 Task: Find connections with filter location Ayr with filter topic #Selfhelpwith filter profile language French with filter current company The Lalit Suri Hospitality Group with filter school BMS Institute of Technology and Management with filter industry Electric Power Transmission, Control, and Distribution with filter service category Wedding Planning with filter keywords title Data Entry
Action: Mouse moved to (594, 85)
Screenshot: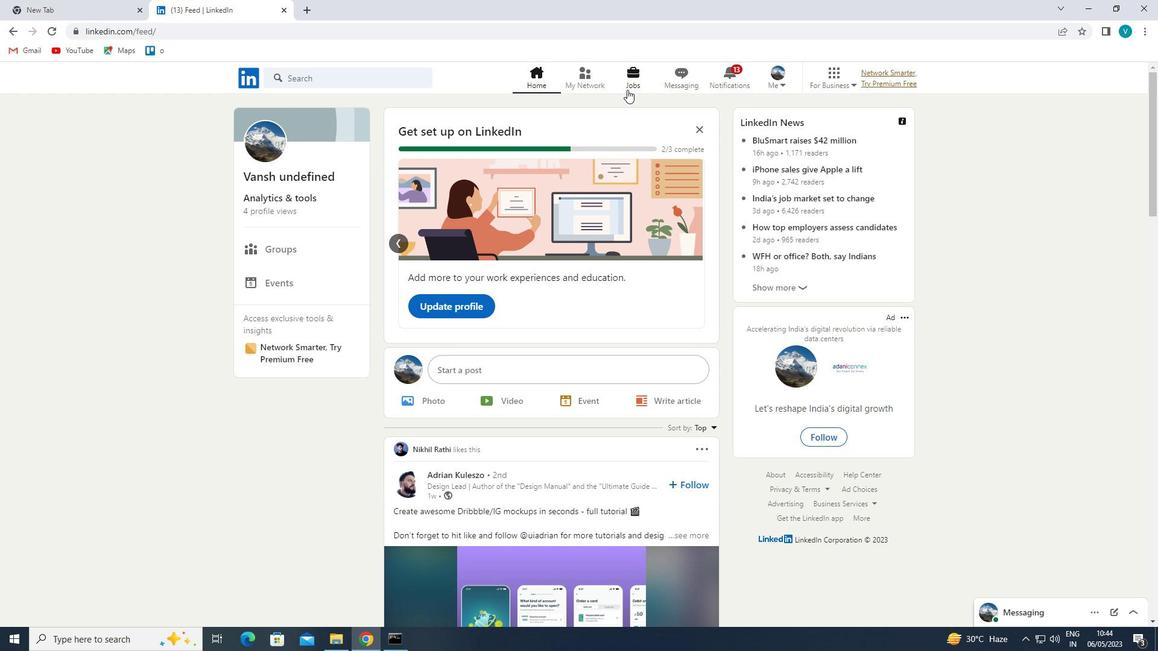 
Action: Mouse pressed left at (594, 85)
Screenshot: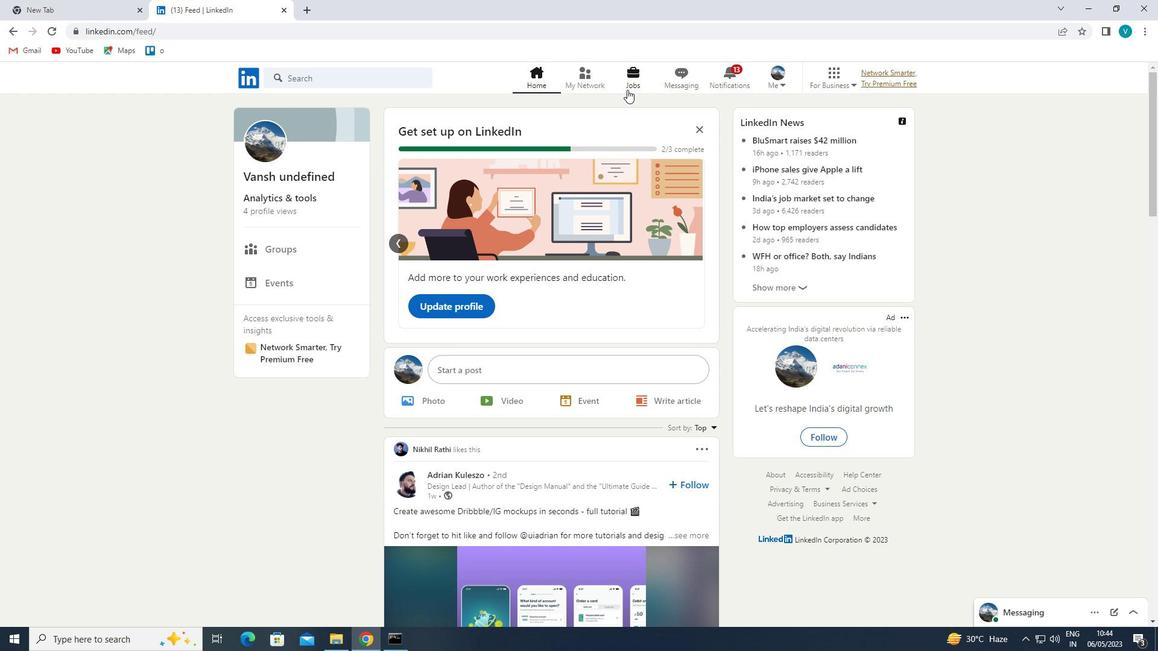 
Action: Mouse moved to (364, 133)
Screenshot: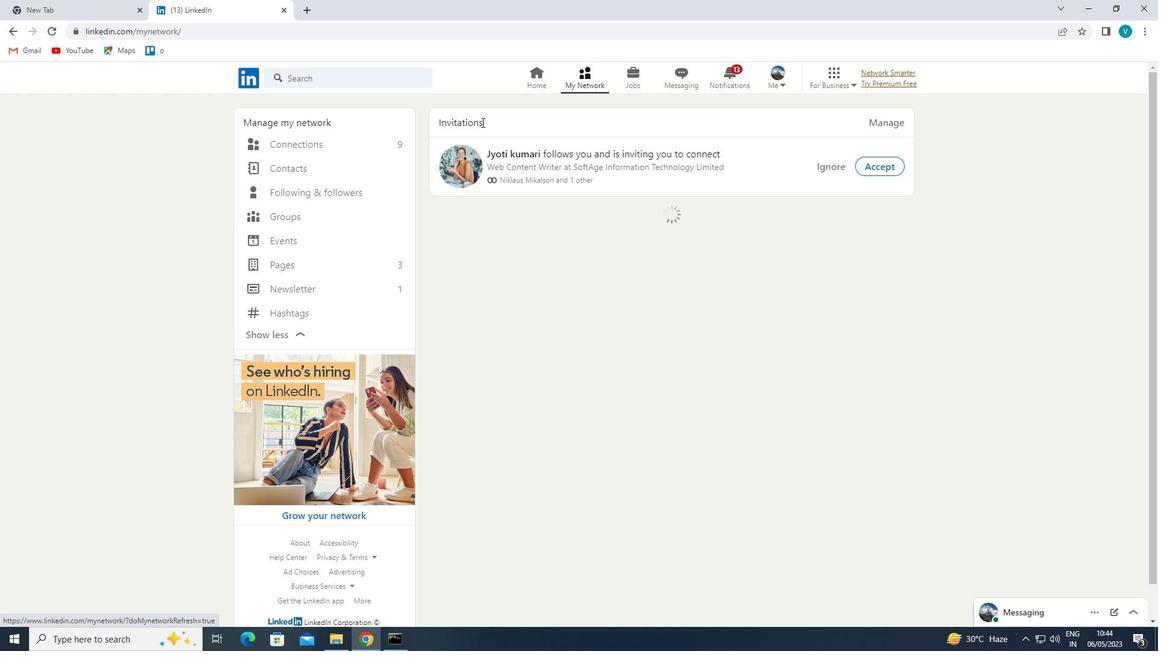 
Action: Mouse pressed left at (364, 133)
Screenshot: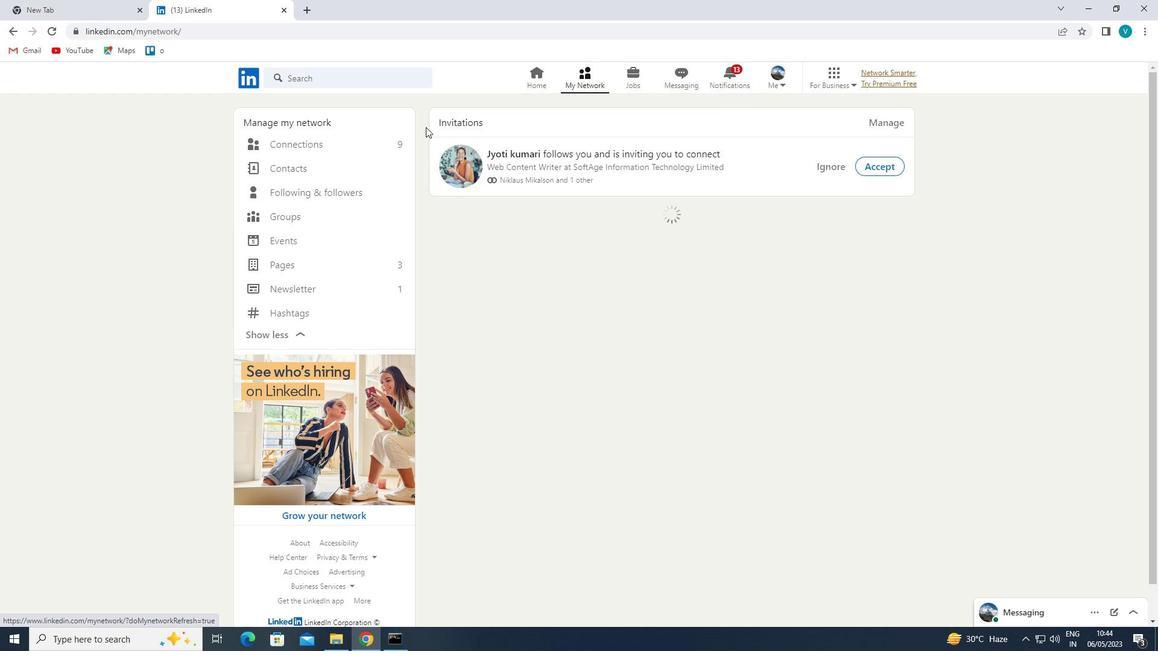 
Action: Mouse moved to (354, 133)
Screenshot: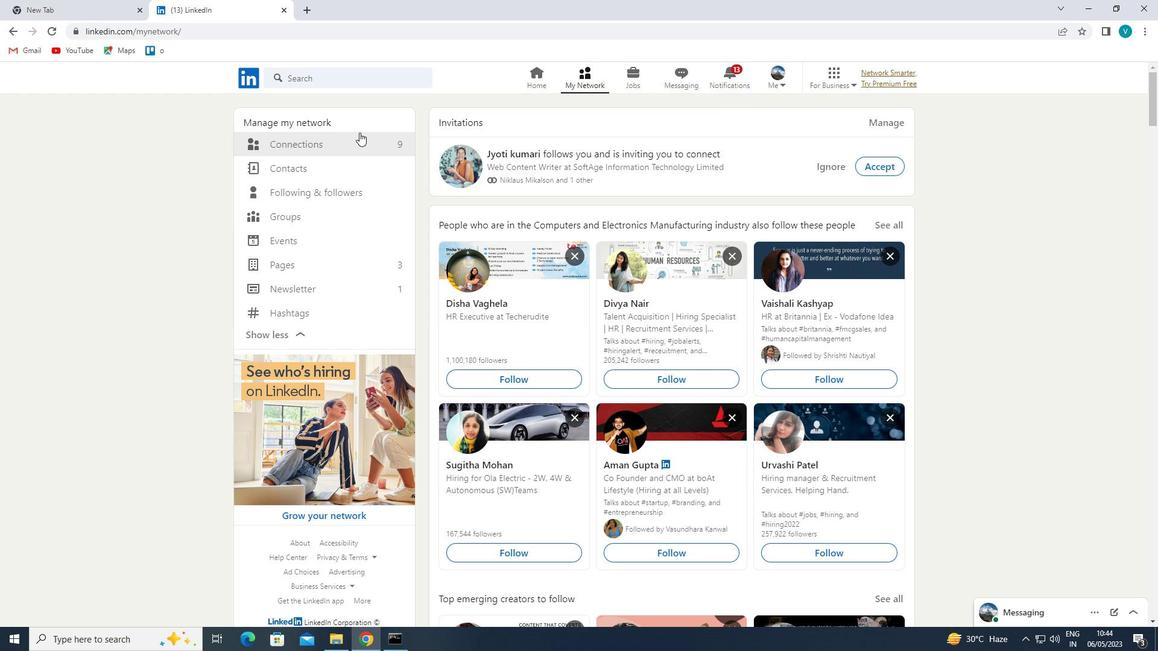 
Action: Mouse pressed left at (354, 133)
Screenshot: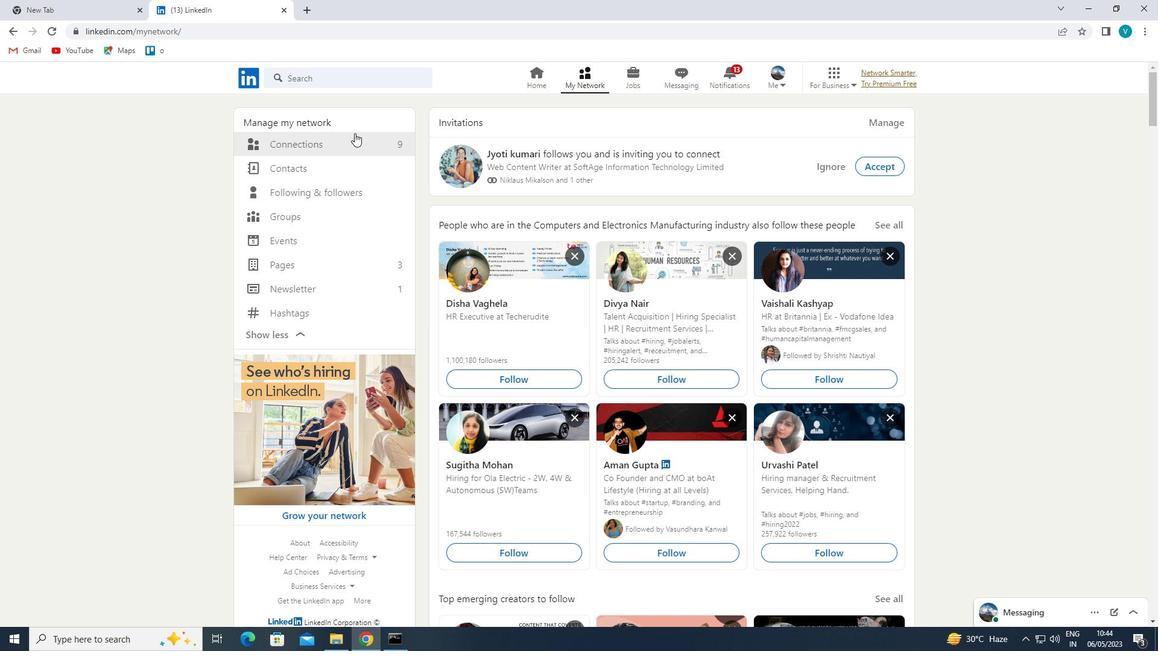 
Action: Mouse moved to (352, 139)
Screenshot: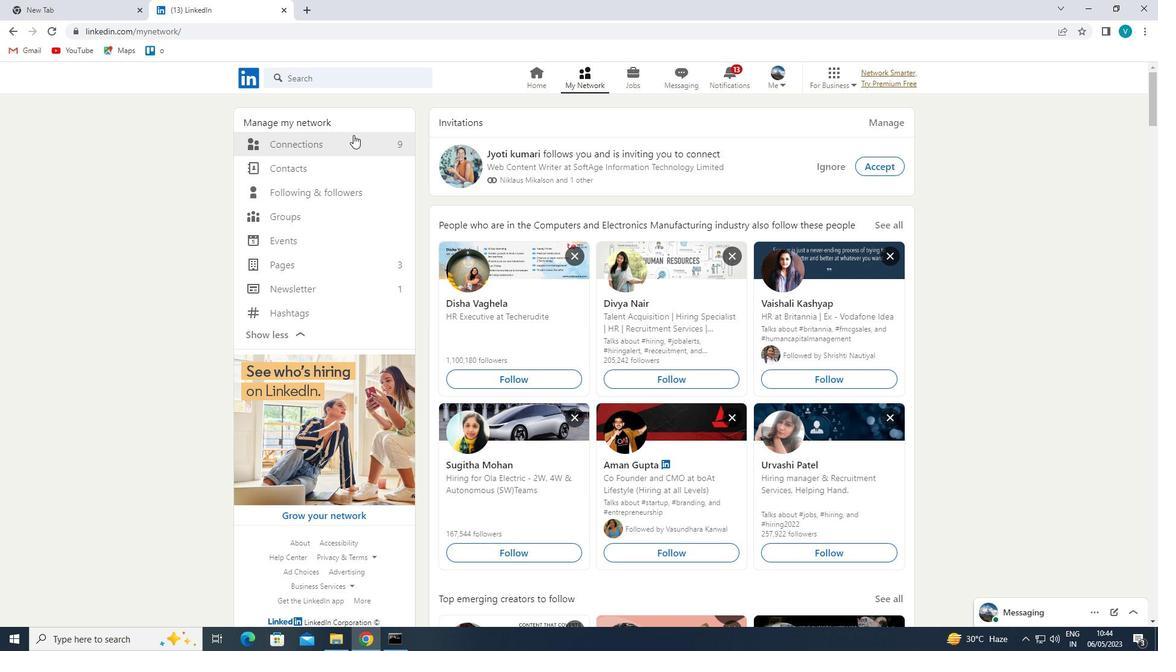 
Action: Mouse pressed left at (352, 139)
Screenshot: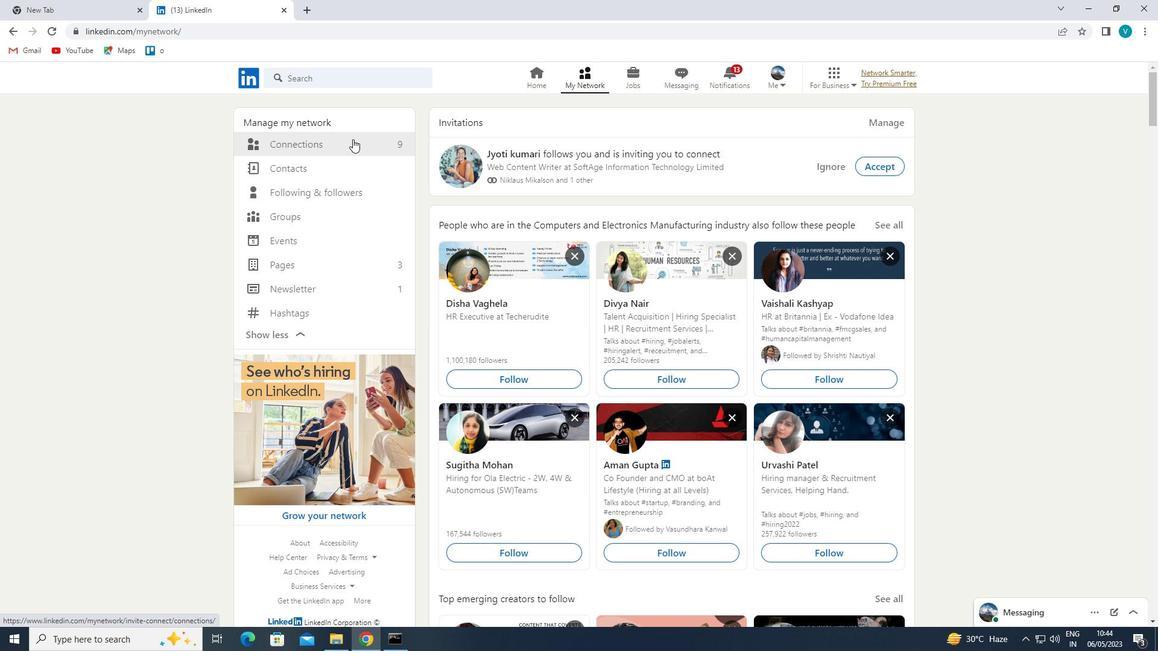 
Action: Mouse moved to (695, 153)
Screenshot: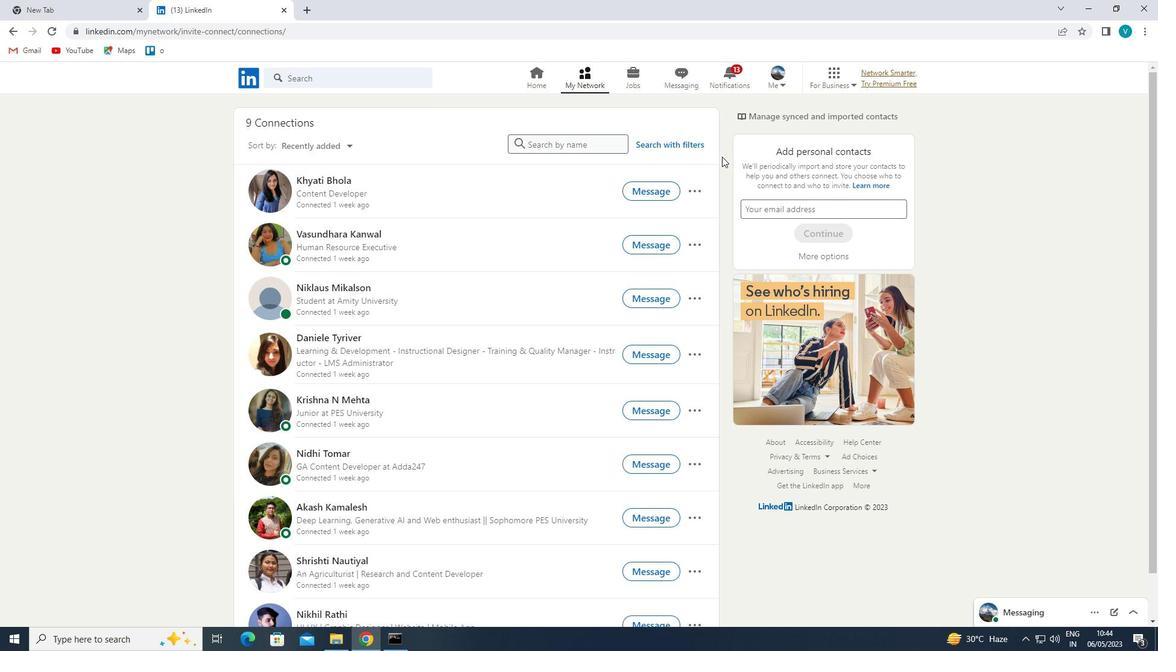 
Action: Mouse pressed left at (695, 153)
Screenshot: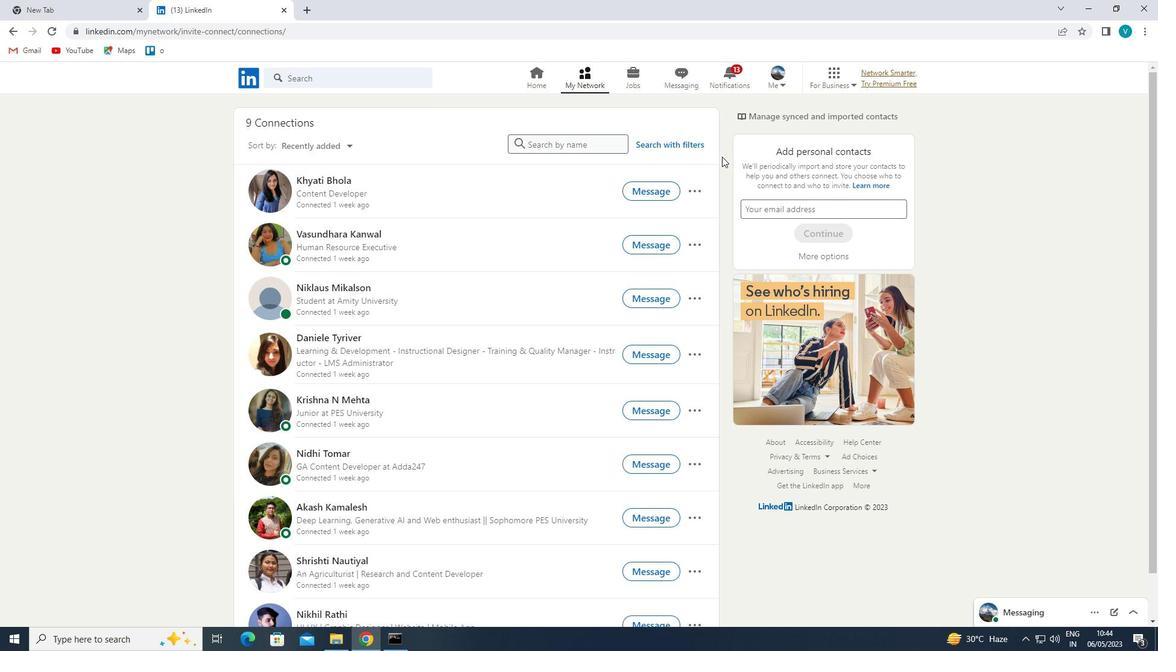 
Action: Mouse moved to (694, 148)
Screenshot: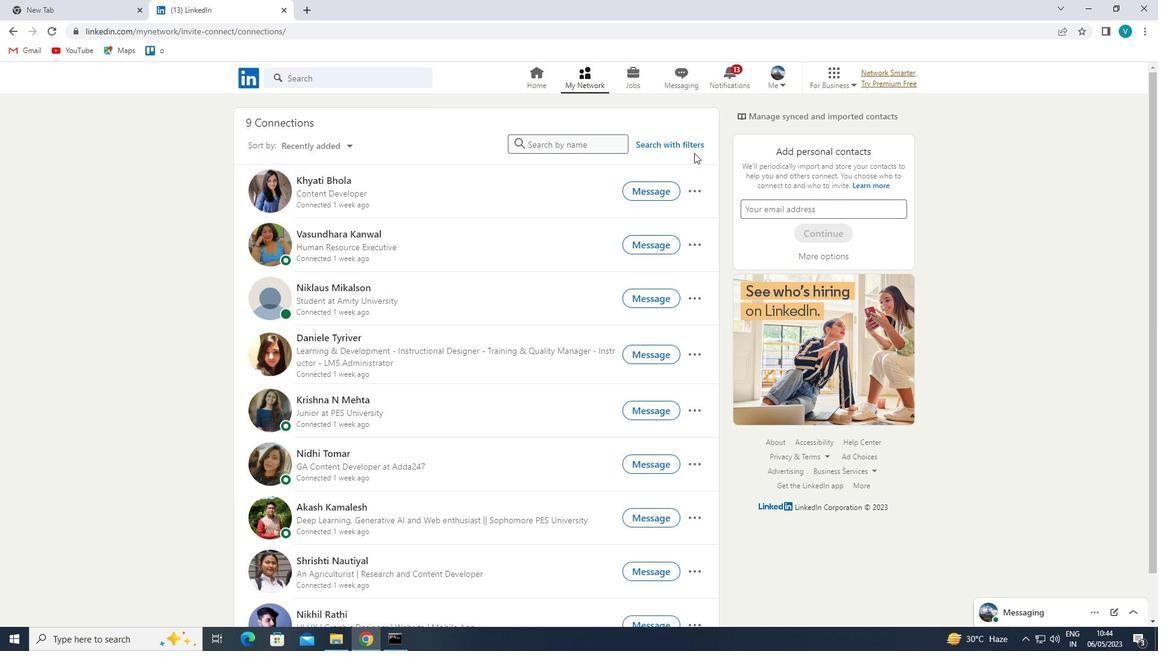 
Action: Mouse pressed left at (694, 148)
Screenshot: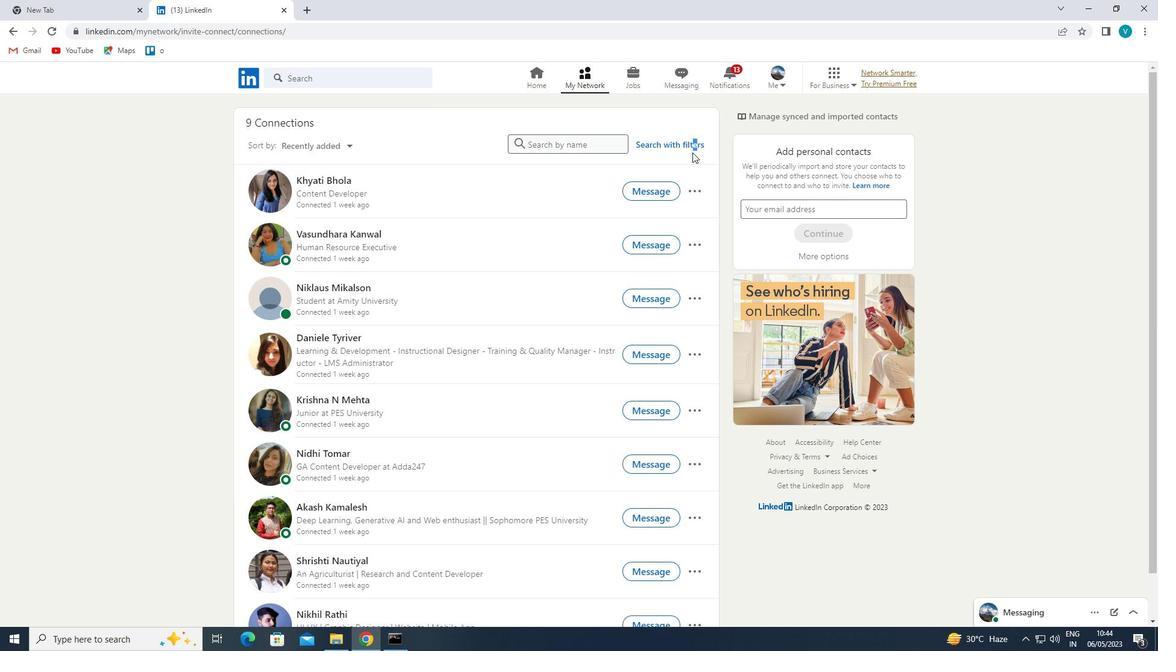 
Action: Mouse moved to (589, 111)
Screenshot: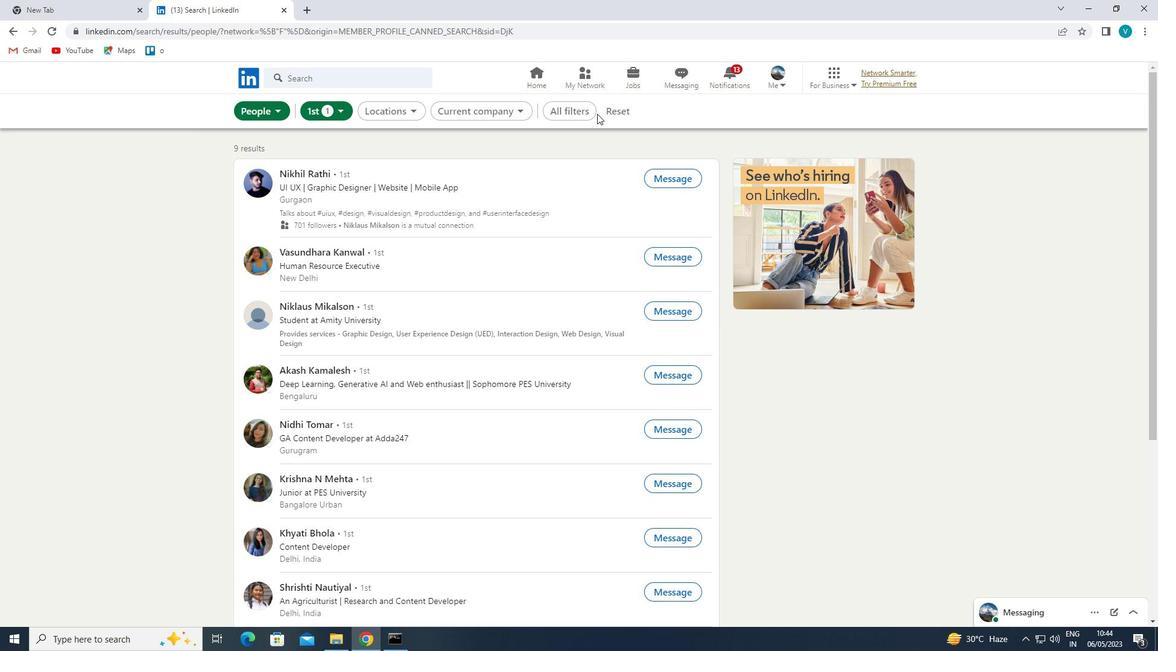 
Action: Mouse pressed left at (589, 111)
Screenshot: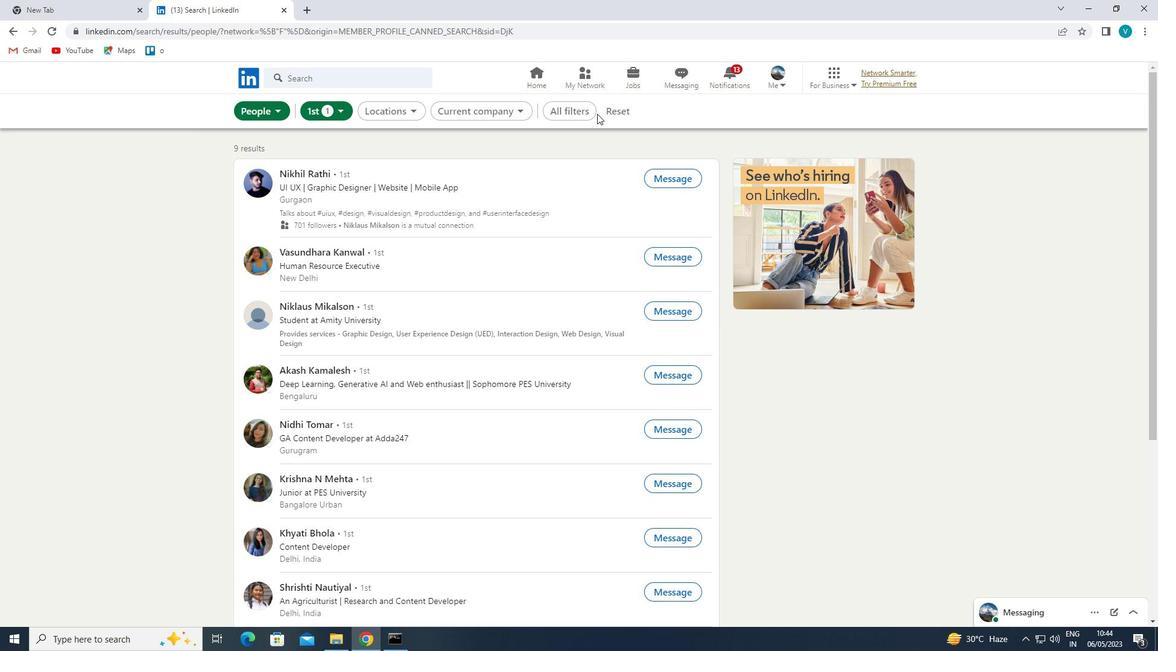 
Action: Mouse moved to (942, 307)
Screenshot: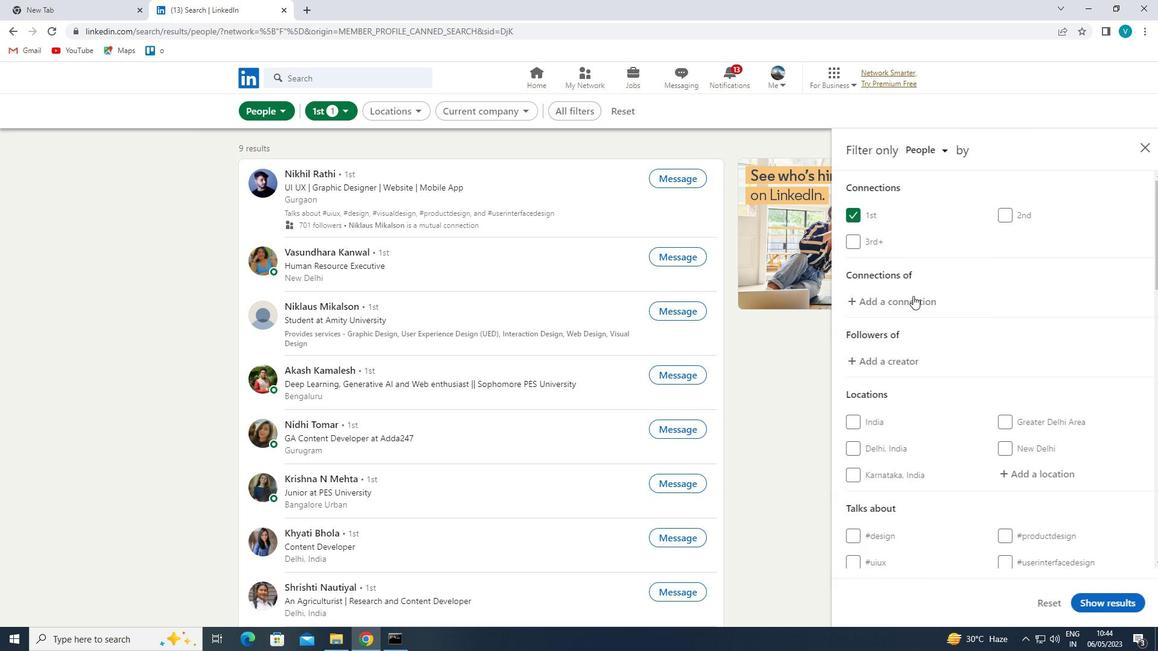 
Action: Mouse scrolled (942, 306) with delta (0, 0)
Screenshot: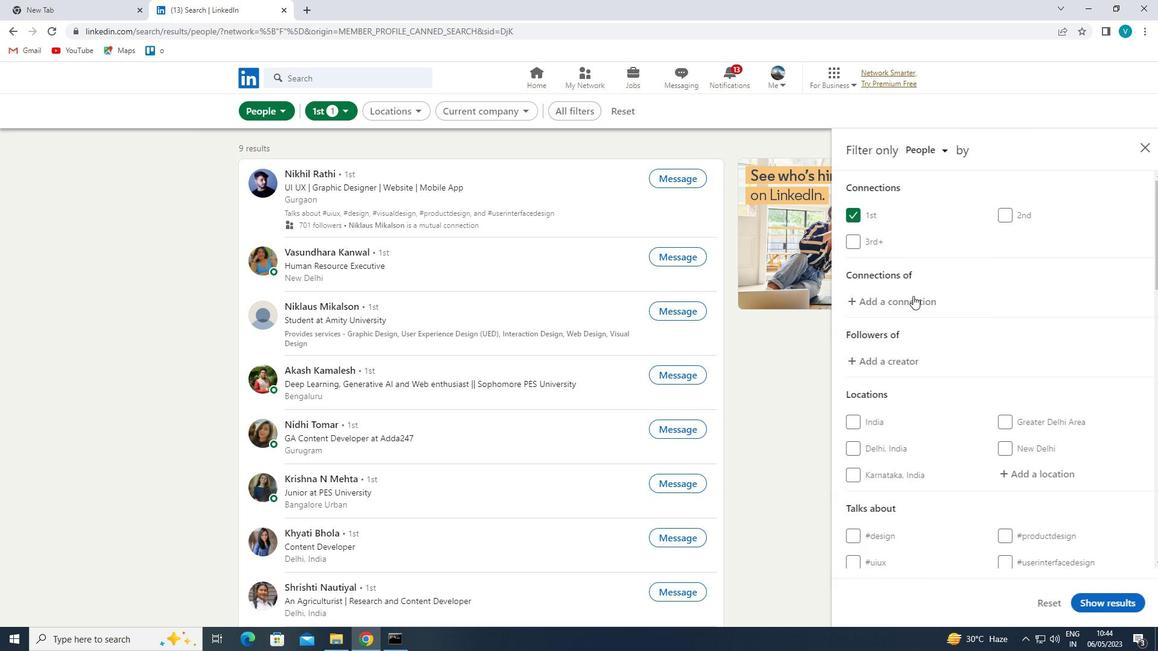 
Action: Mouse moved to (943, 308)
Screenshot: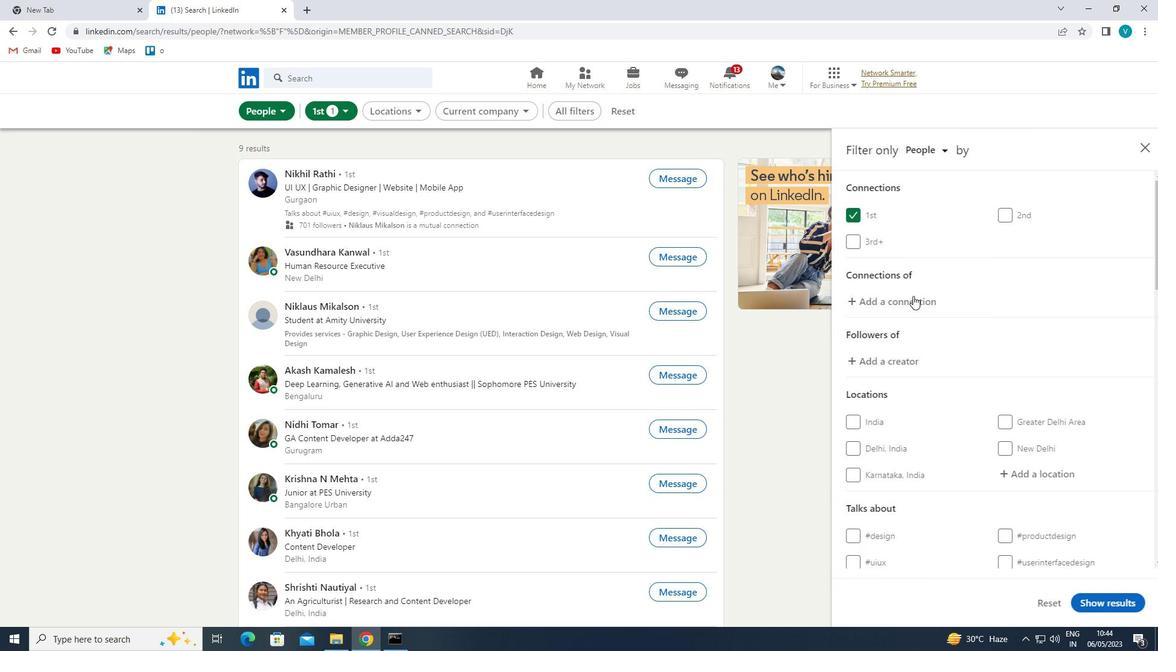 
Action: Mouse scrolled (943, 308) with delta (0, 0)
Screenshot: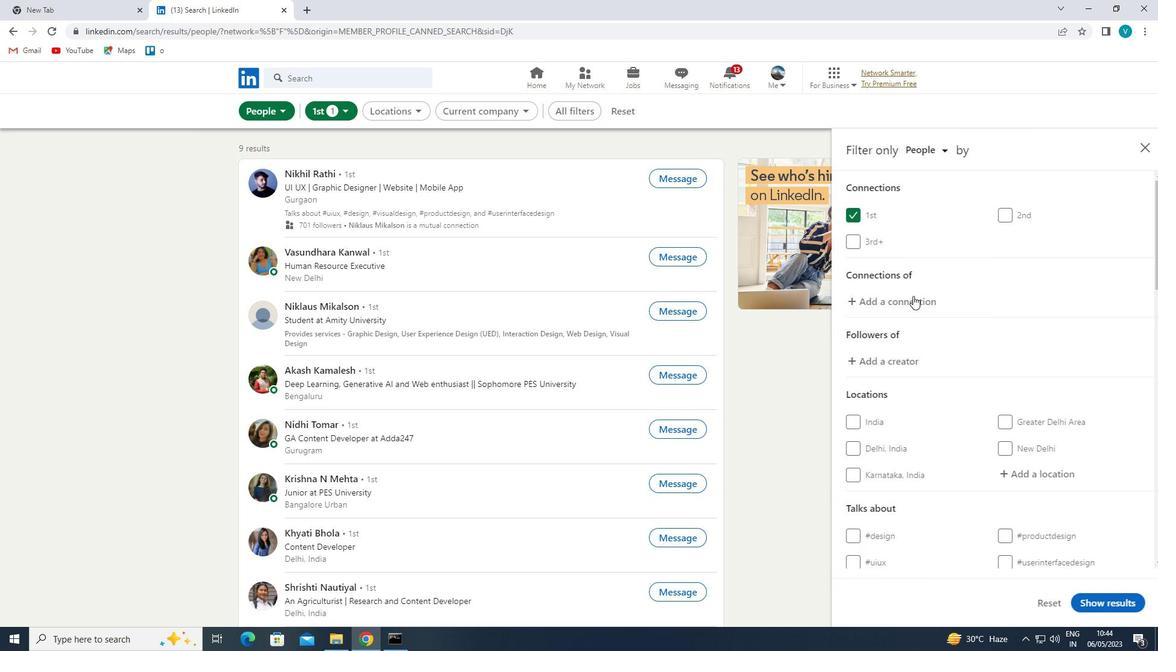 
Action: Mouse moved to (995, 352)
Screenshot: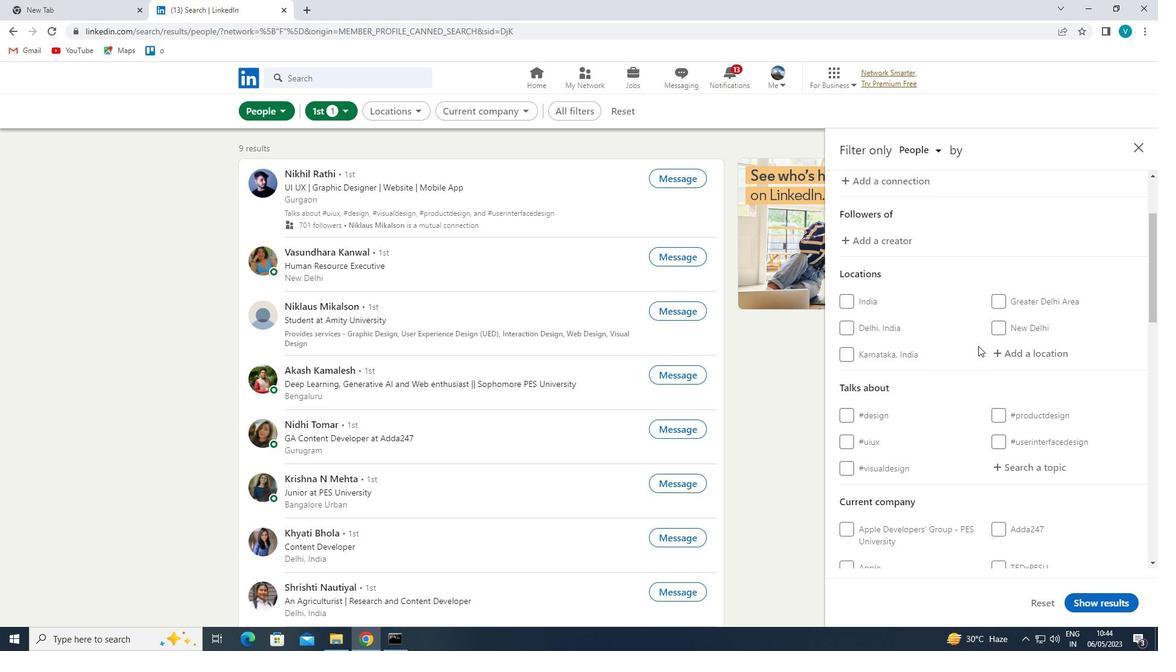 
Action: Mouse pressed left at (995, 352)
Screenshot: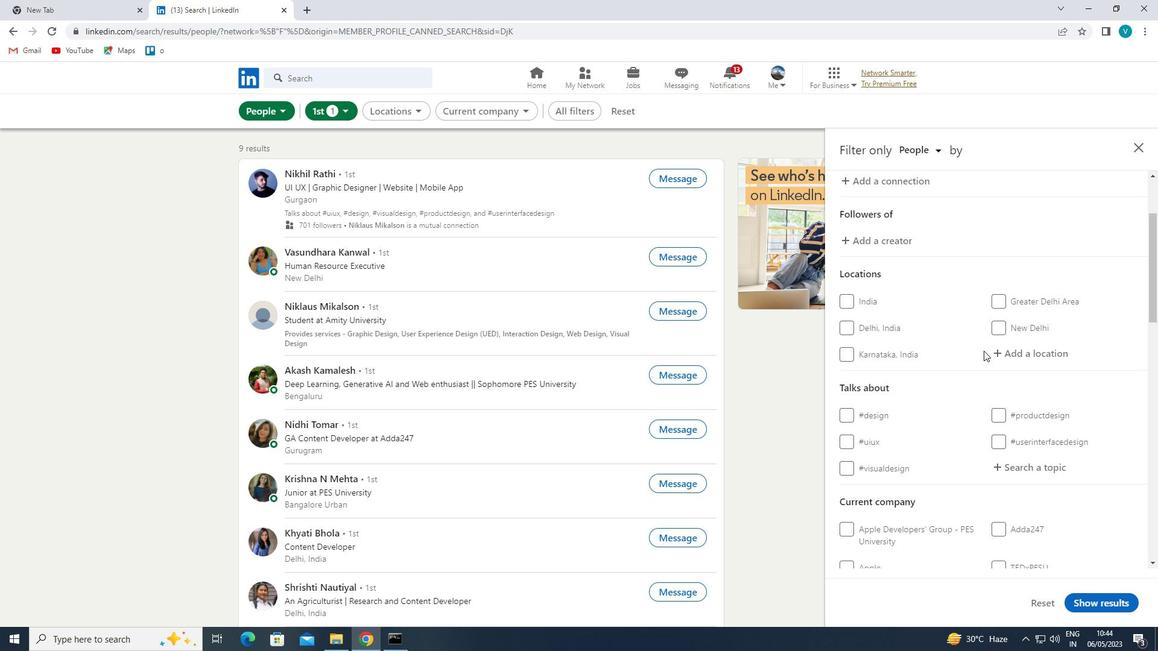 
Action: Mouse moved to (977, 324)
Screenshot: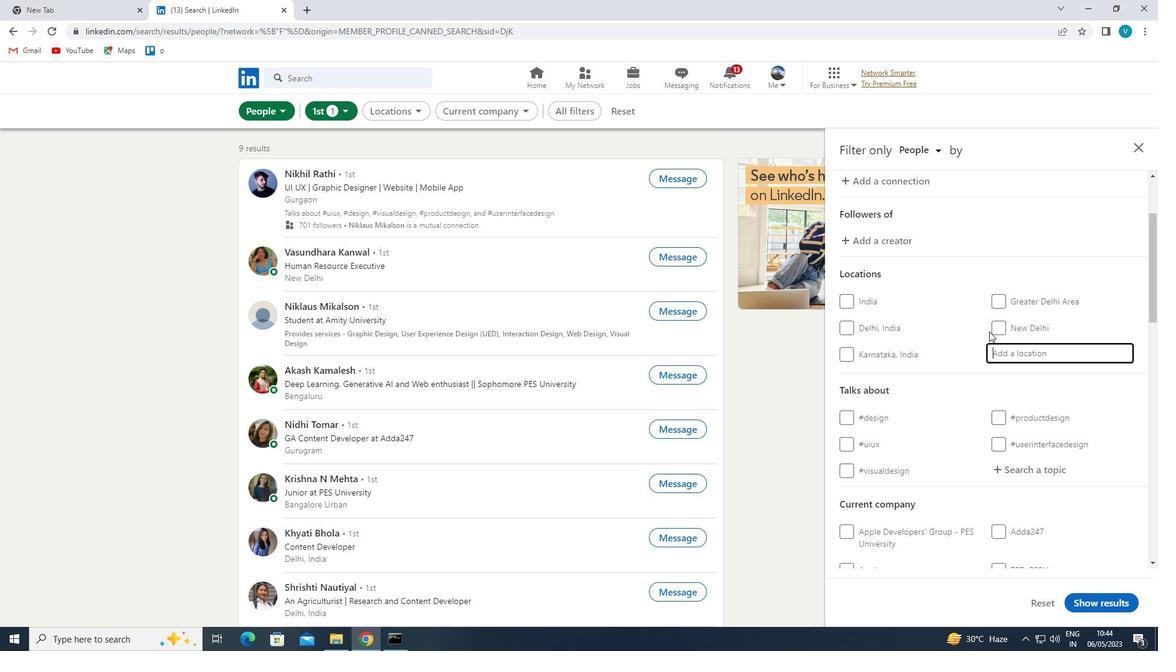
Action: Key pressed <Key.shift>AYR<Key.space>
Screenshot: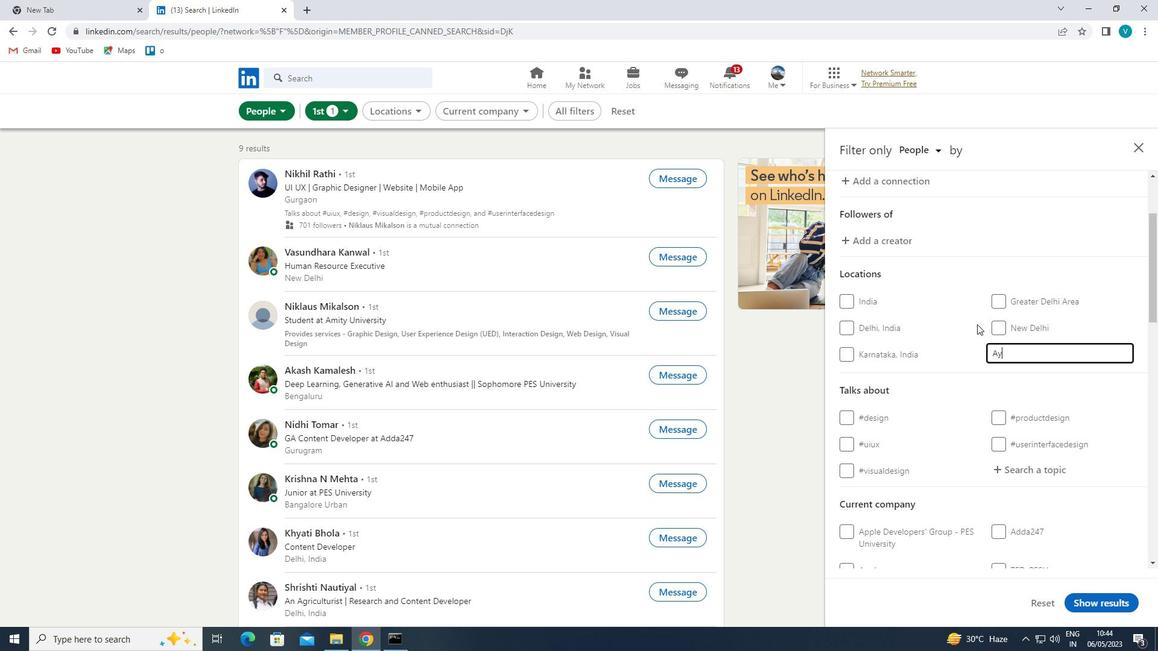 
Action: Mouse moved to (900, 369)
Screenshot: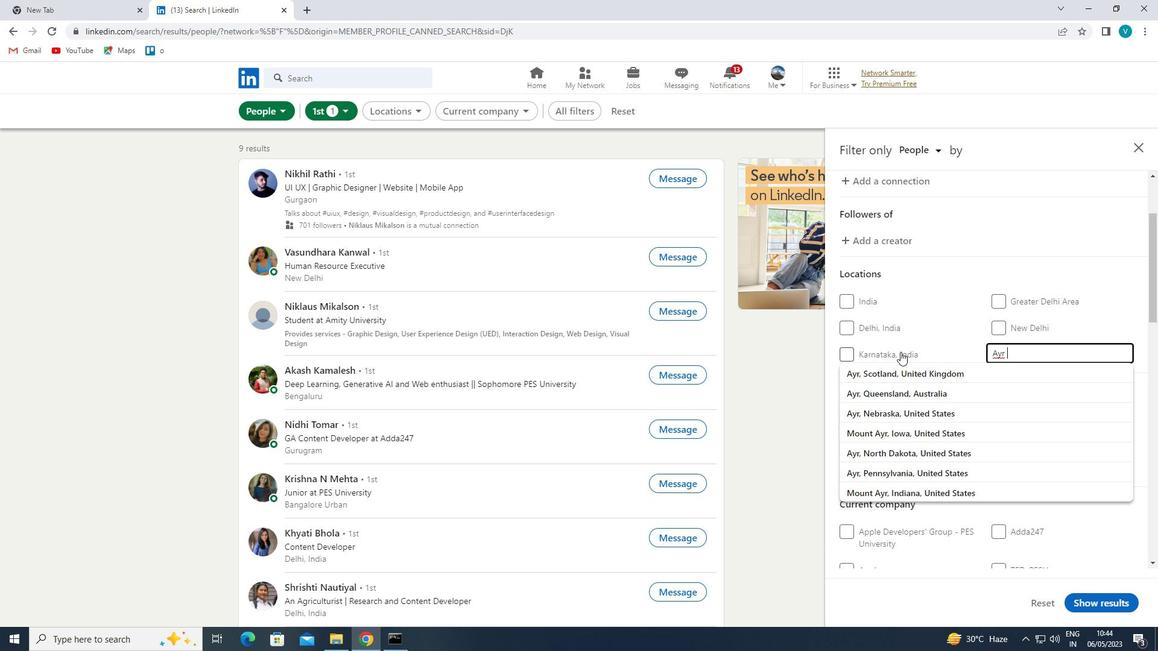 
Action: Mouse pressed left at (900, 369)
Screenshot: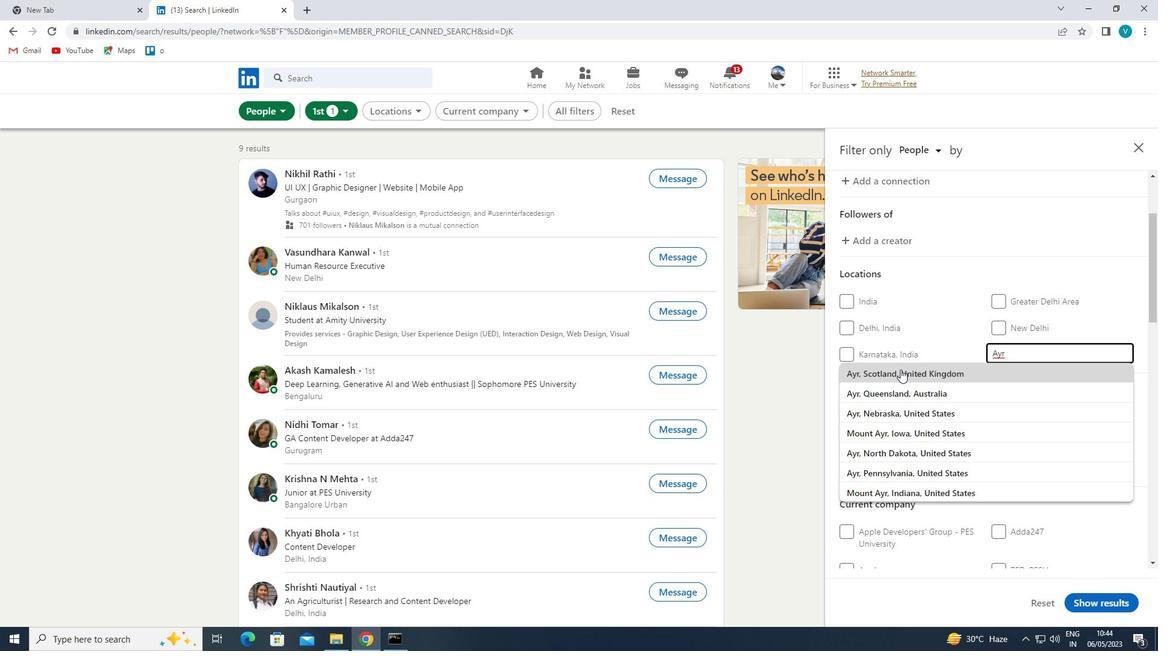 
Action: Mouse moved to (919, 354)
Screenshot: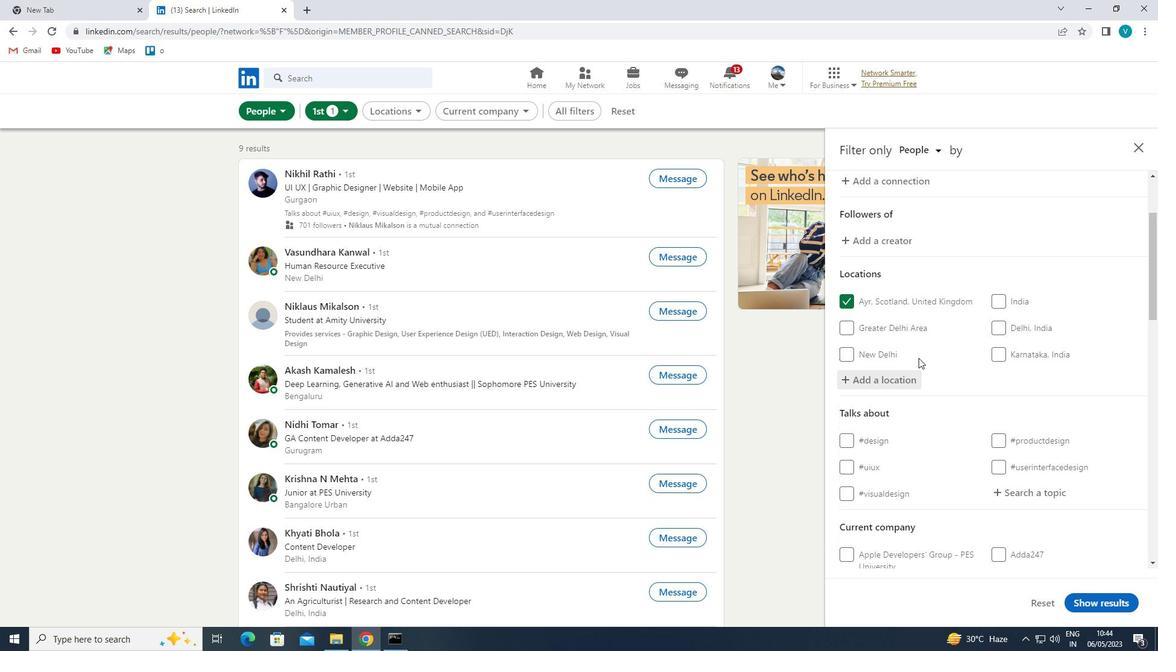 
Action: Mouse scrolled (919, 353) with delta (0, 0)
Screenshot: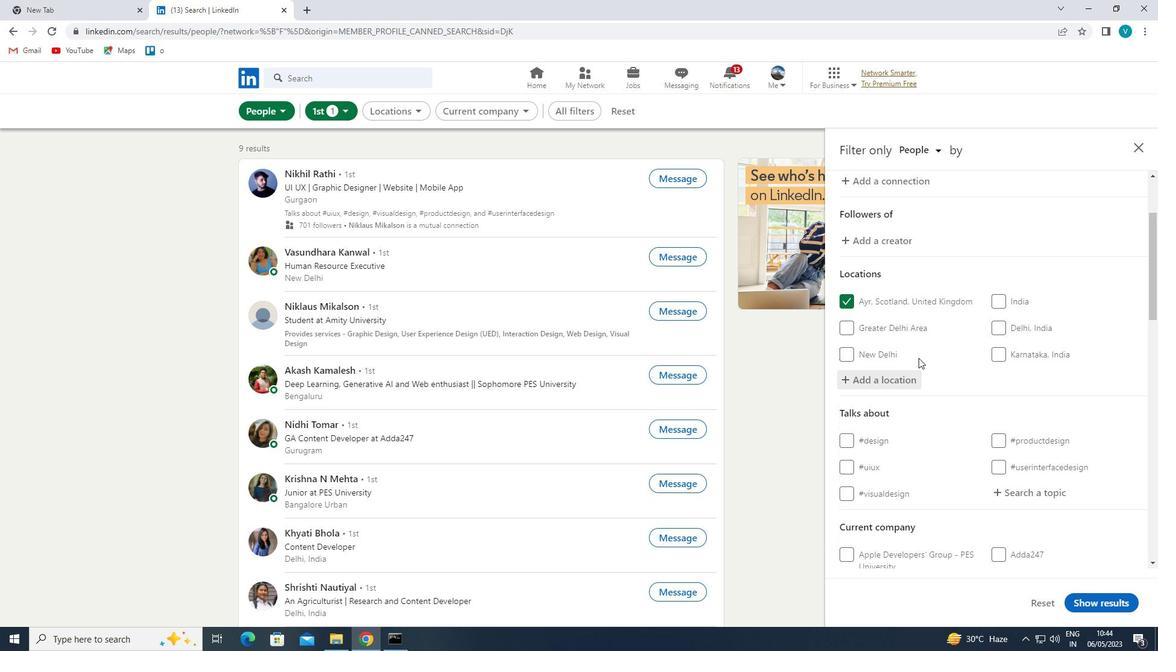 
Action: Mouse moved to (921, 353)
Screenshot: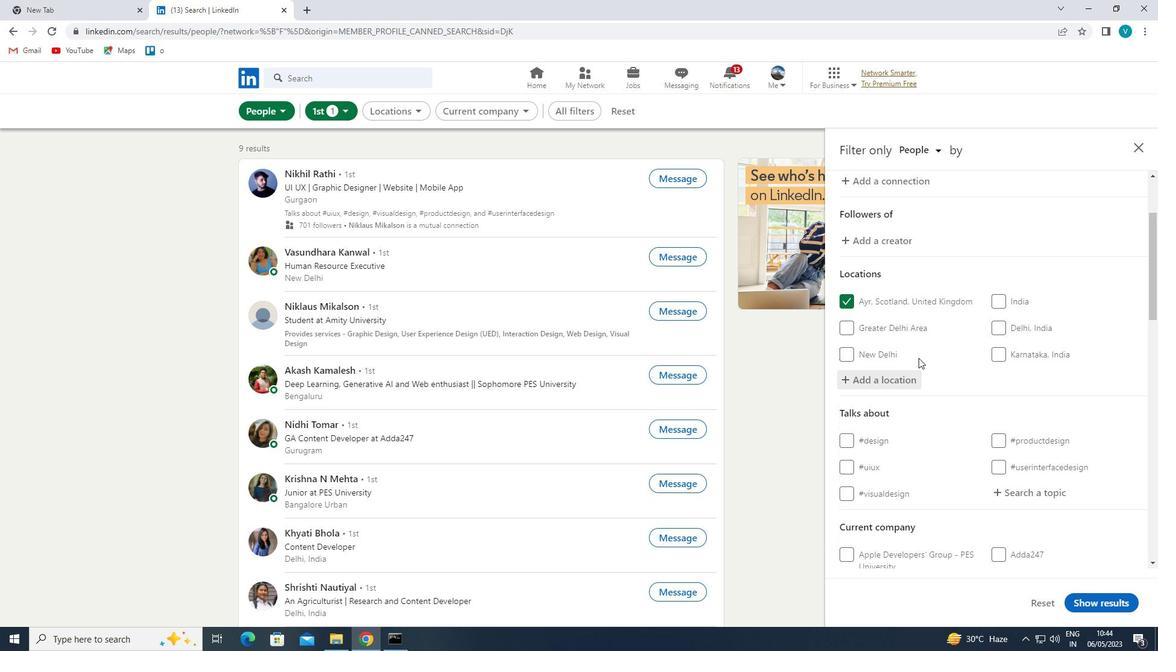 
Action: Mouse scrolled (921, 352) with delta (0, 0)
Screenshot: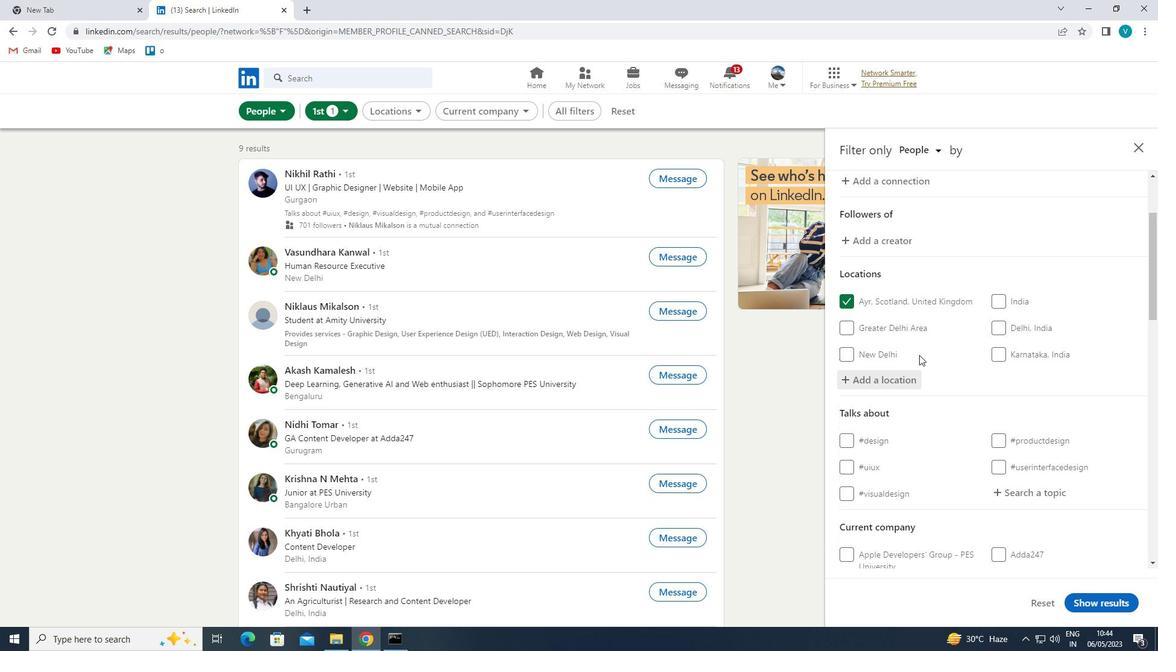 
Action: Mouse scrolled (921, 352) with delta (0, 0)
Screenshot: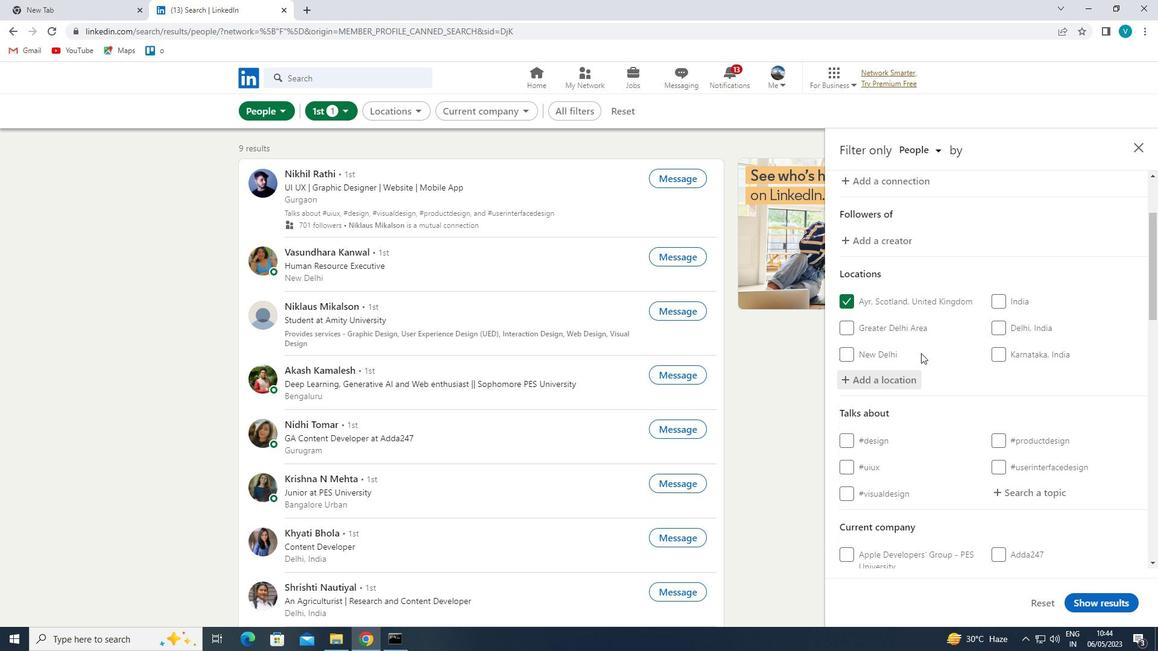 
Action: Mouse moved to (1009, 318)
Screenshot: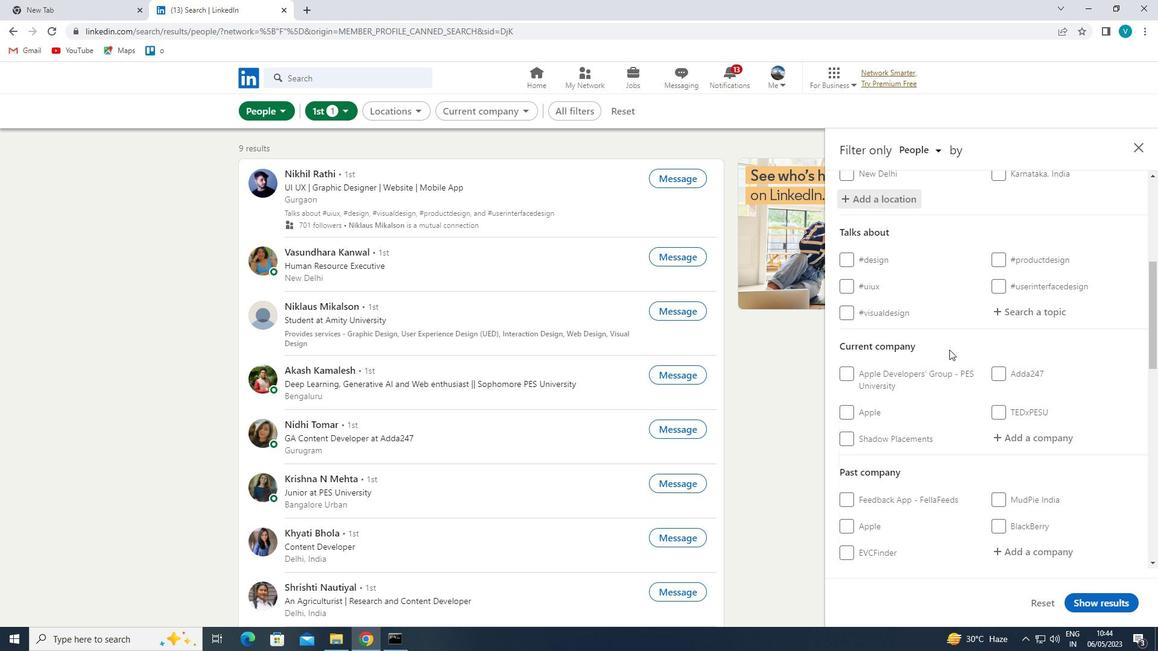 
Action: Mouse pressed left at (1009, 318)
Screenshot: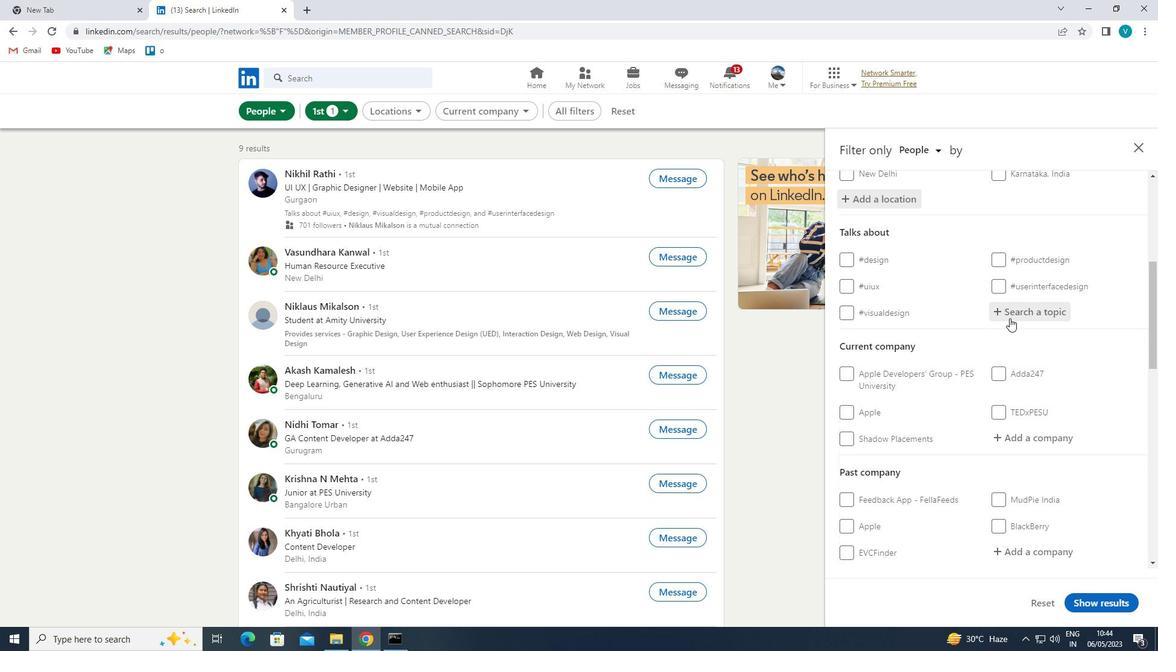 
Action: Key pressed SELFHELP
Screenshot: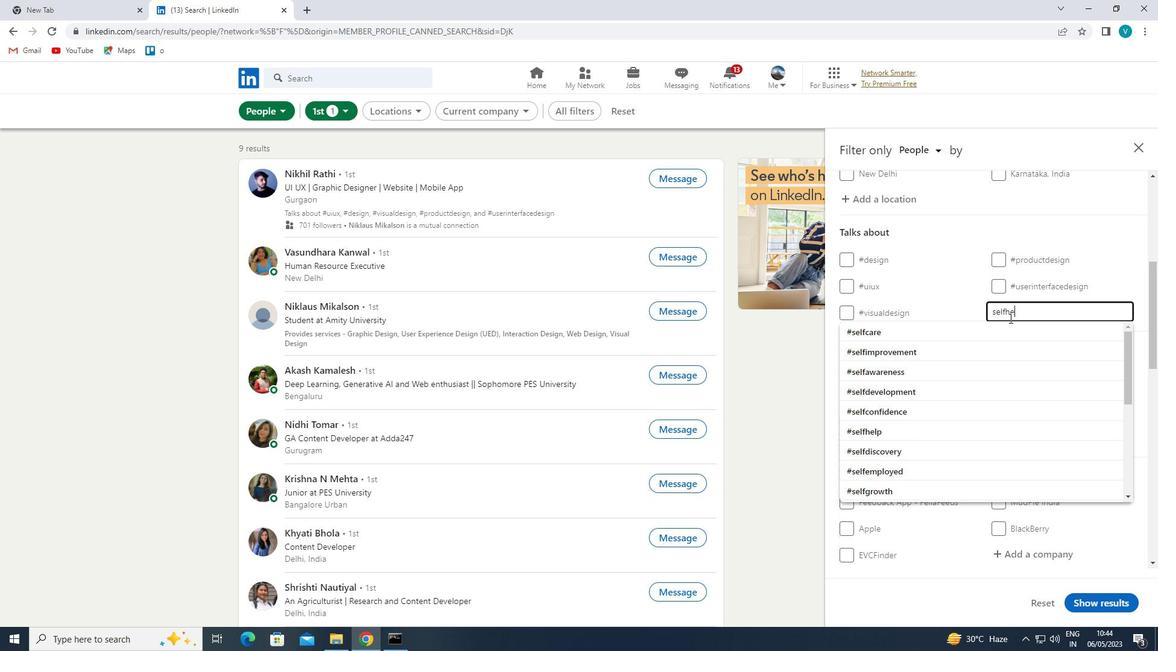 
Action: Mouse moved to (981, 332)
Screenshot: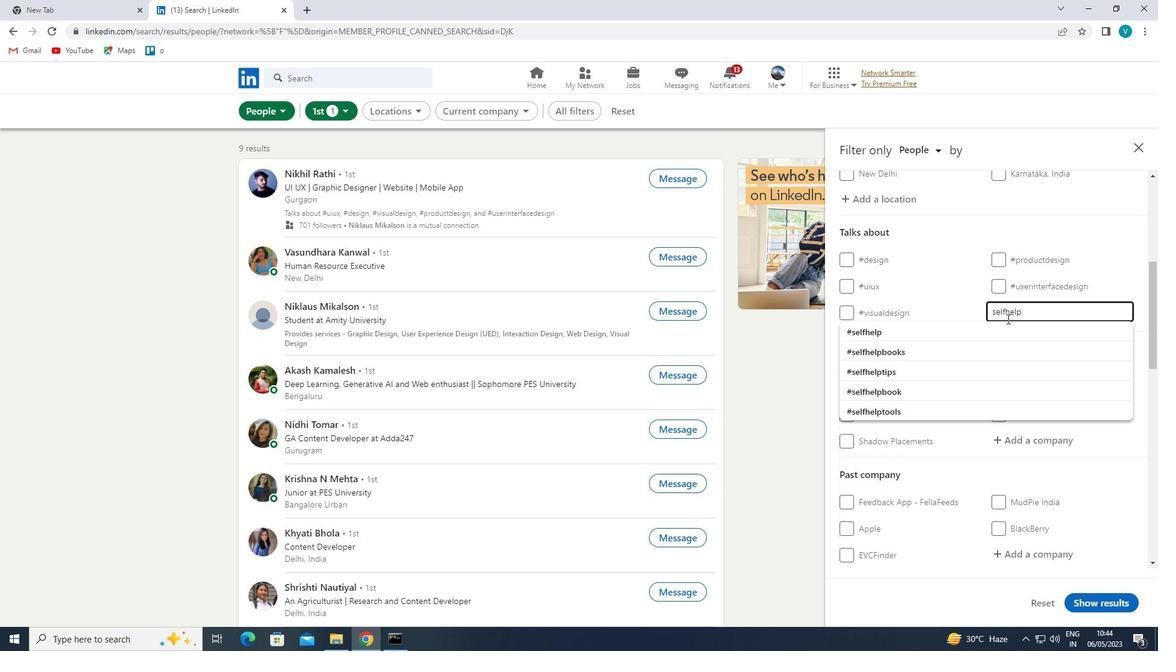 
Action: Mouse pressed left at (981, 332)
Screenshot: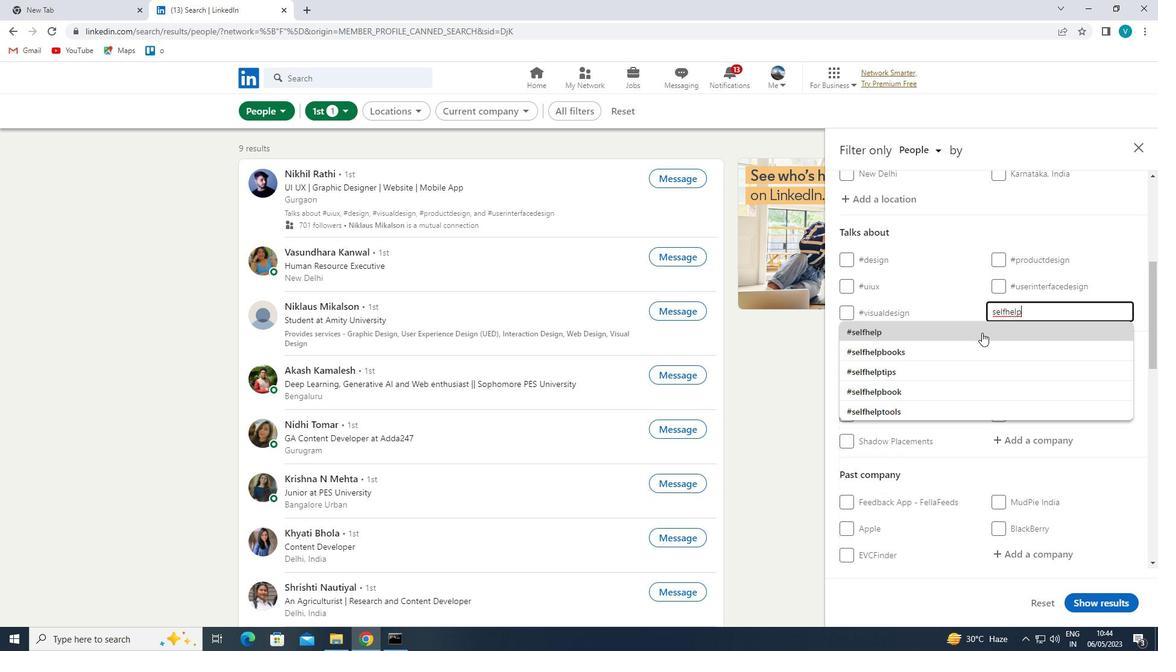 
Action: Mouse moved to (981, 335)
Screenshot: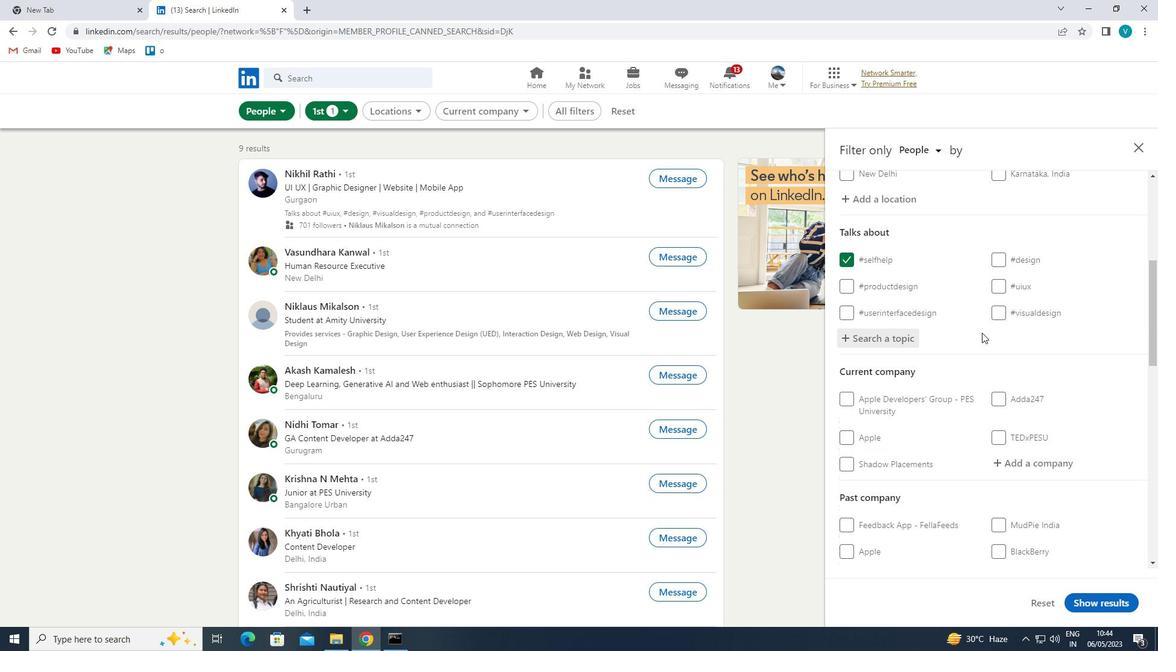 
Action: Mouse scrolled (981, 335) with delta (0, 0)
Screenshot: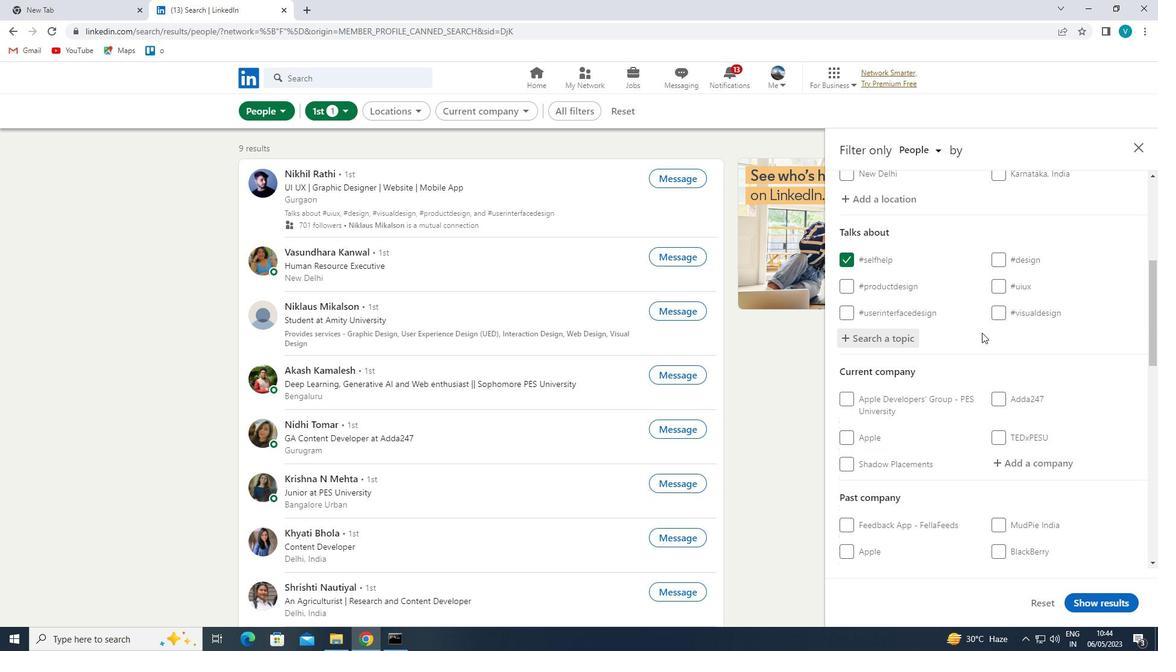 
Action: Mouse moved to (983, 337)
Screenshot: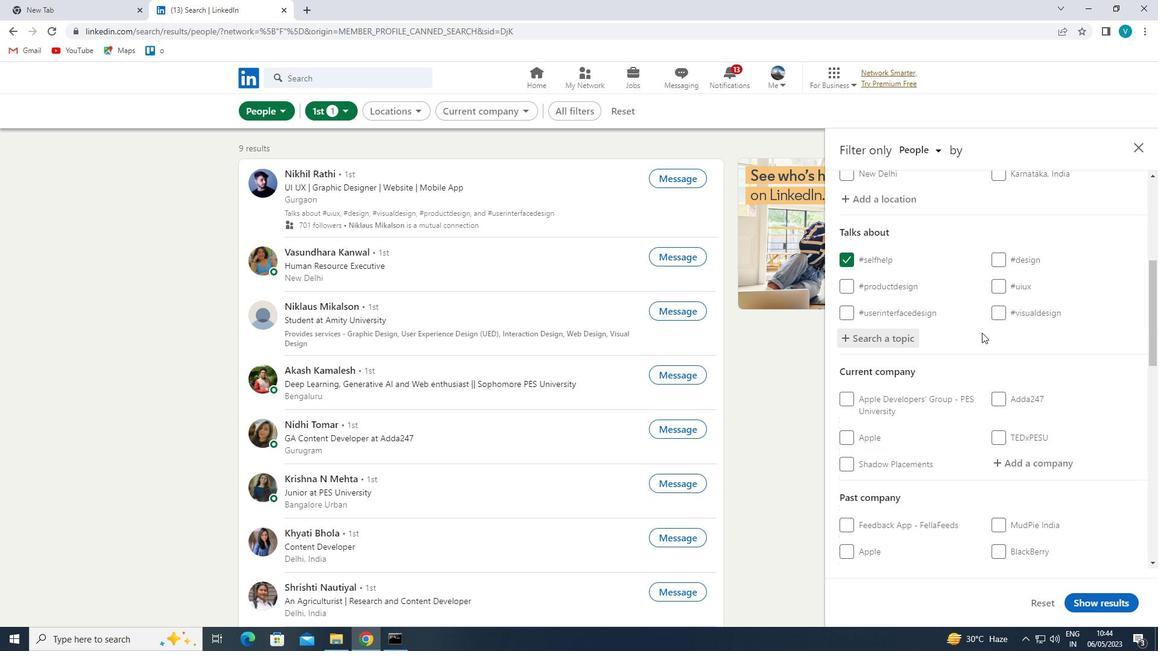 
Action: Mouse scrolled (983, 337) with delta (0, 0)
Screenshot: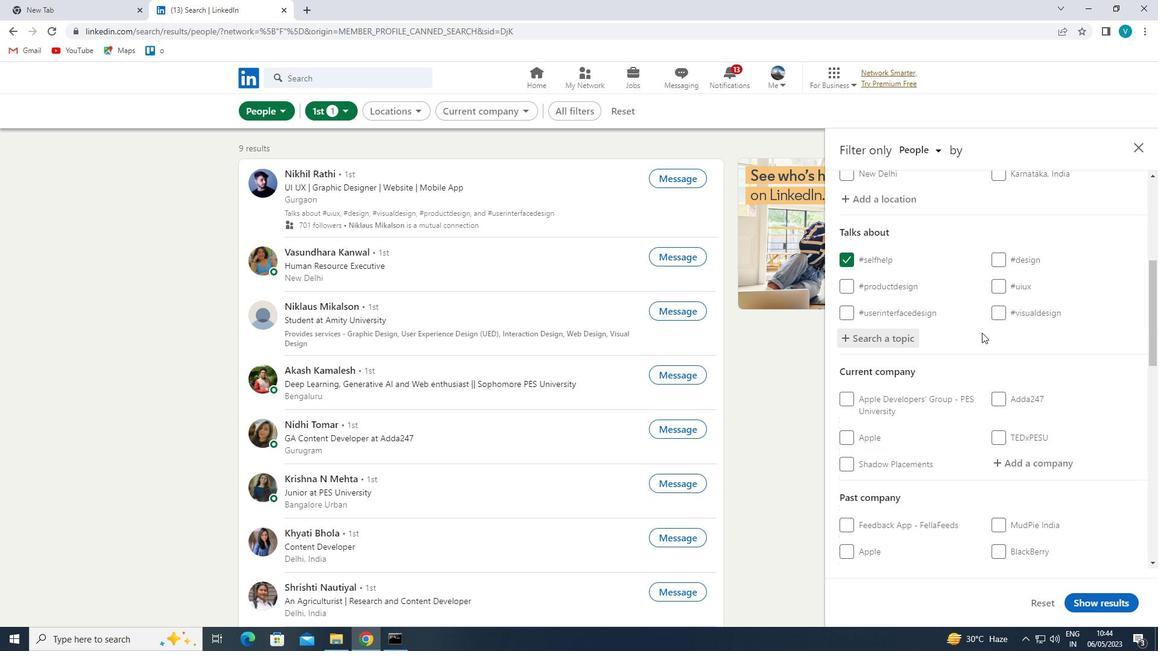 
Action: Mouse moved to (1006, 347)
Screenshot: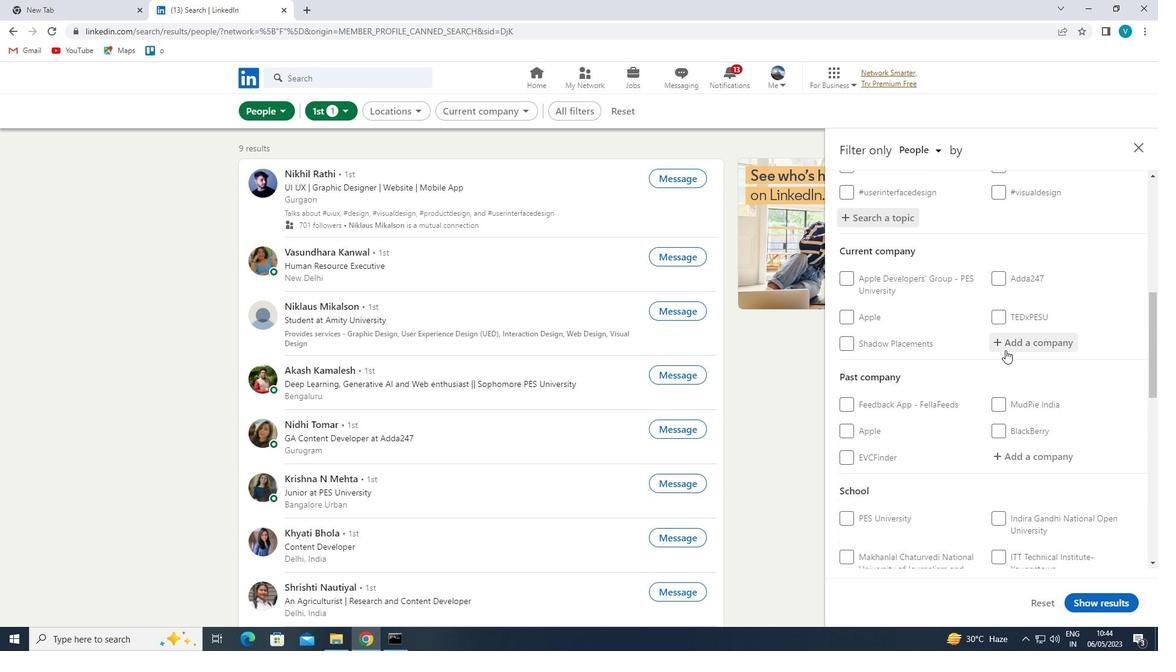 
Action: Mouse pressed left at (1006, 347)
Screenshot: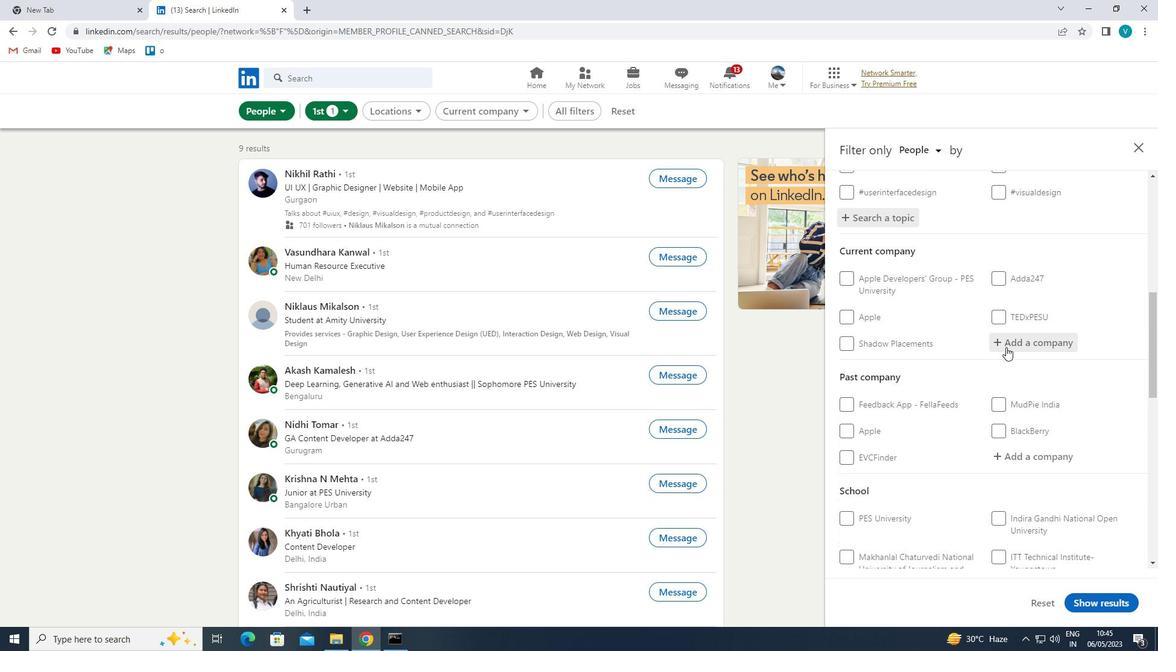 
Action: Key pressed <Key.shift><Key.shift><Key.shift><Key.shift><Key.shift><Key.shift>THE<Key.space><Key.shift>LALIT
Screenshot: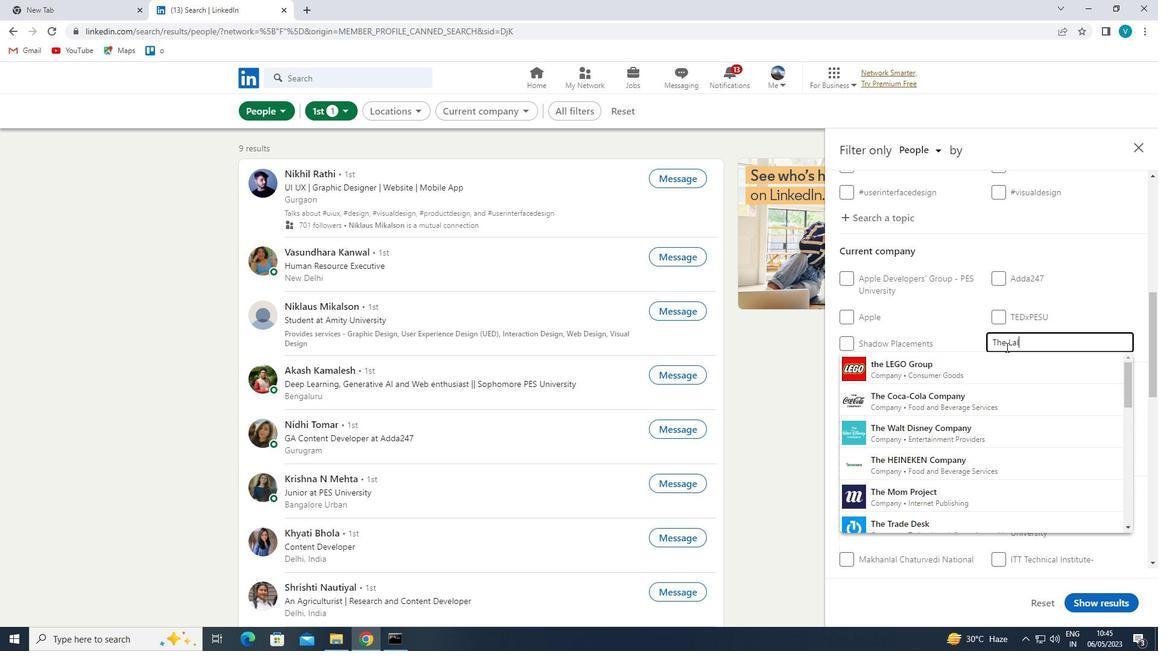 
Action: Mouse moved to (1007, 354)
Screenshot: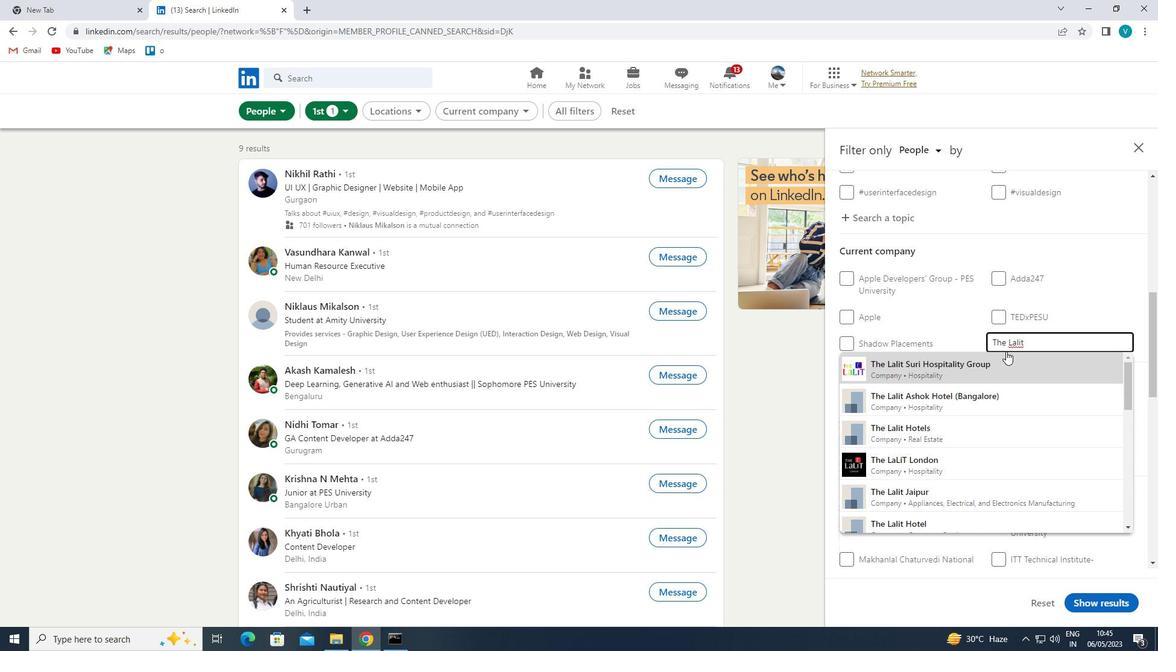 
Action: Mouse pressed left at (1007, 354)
Screenshot: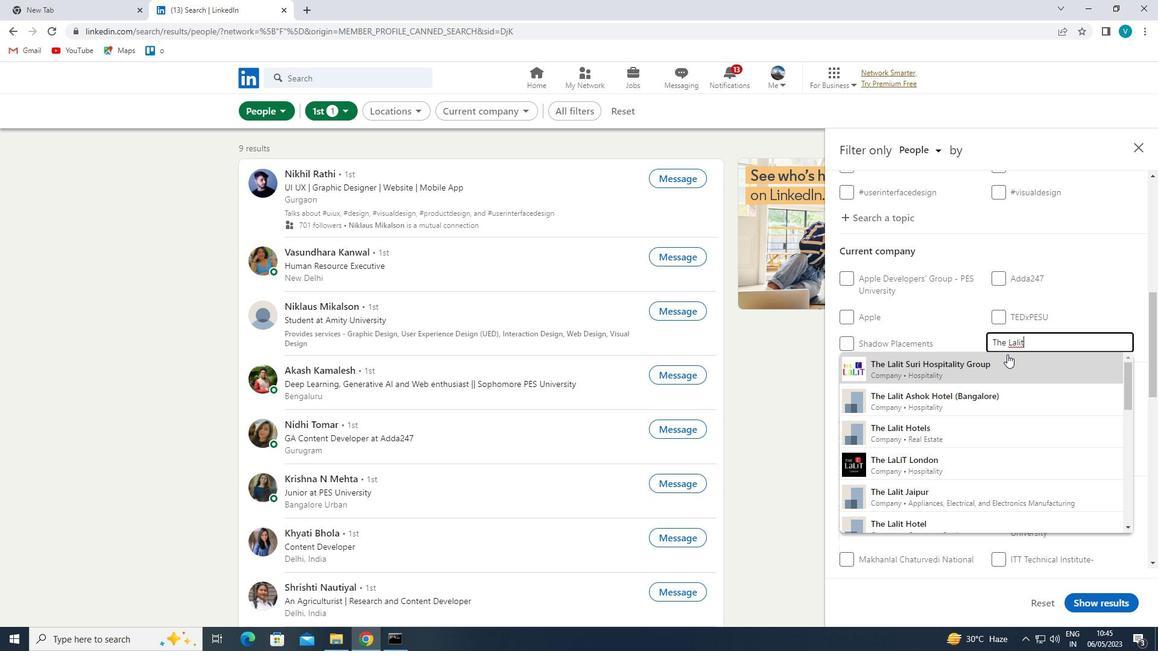 
Action: Mouse moved to (1006, 355)
Screenshot: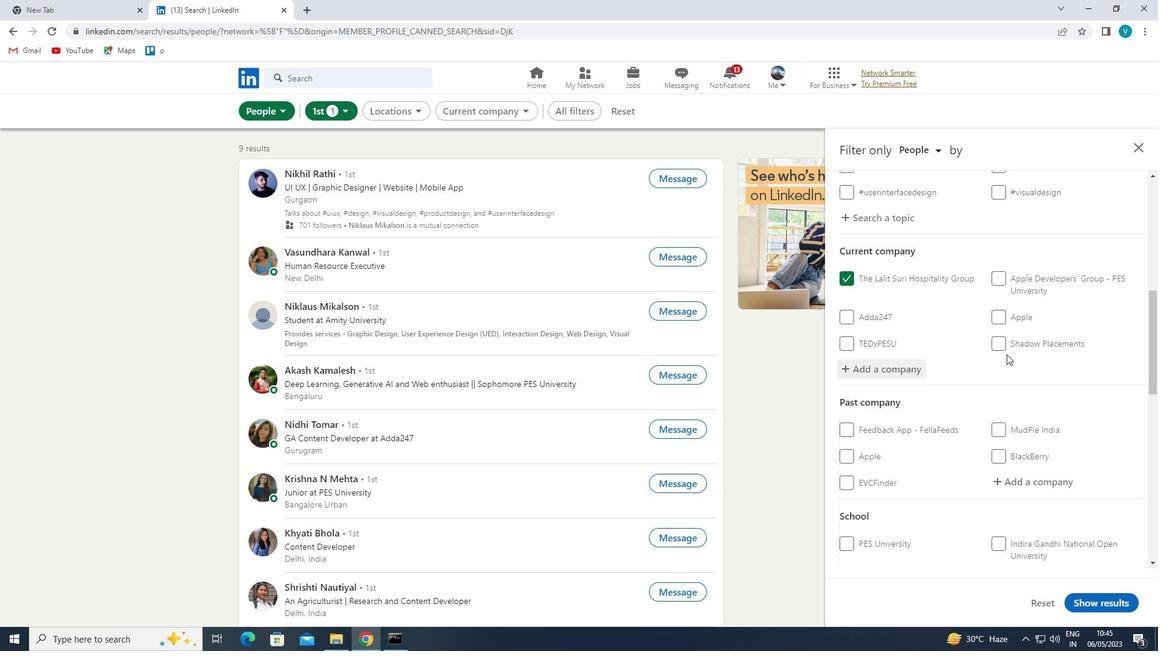 
Action: Mouse scrolled (1006, 354) with delta (0, 0)
Screenshot: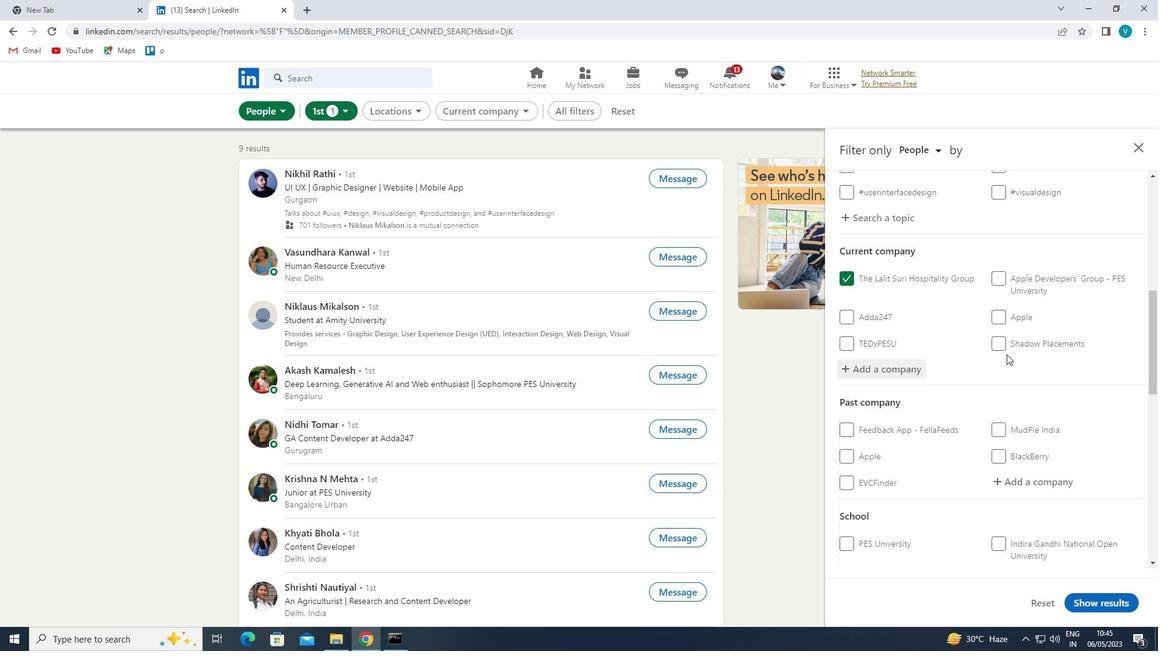 
Action: Mouse moved to (1006, 358)
Screenshot: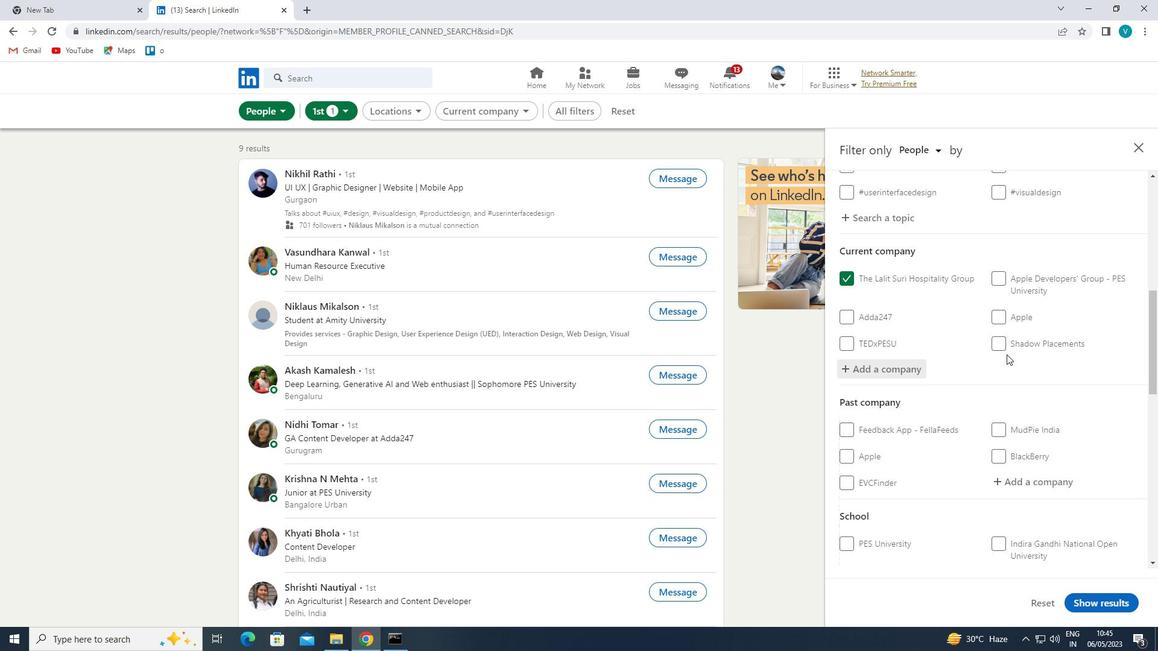 
Action: Mouse scrolled (1006, 357) with delta (0, 0)
Screenshot: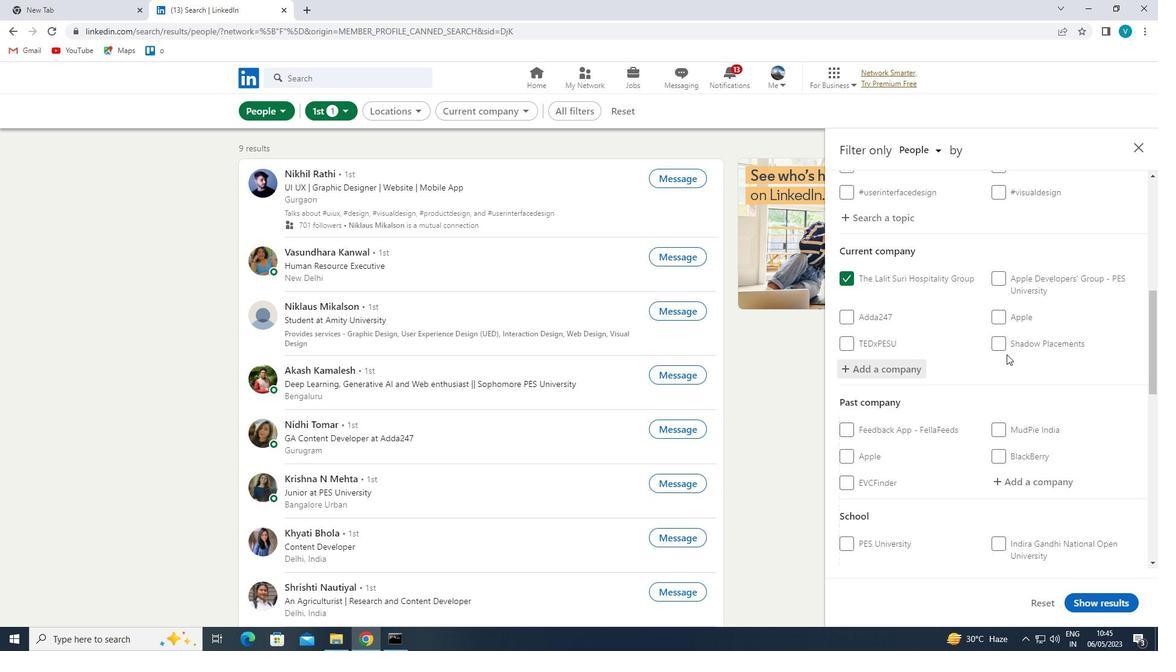 
Action: Mouse moved to (1006, 366)
Screenshot: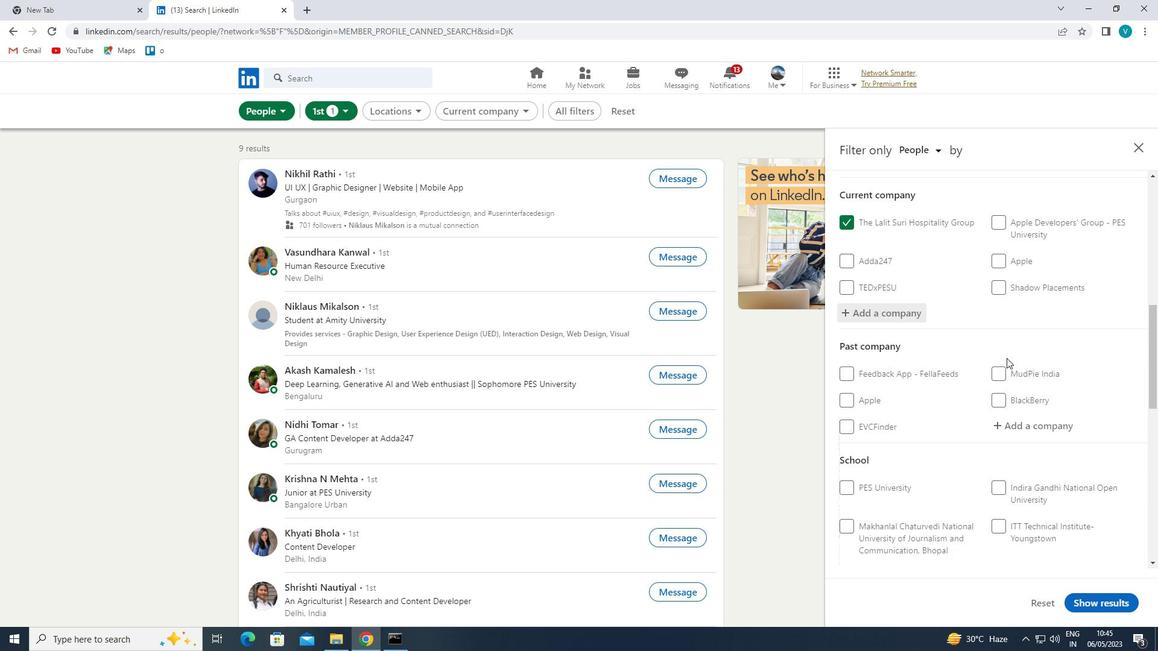 
Action: Mouse scrolled (1006, 366) with delta (0, 0)
Screenshot: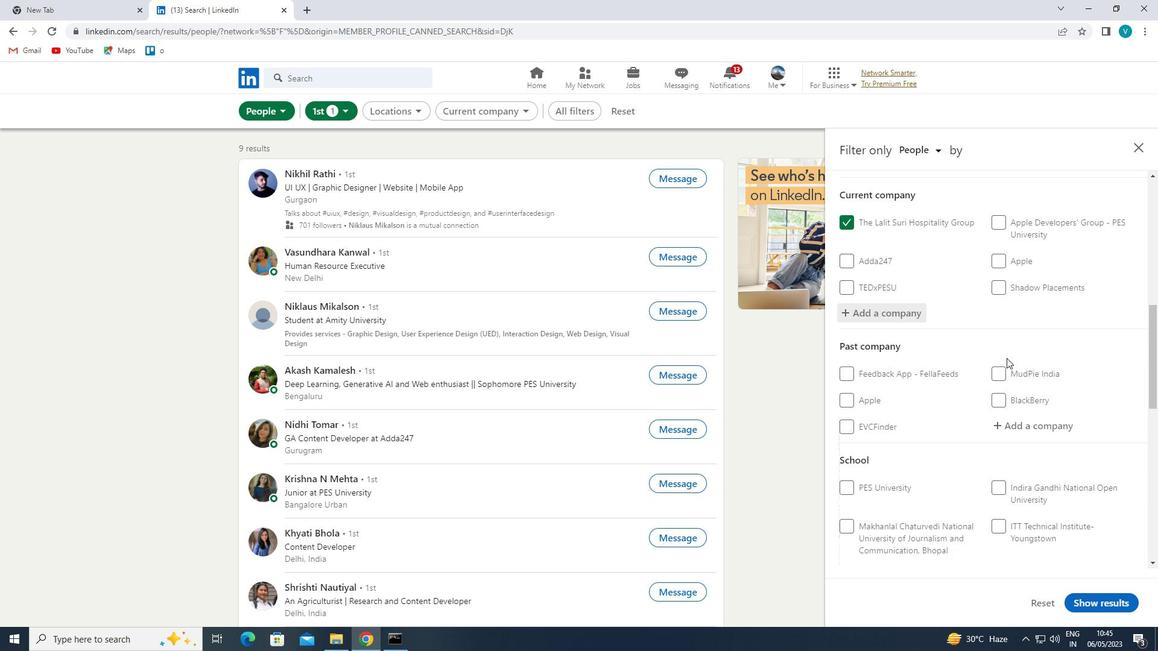 
Action: Mouse moved to (1006, 370)
Screenshot: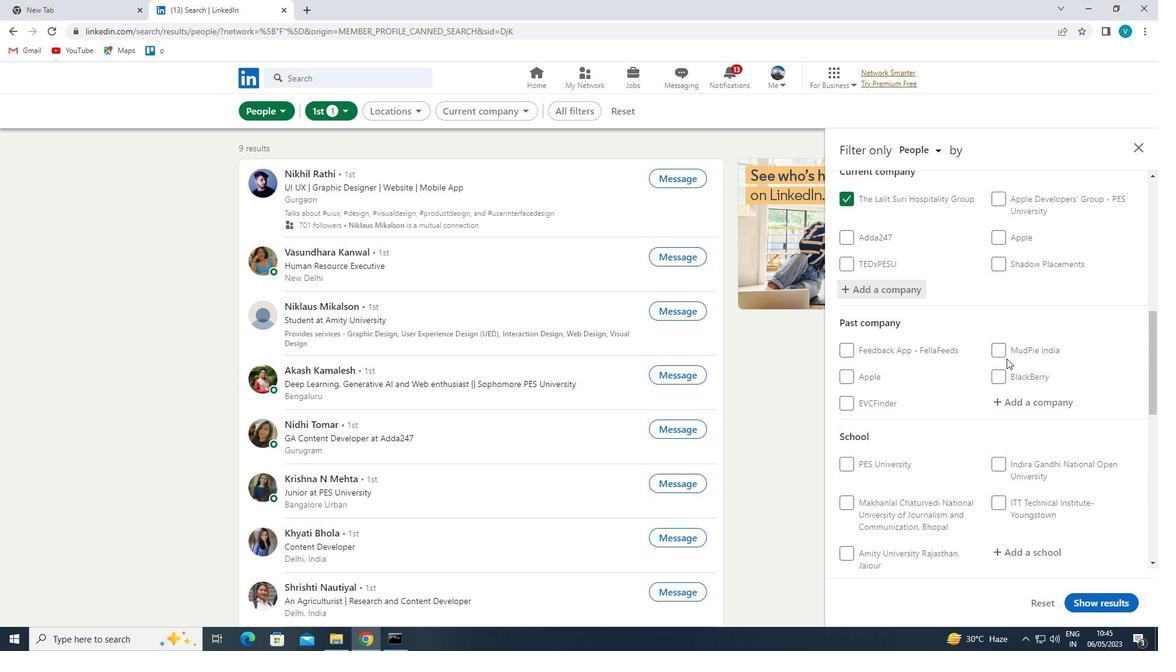 
Action: Mouse scrolled (1006, 369) with delta (0, 0)
Screenshot: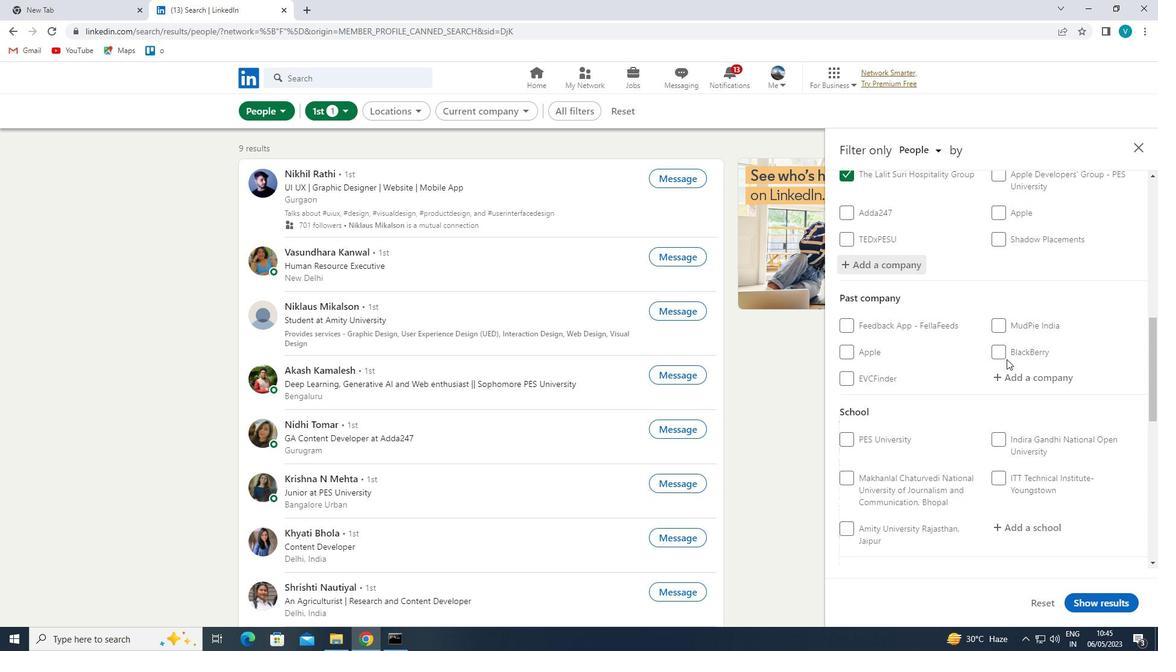
Action: Mouse scrolled (1006, 369) with delta (0, 0)
Screenshot: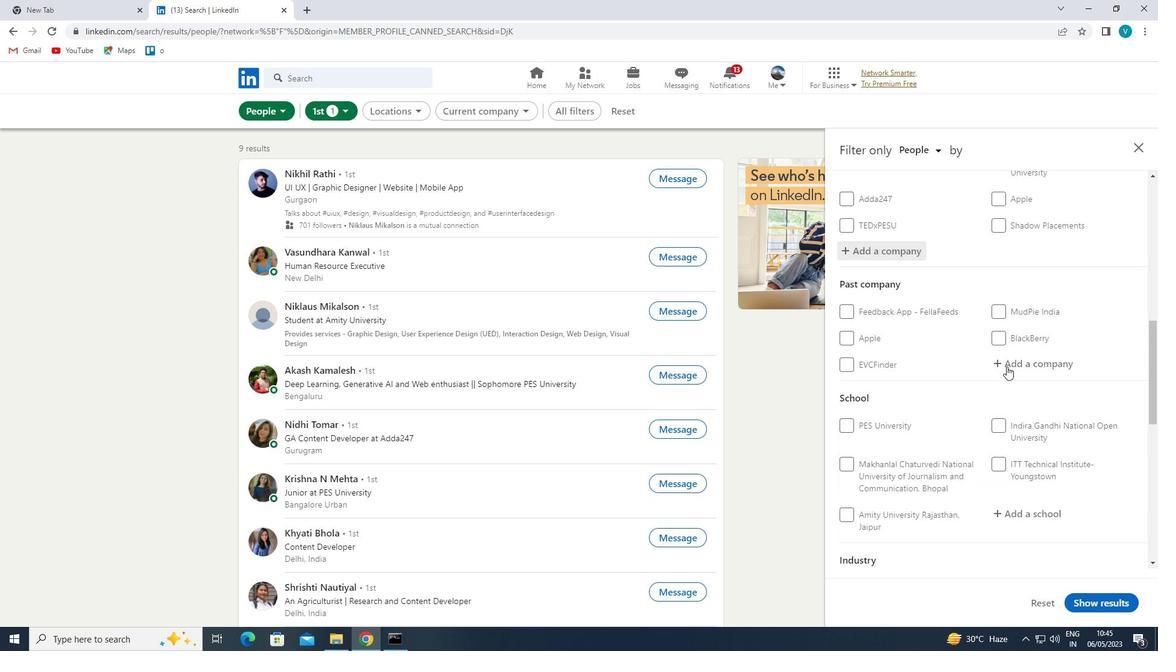 
Action: Mouse moved to (1027, 330)
Screenshot: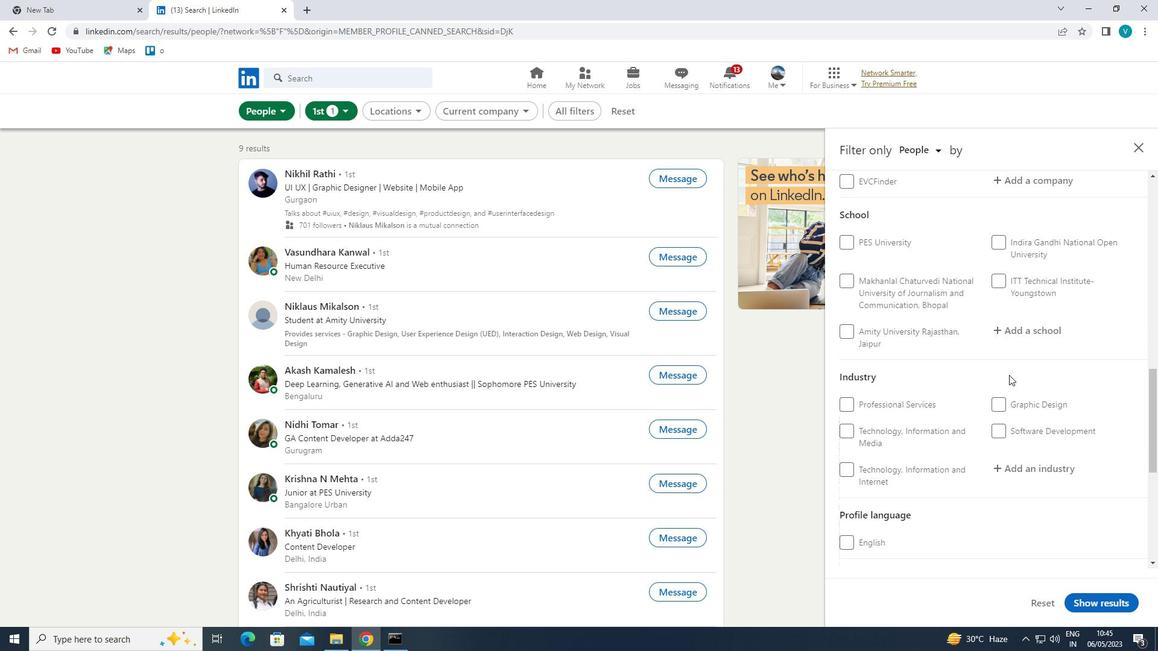
Action: Mouse pressed left at (1027, 330)
Screenshot: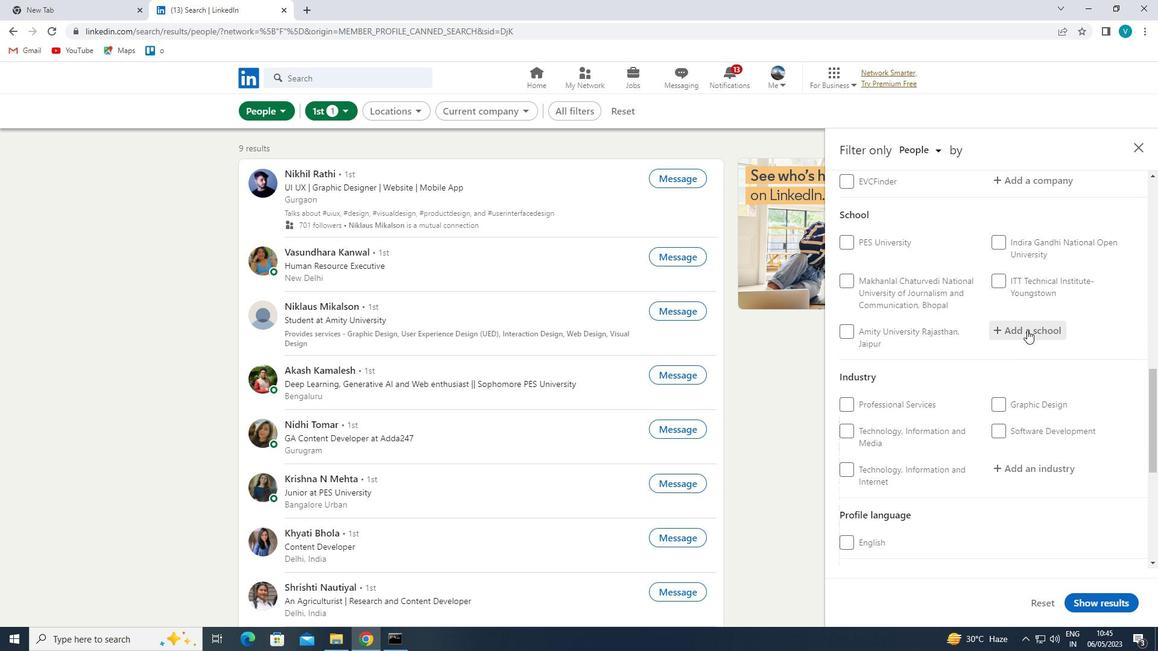 
Action: Key pressed <Key.shift>BMS<Key.space>INSTITUTE<Key.space>OF<Key.space>
Screenshot: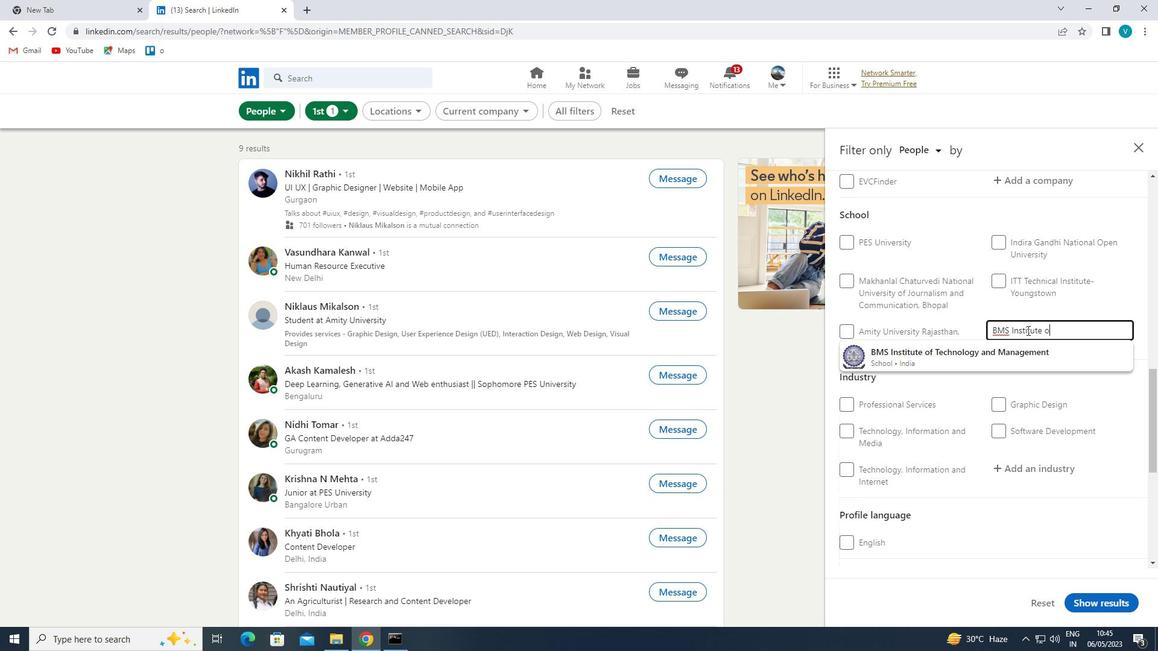 
Action: Mouse moved to (1012, 353)
Screenshot: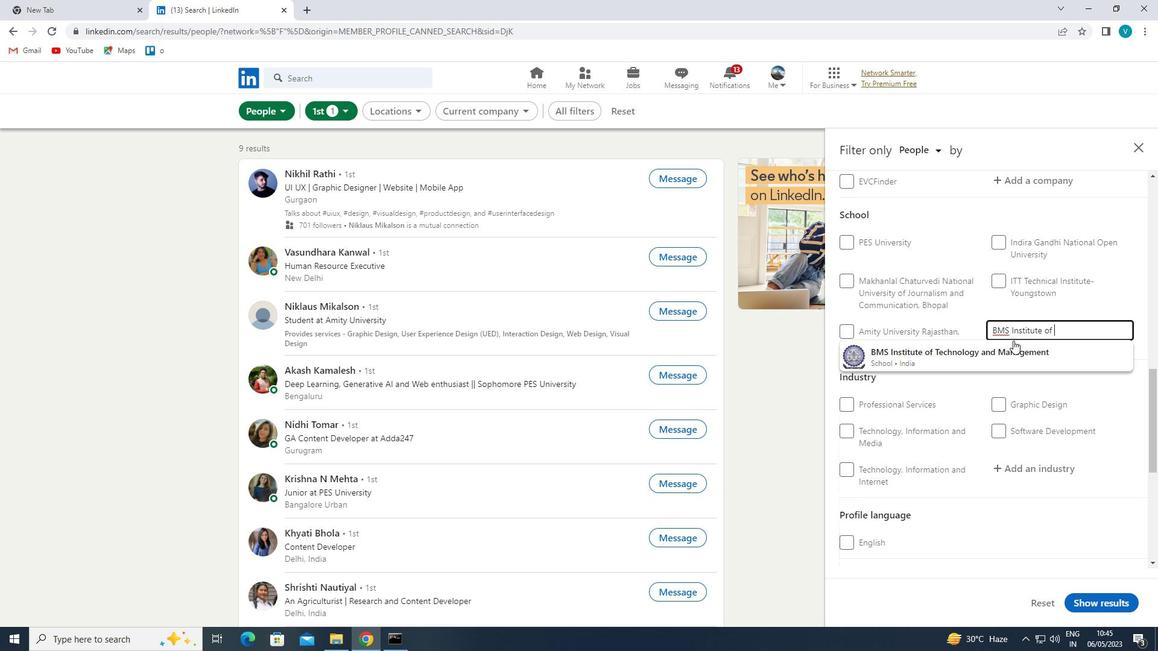 
Action: Mouse pressed left at (1012, 353)
Screenshot: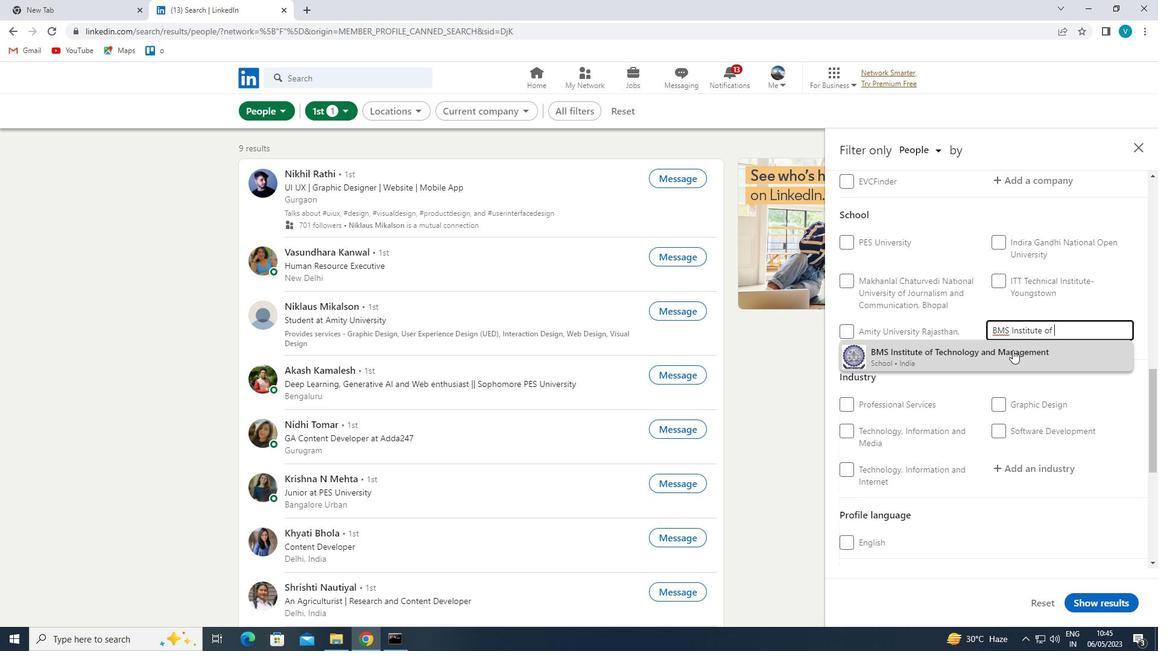 
Action: Mouse moved to (1012, 354)
Screenshot: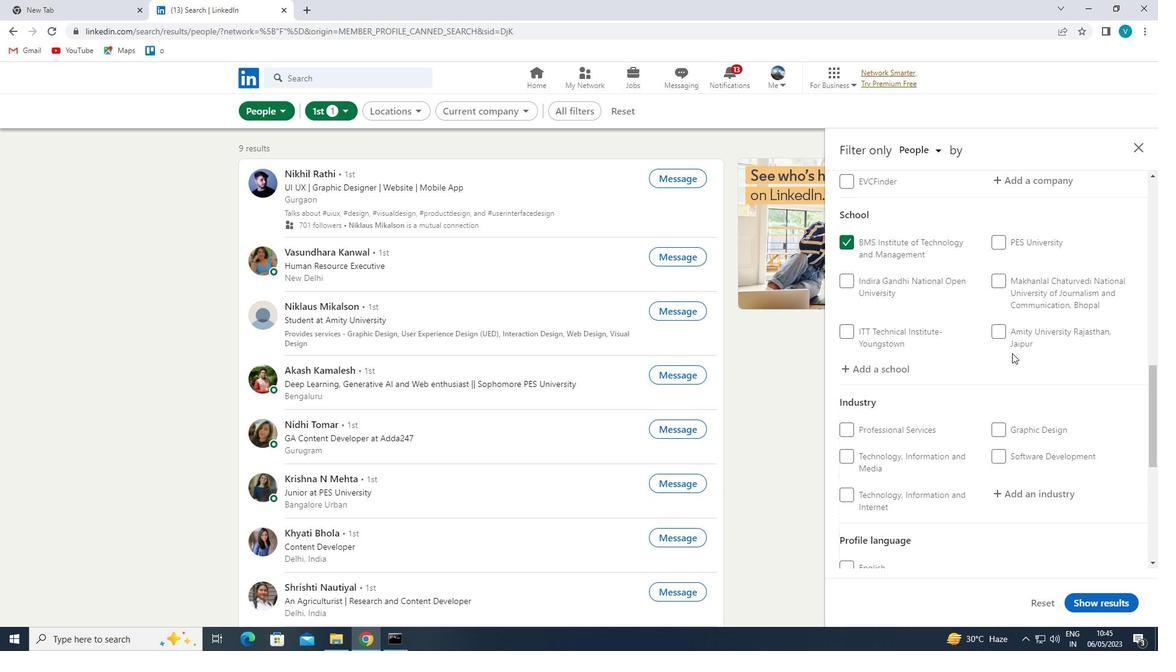 
Action: Mouse scrolled (1012, 353) with delta (0, 0)
Screenshot: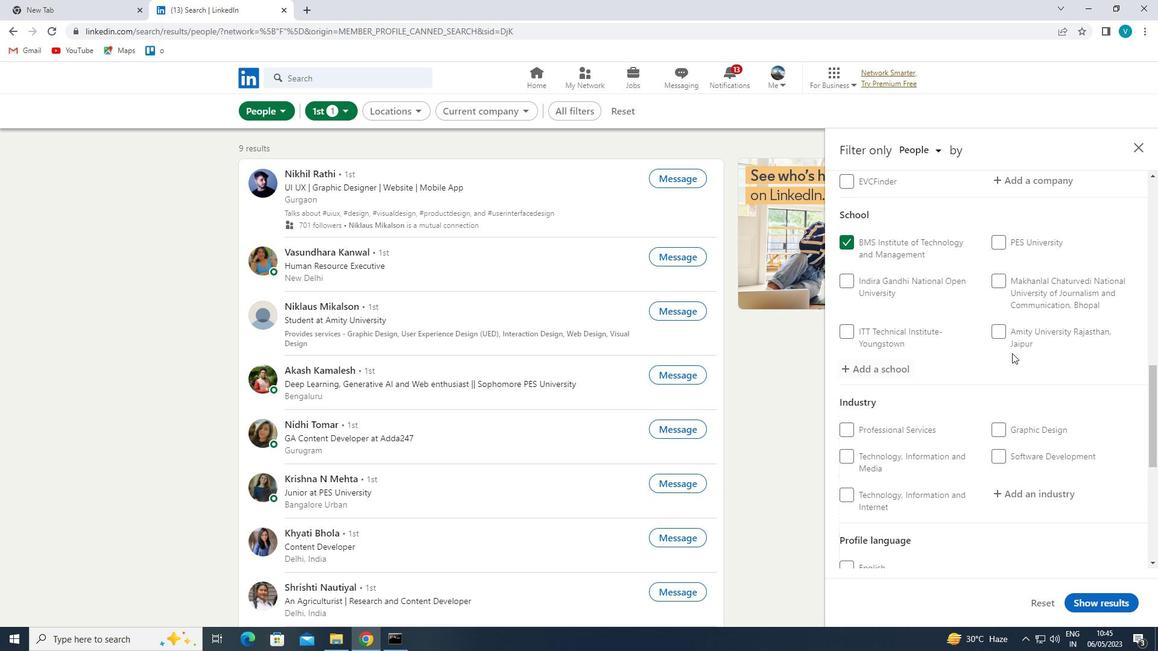 
Action: Mouse moved to (1012, 357)
Screenshot: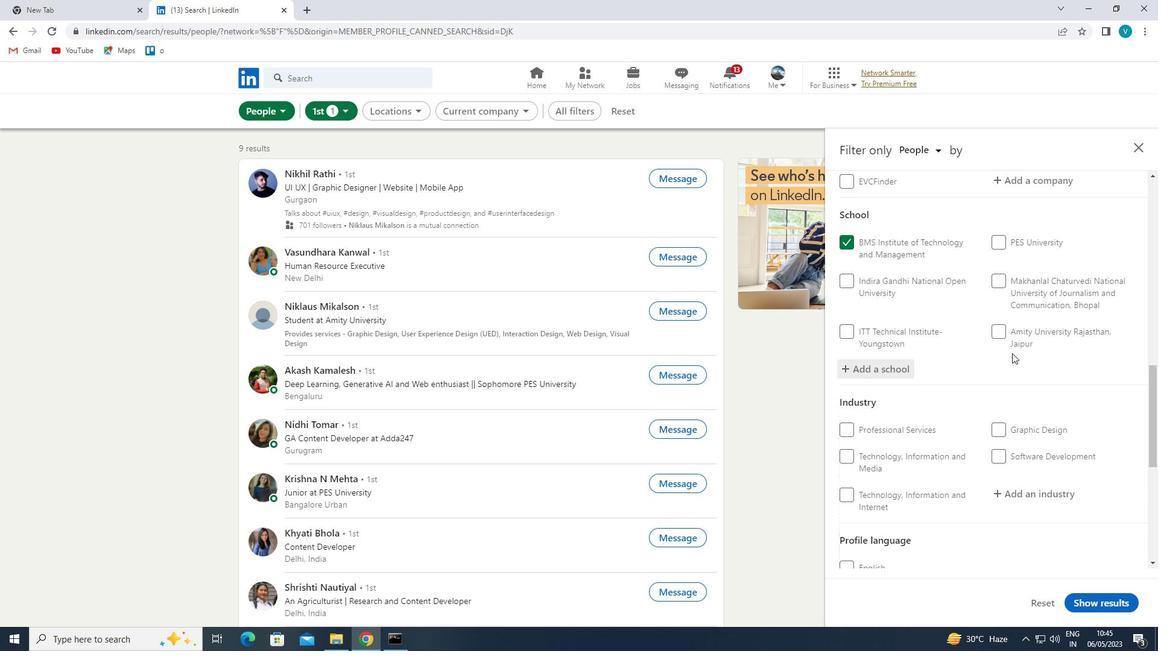 
Action: Mouse scrolled (1012, 356) with delta (0, 0)
Screenshot: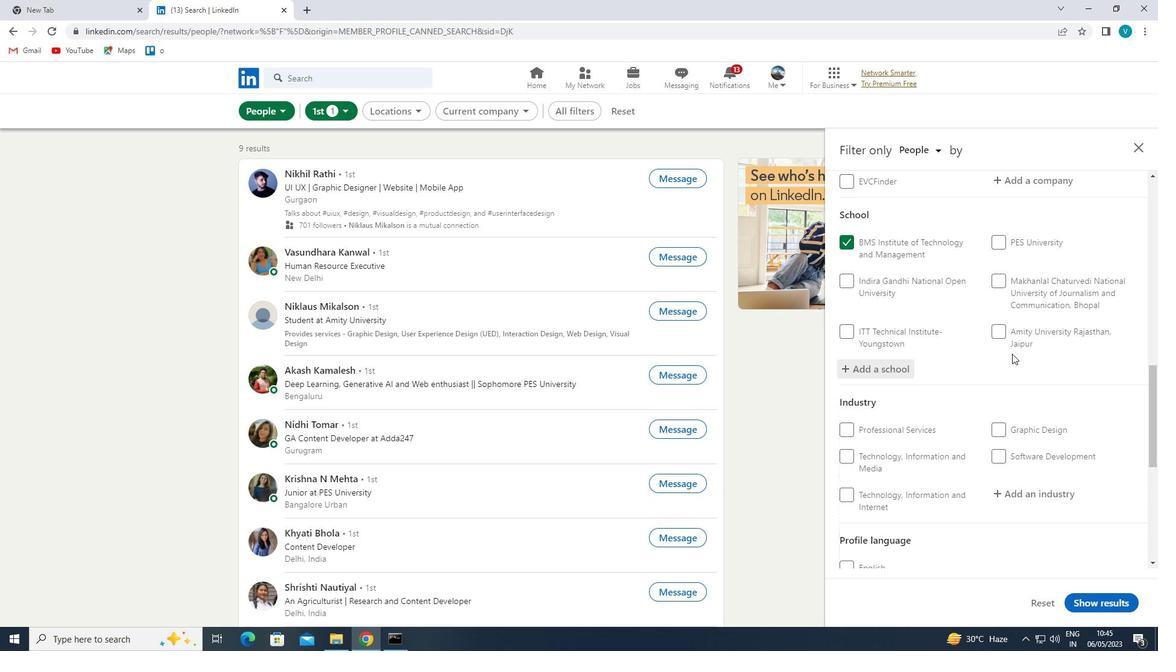 
Action: Mouse moved to (1015, 372)
Screenshot: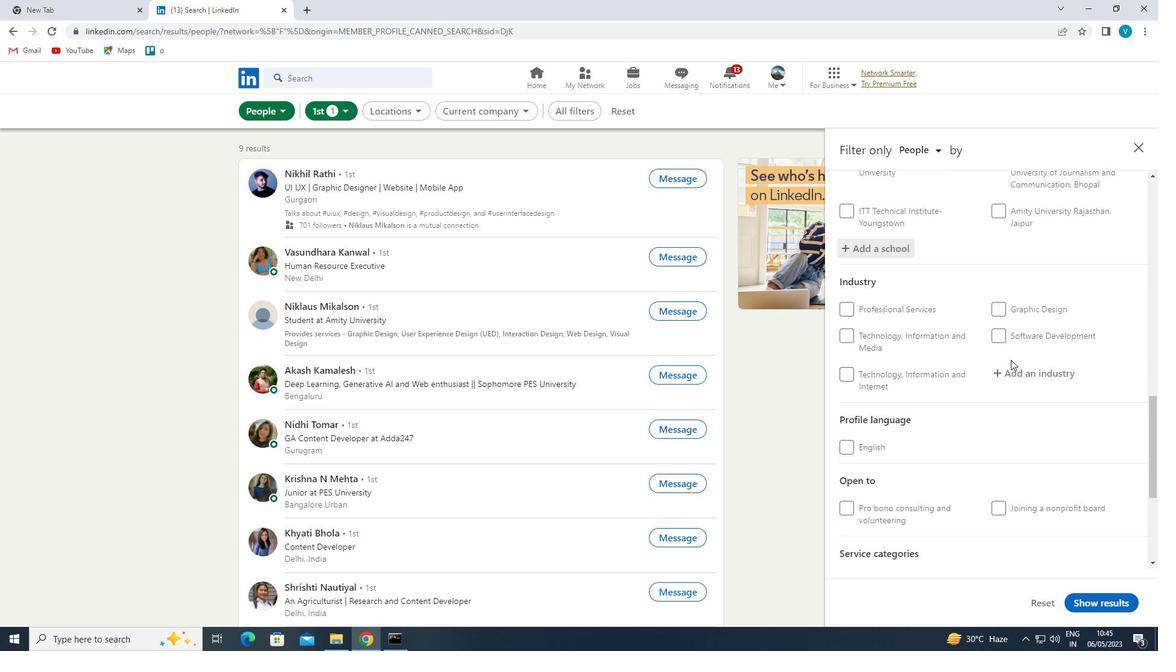 
Action: Mouse pressed left at (1015, 372)
Screenshot: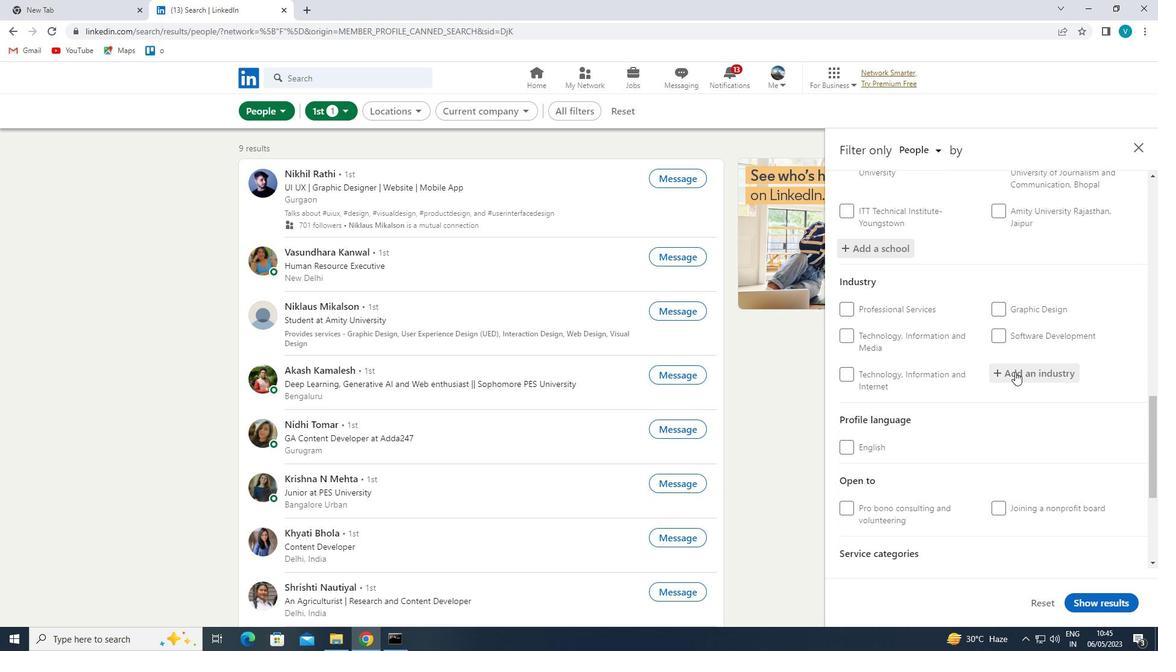 
Action: Key pressed <Key.shift>ELECTRIC<Key.space>
Screenshot: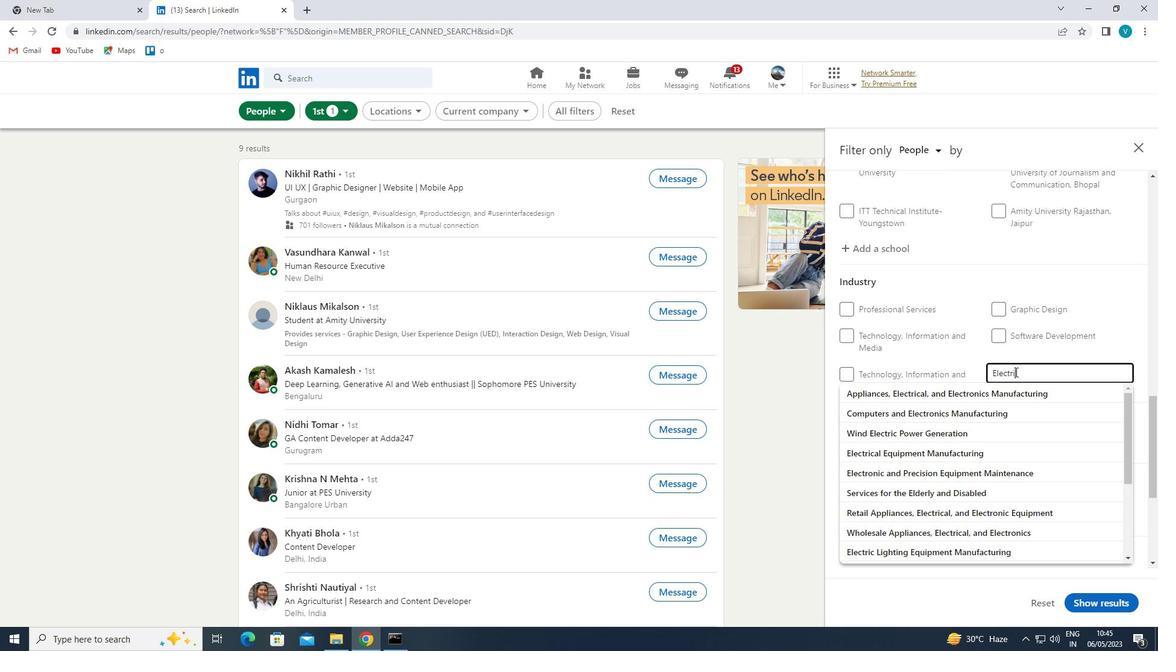 
Action: Mouse moved to (1025, 554)
Screenshot: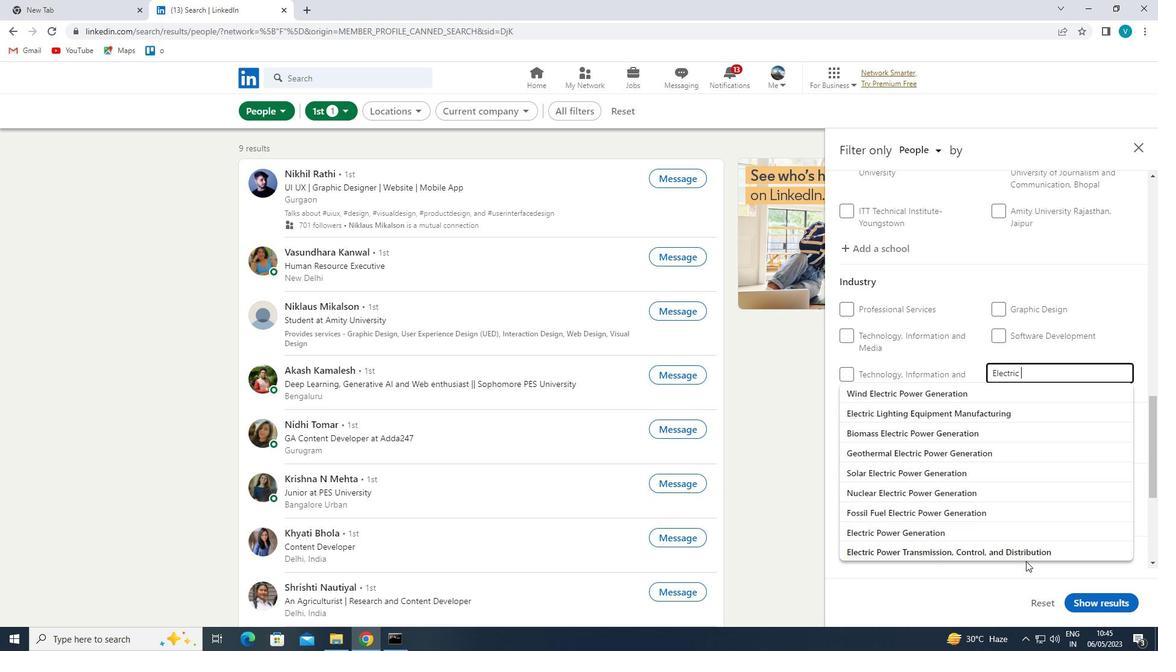 
Action: Mouse pressed left at (1025, 554)
Screenshot: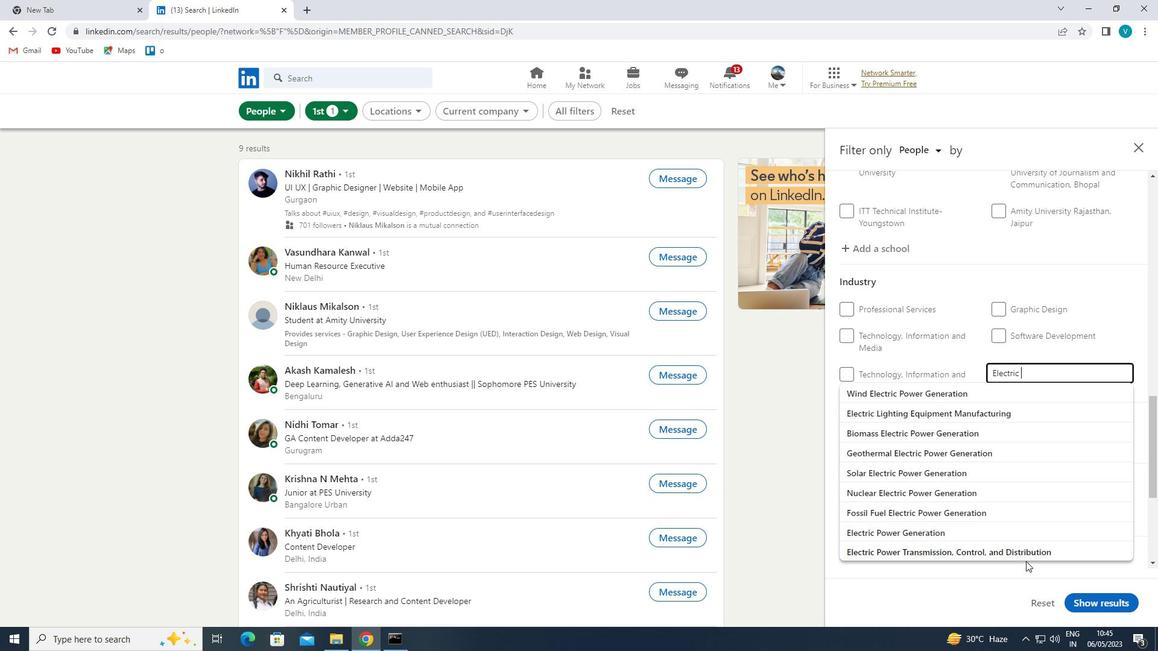 
Action: Mouse moved to (1015, 504)
Screenshot: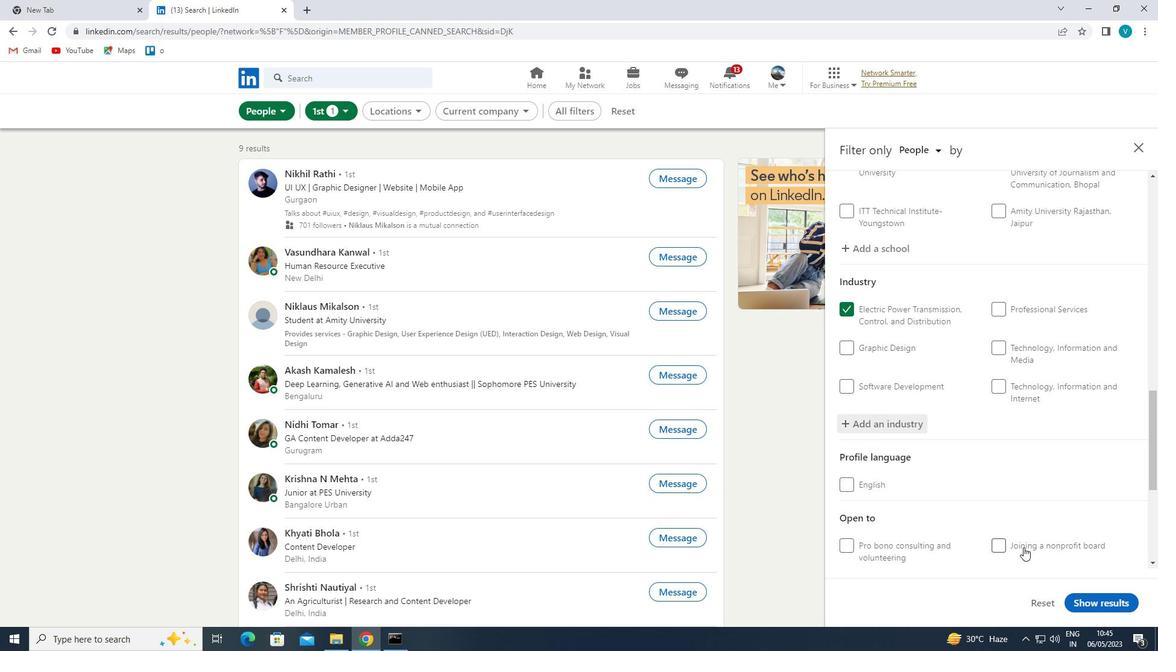 
Action: Mouse scrolled (1015, 504) with delta (0, 0)
Screenshot: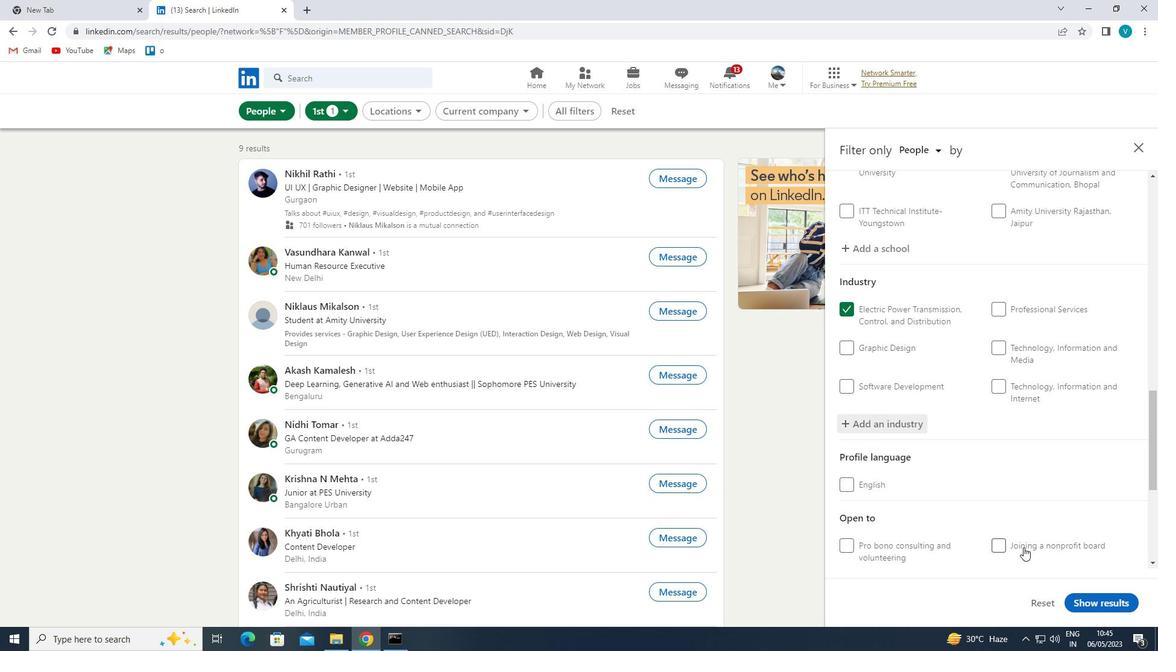 
Action: Mouse moved to (1013, 497)
Screenshot: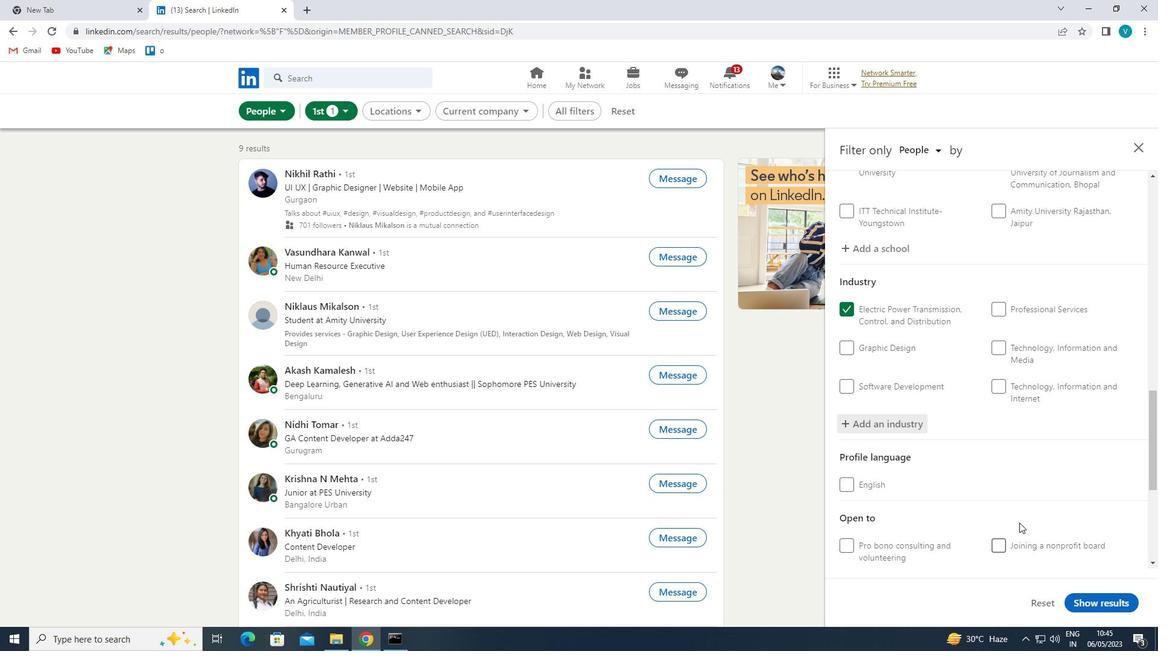 
Action: Mouse scrolled (1013, 497) with delta (0, 0)
Screenshot: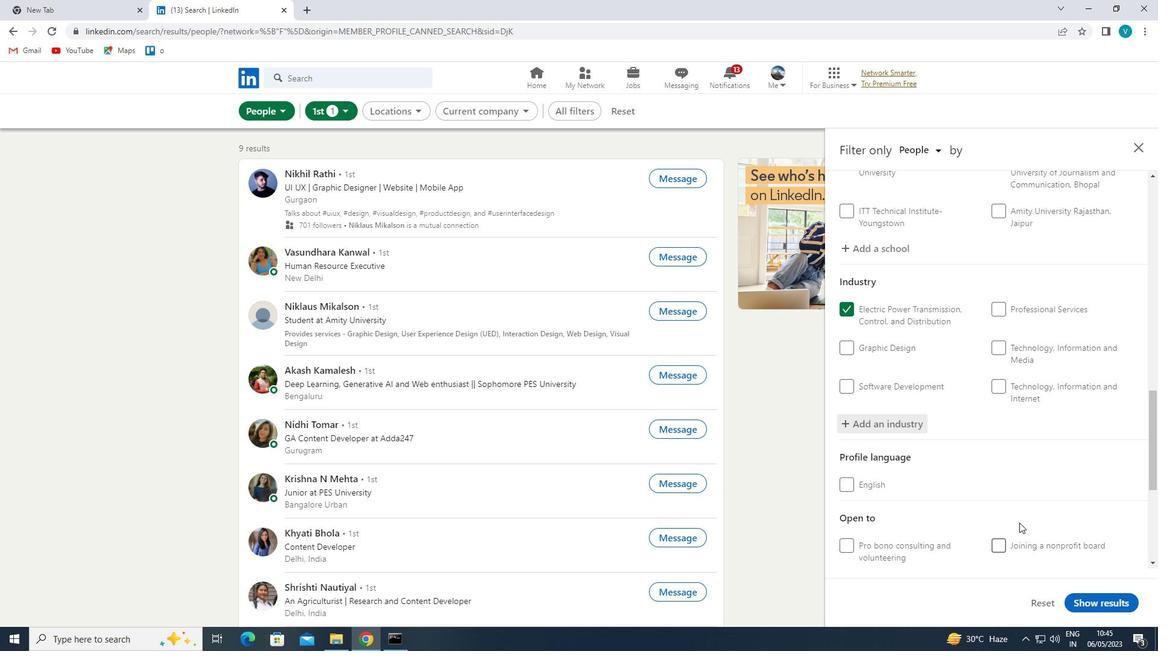 
Action: Mouse moved to (1012, 494)
Screenshot: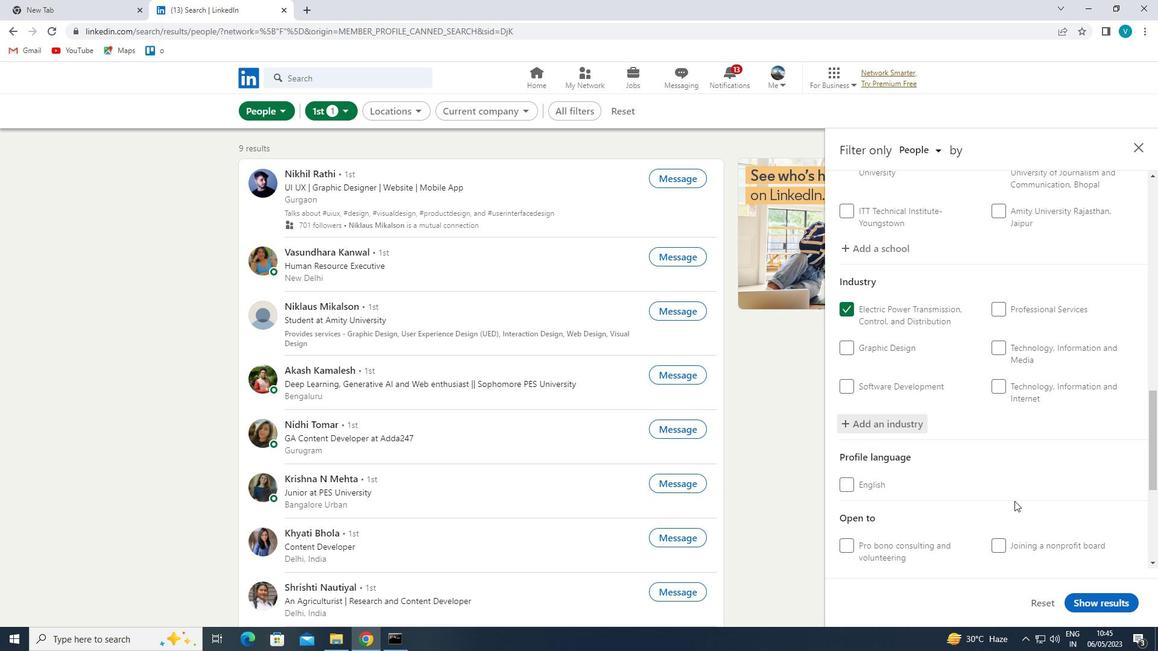 
Action: Mouse scrolled (1012, 494) with delta (0, 0)
Screenshot: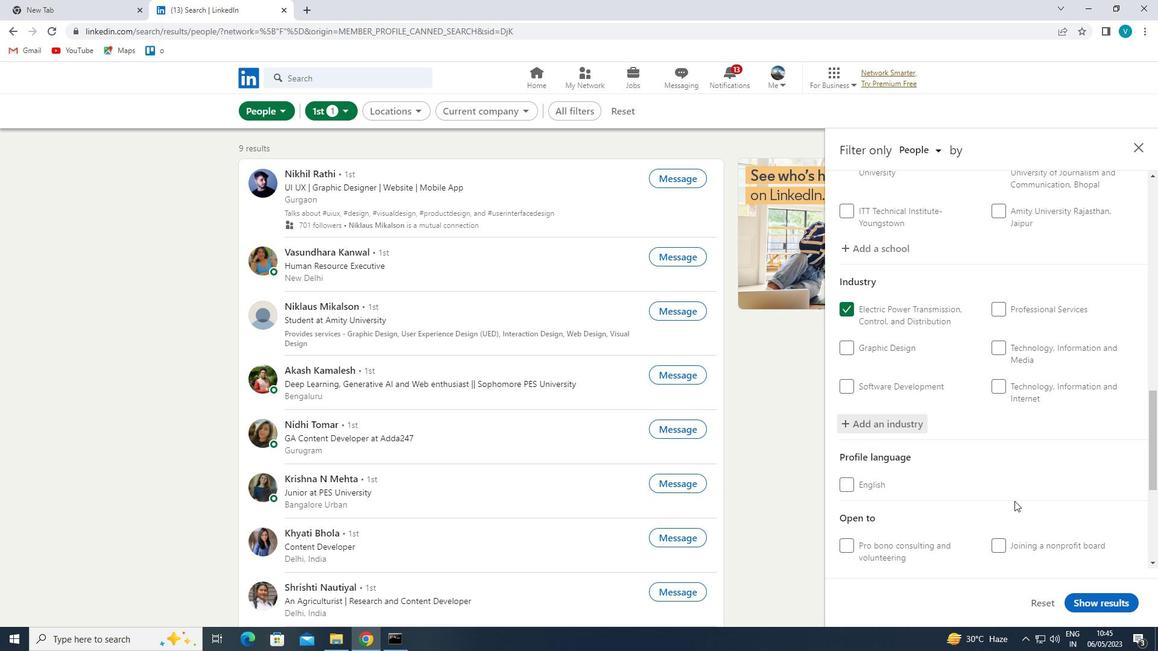 
Action: Mouse moved to (1012, 489)
Screenshot: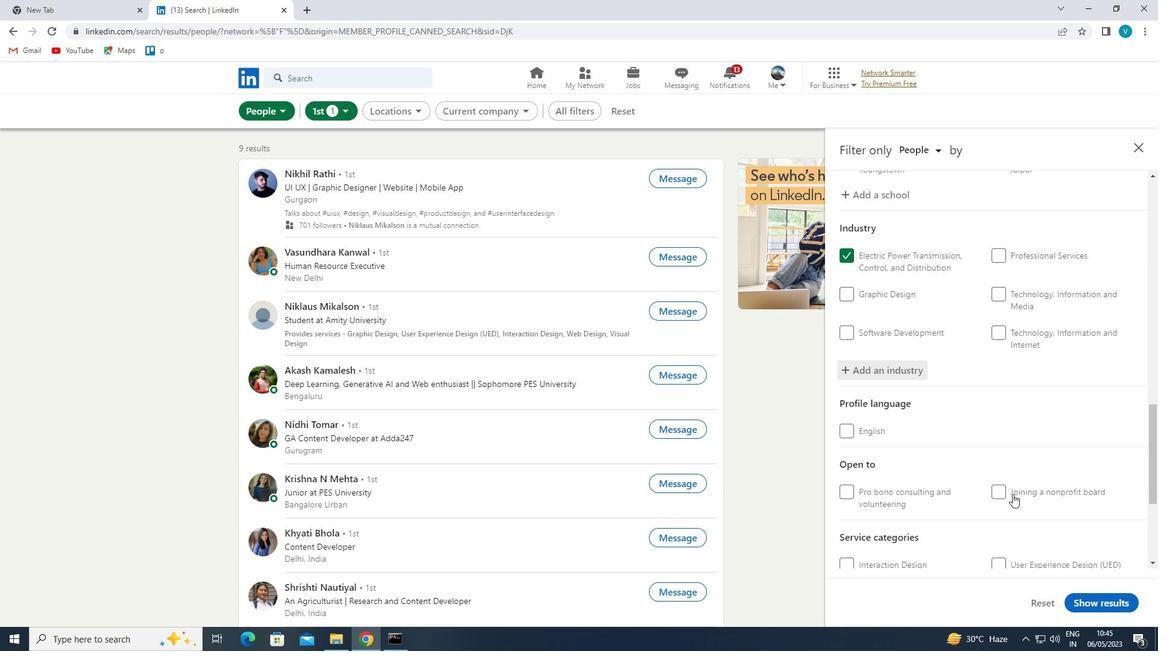 
Action: Mouse scrolled (1012, 489) with delta (0, 0)
Screenshot: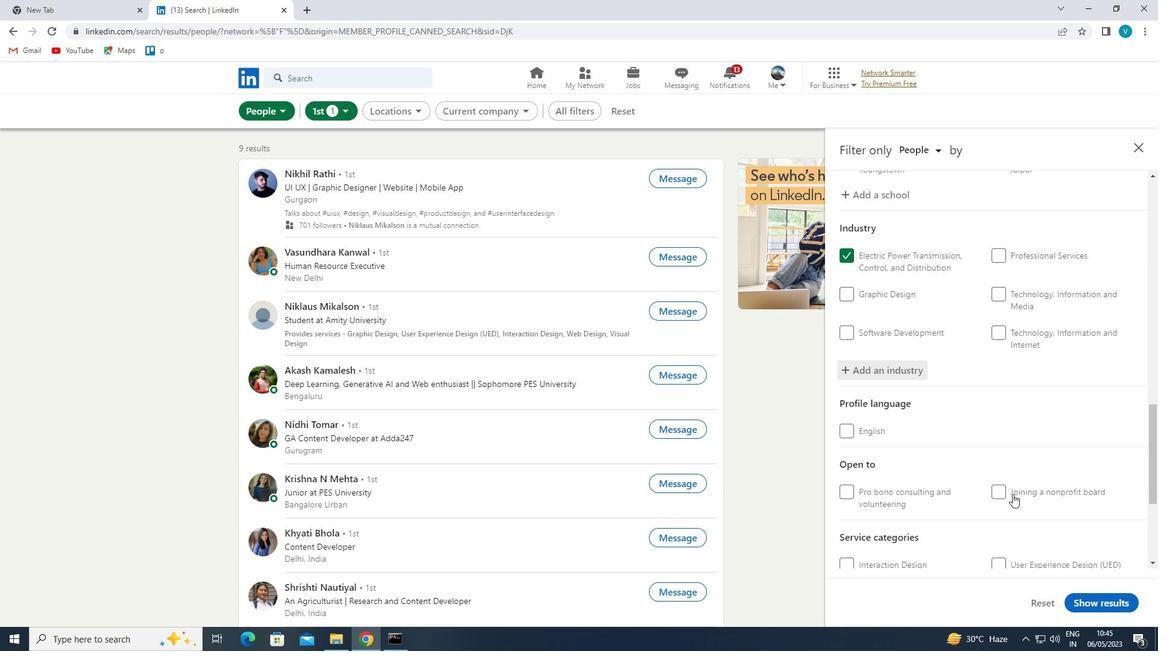 
Action: Mouse moved to (1032, 424)
Screenshot: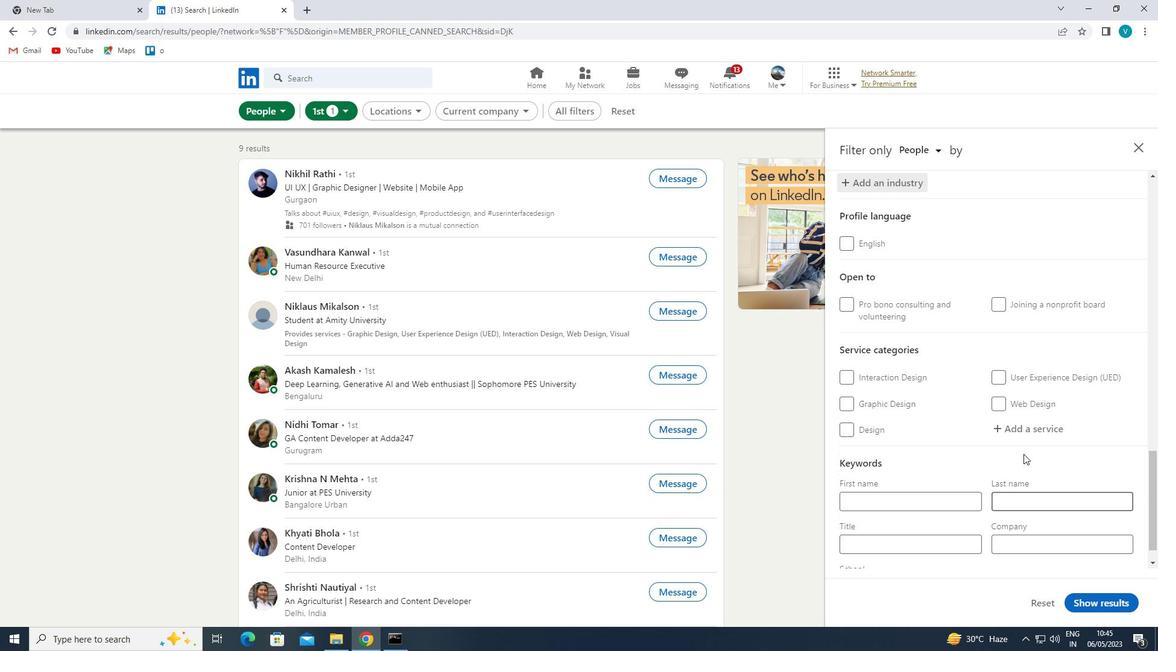 
Action: Mouse pressed left at (1032, 424)
Screenshot: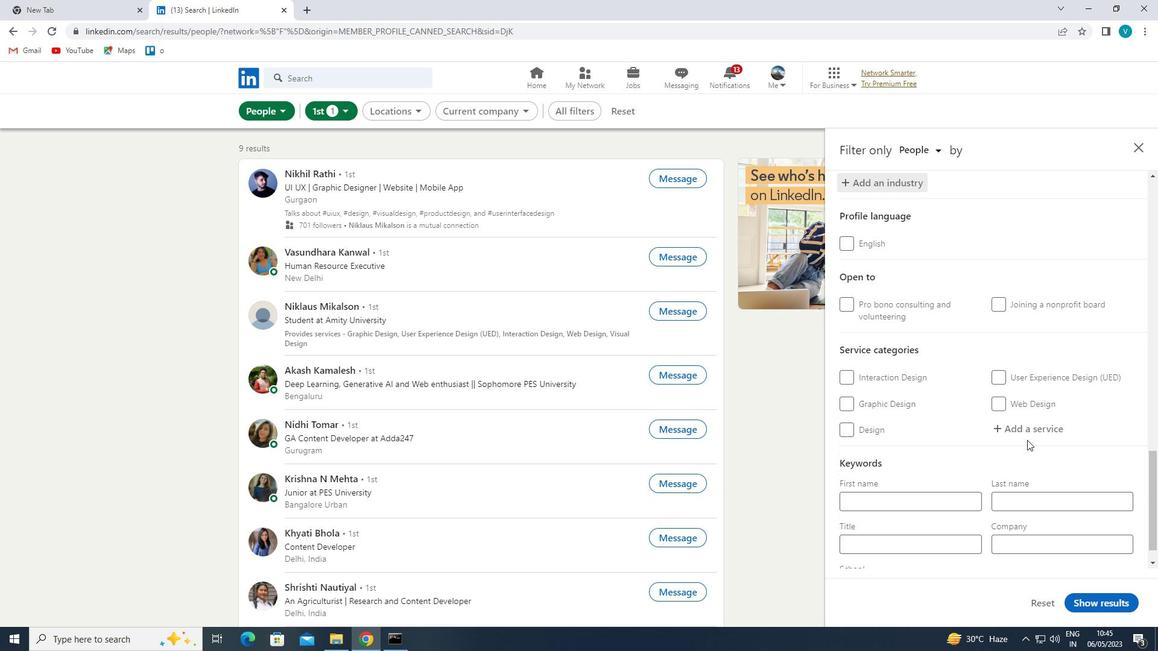
Action: Key pressed <Key.shift>WEDDIN<Key.space><Key.backspace>
Screenshot: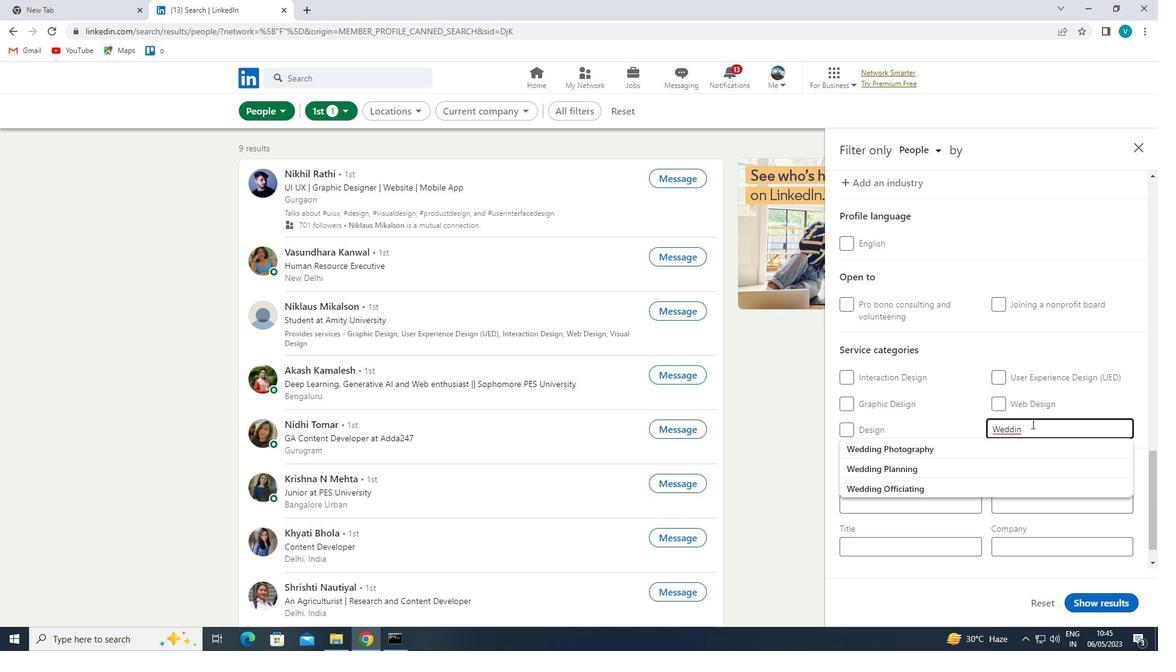 
Action: Mouse moved to (995, 459)
Screenshot: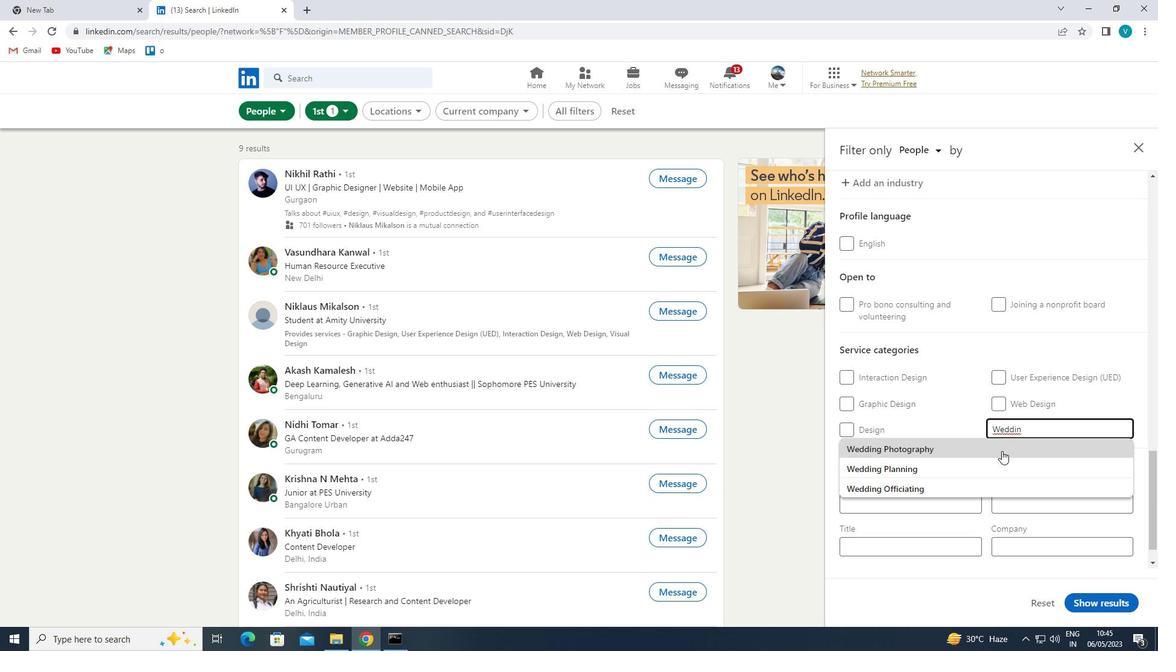 
Action: Mouse pressed left at (995, 459)
Screenshot: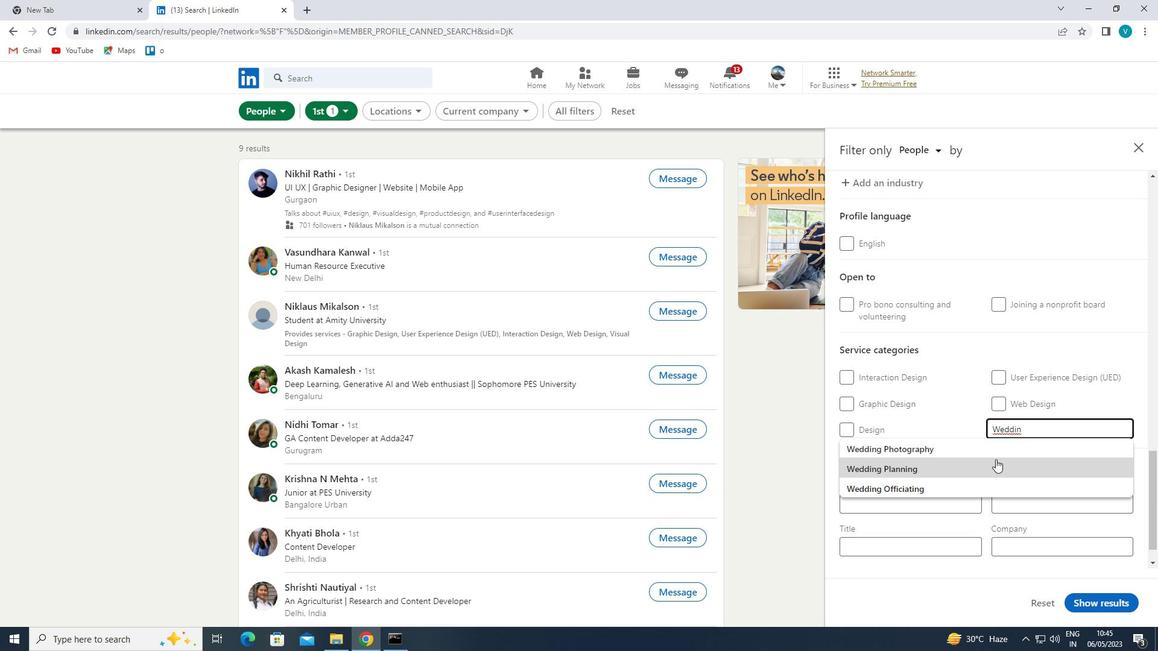 
Action: Mouse moved to (994, 460)
Screenshot: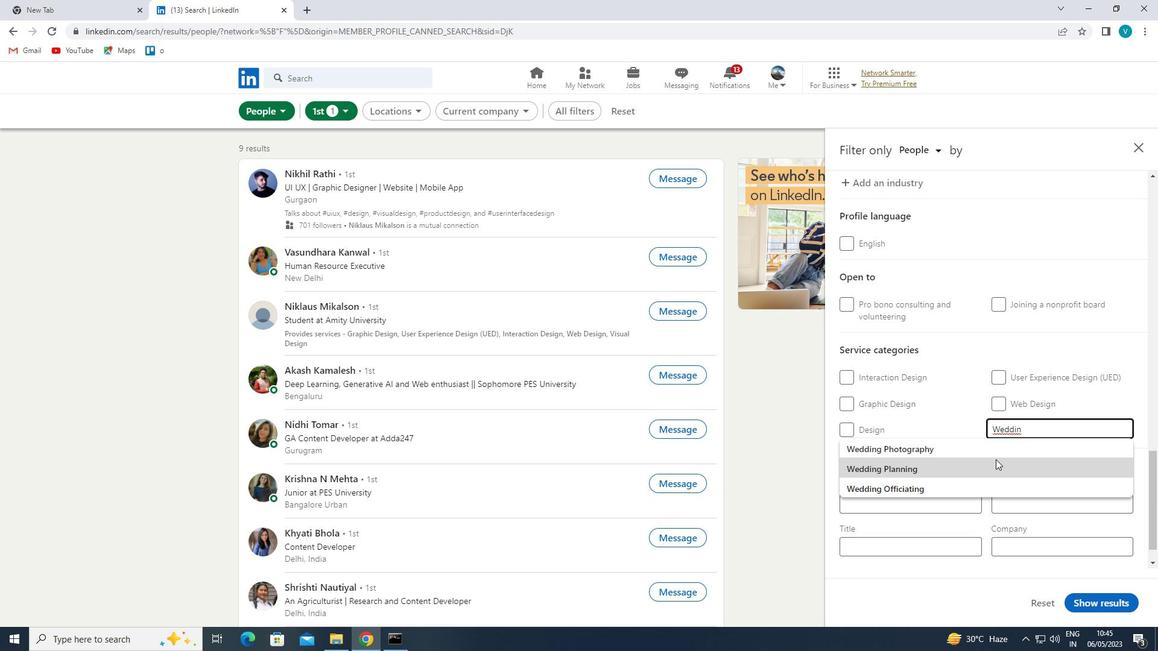 
Action: Mouse scrolled (994, 460) with delta (0, 0)
Screenshot: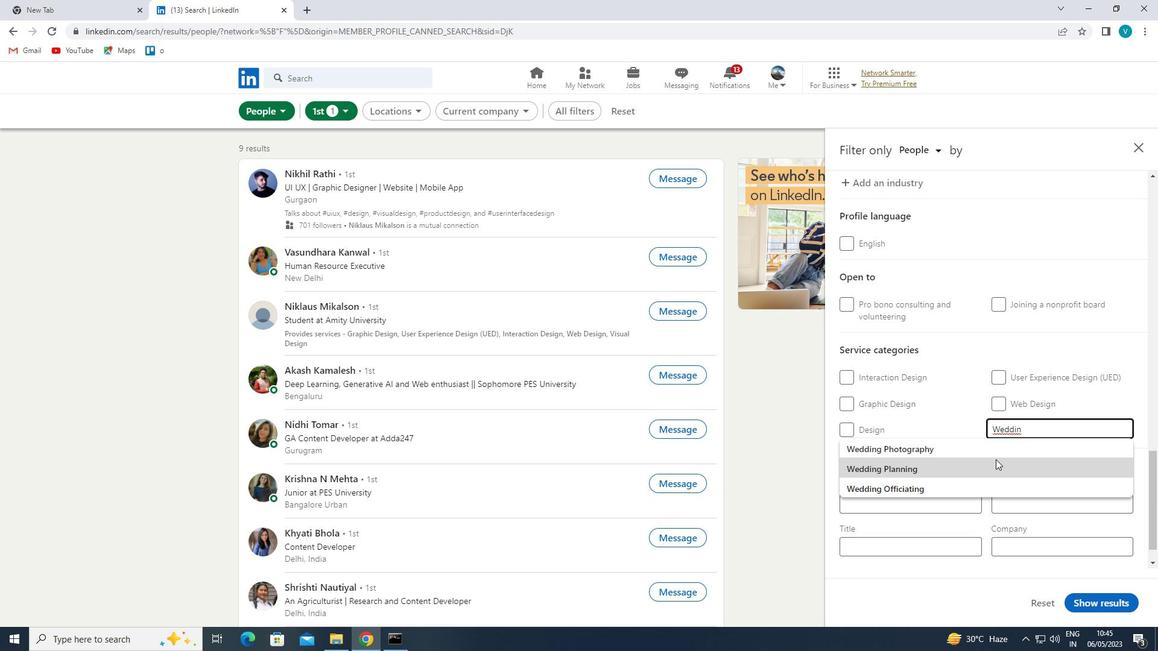 
Action: Mouse moved to (991, 463)
Screenshot: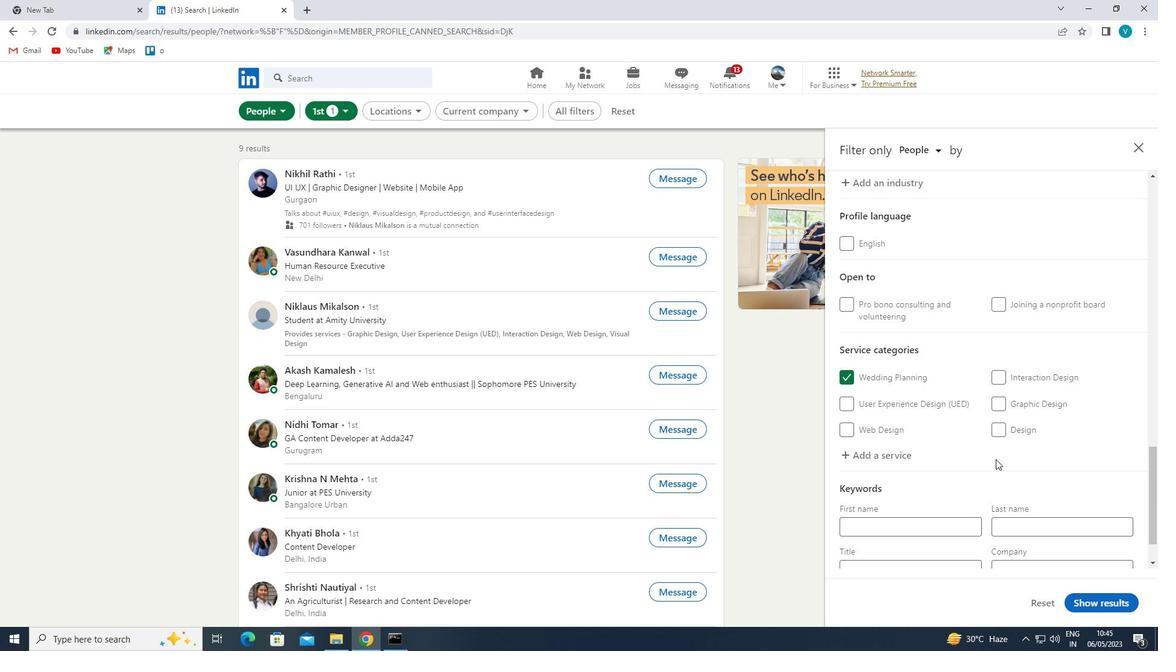
Action: Mouse scrolled (991, 463) with delta (0, 0)
Screenshot: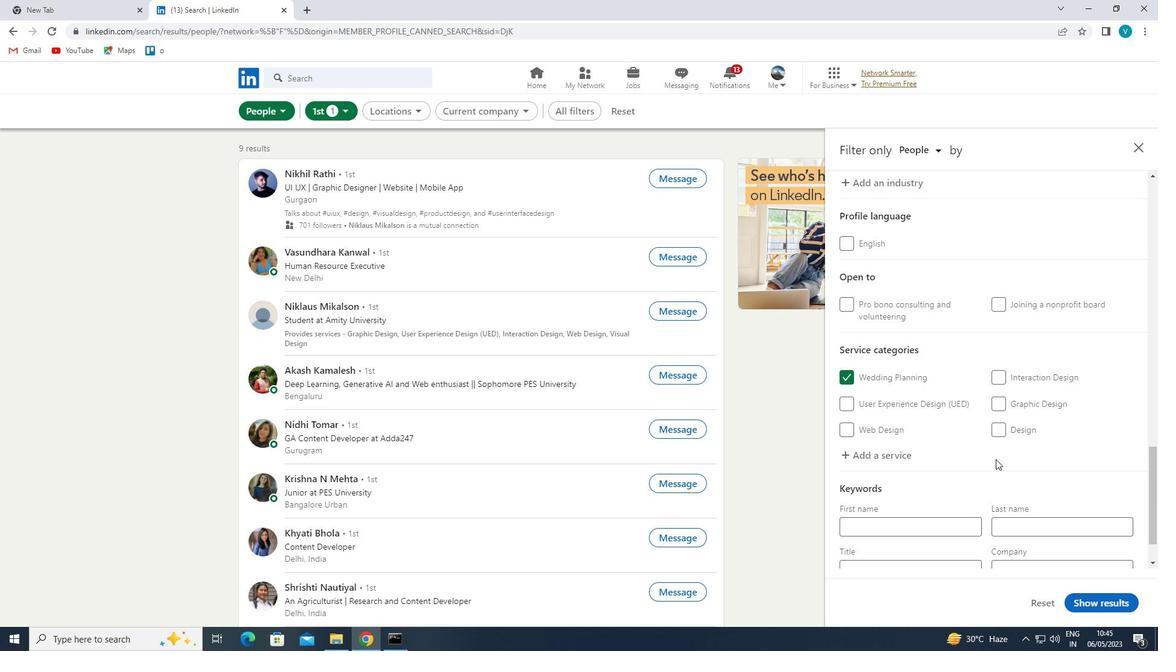 
Action: Mouse moved to (989, 465)
Screenshot: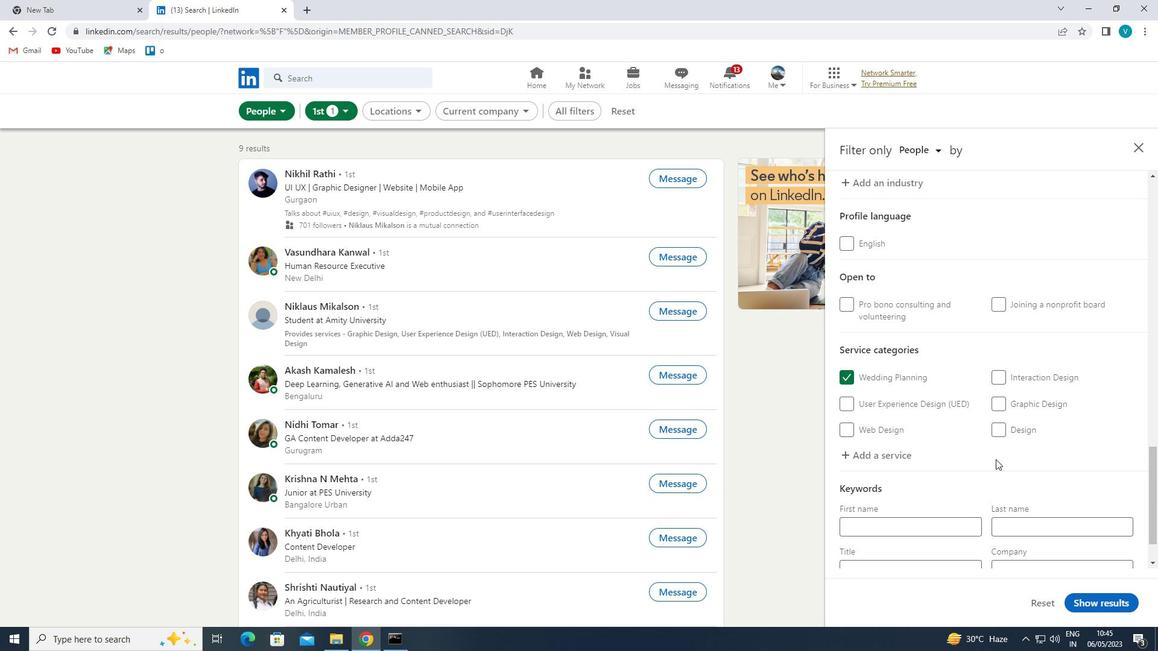 
Action: Mouse scrolled (989, 464) with delta (0, 0)
Screenshot: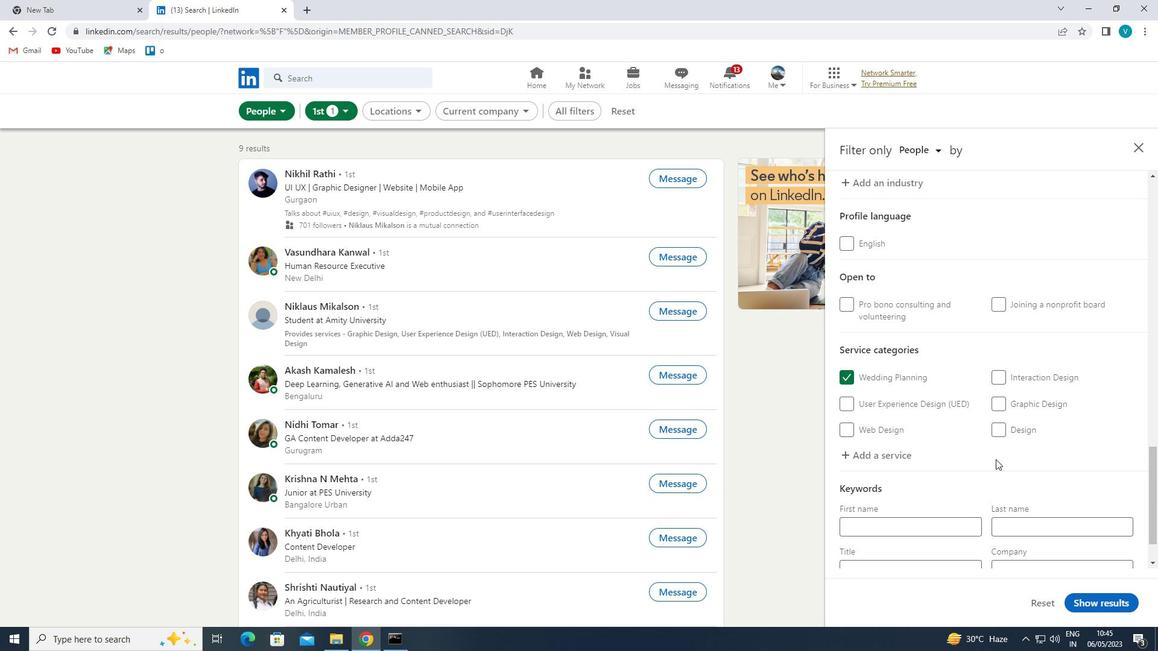 
Action: Mouse moved to (987, 466)
Screenshot: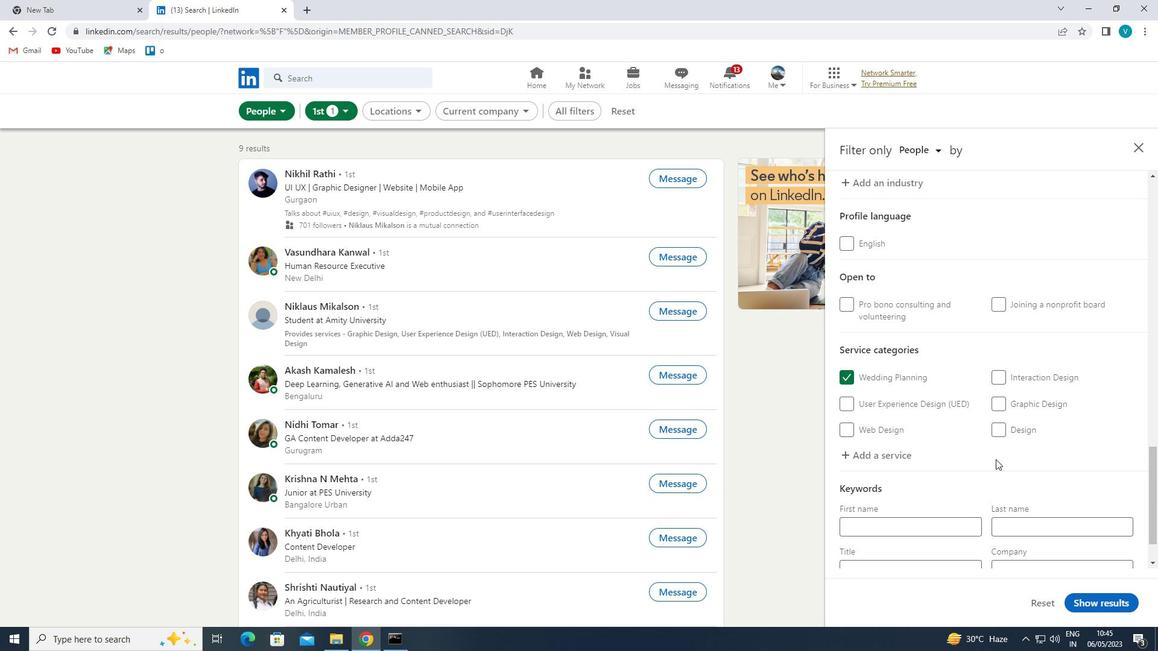 
Action: Mouse scrolled (987, 465) with delta (0, 0)
Screenshot: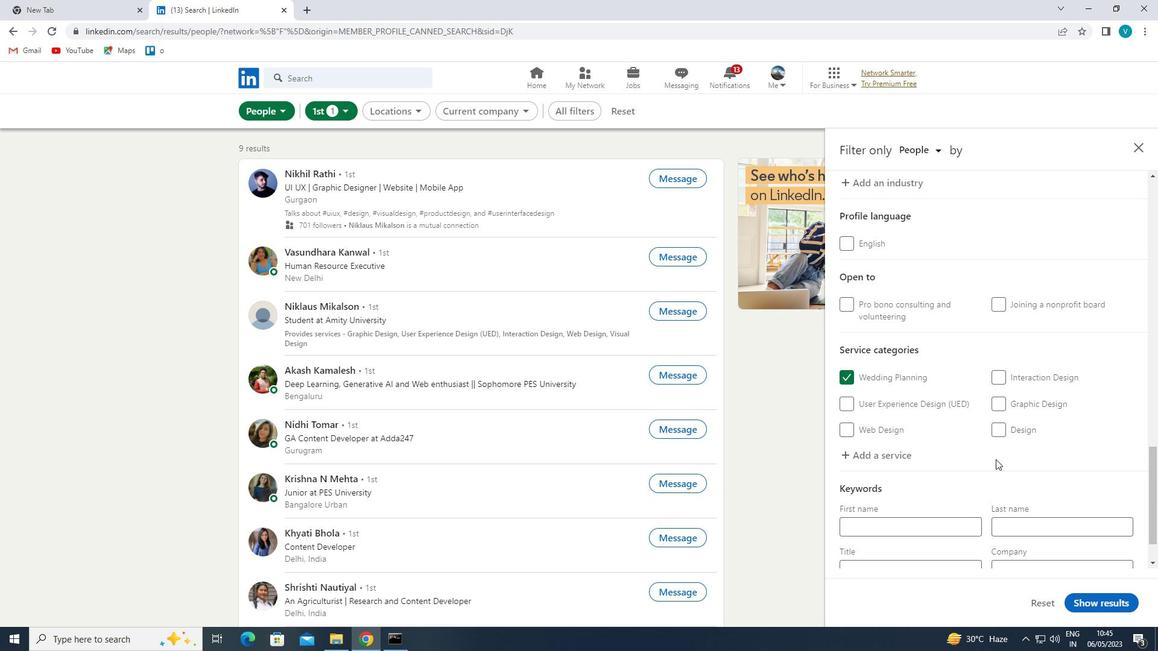 
Action: Mouse moved to (945, 507)
Screenshot: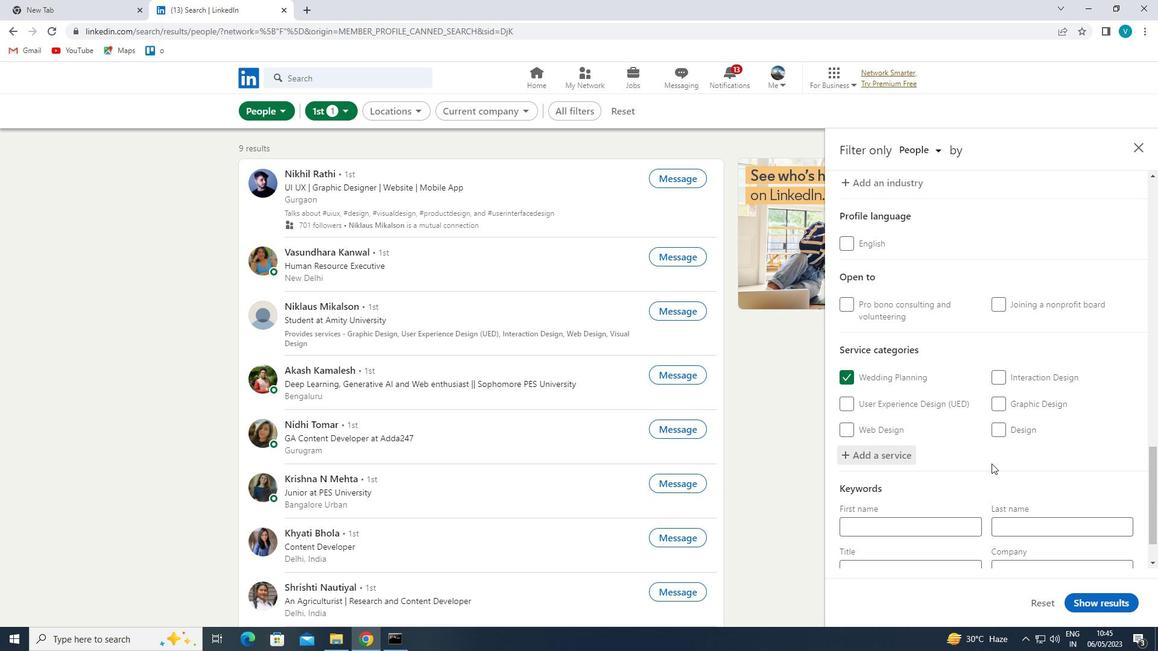 
Action: Mouse pressed left at (945, 507)
Screenshot: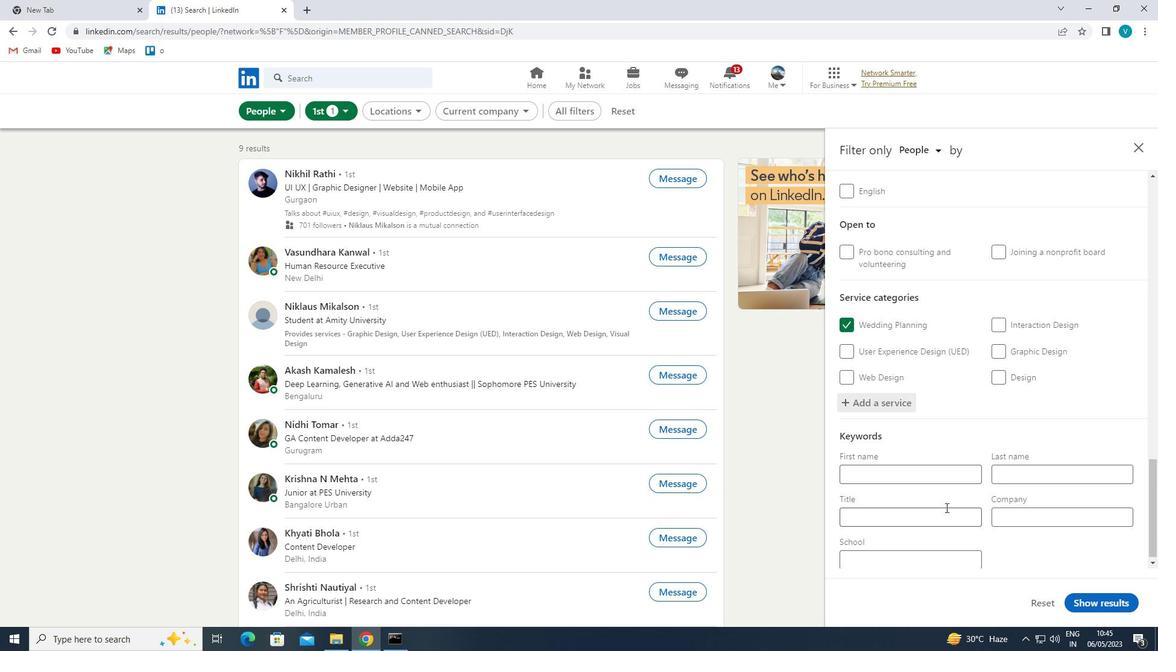 
Action: Mouse moved to (944, 508)
Screenshot: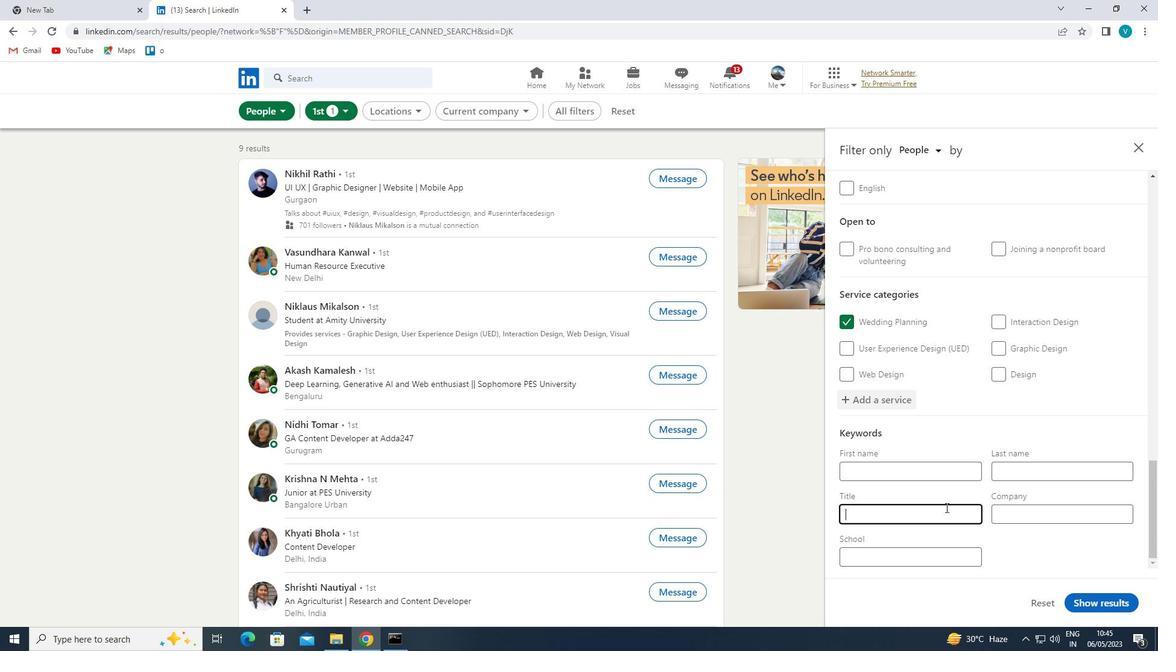
Action: Key pressed <Key.shift>DATA
Screenshot: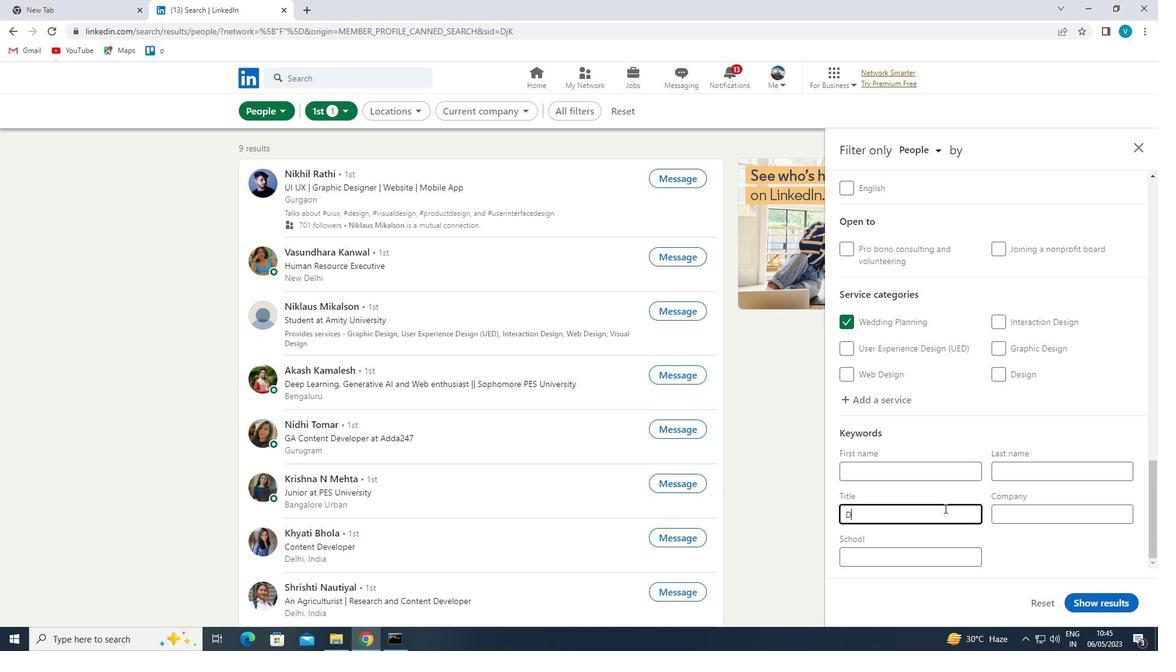 
Action: Mouse moved to (942, 507)
Screenshot: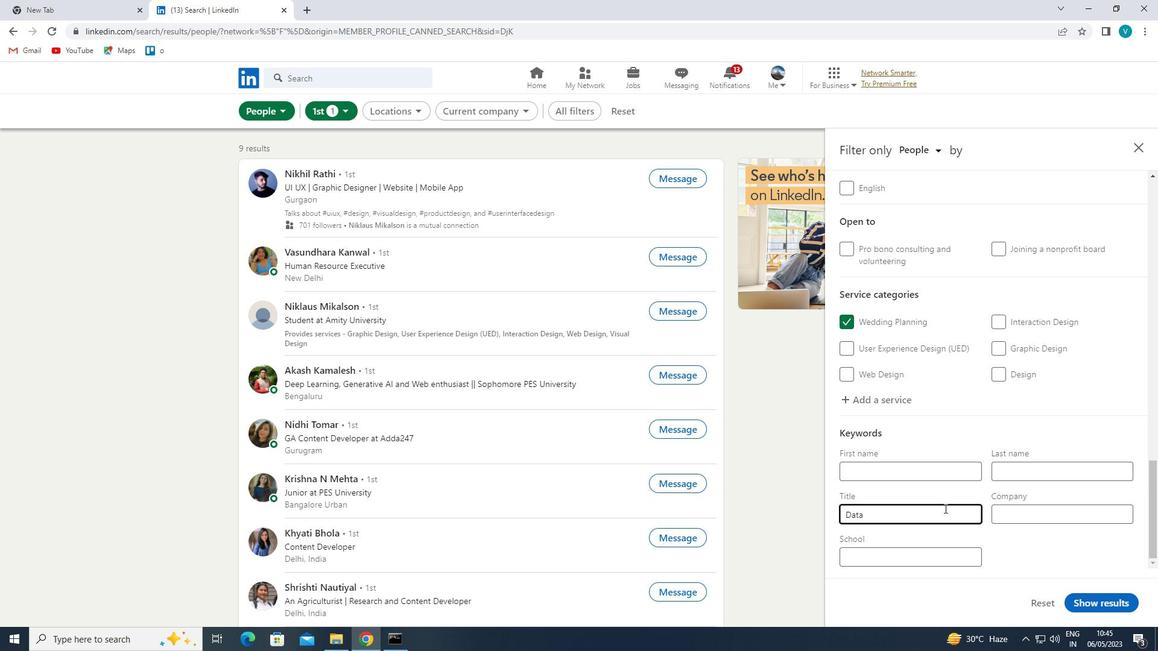 
Action: Key pressed <Key.space><Key.shift>ENTRY<Key.space>
Screenshot: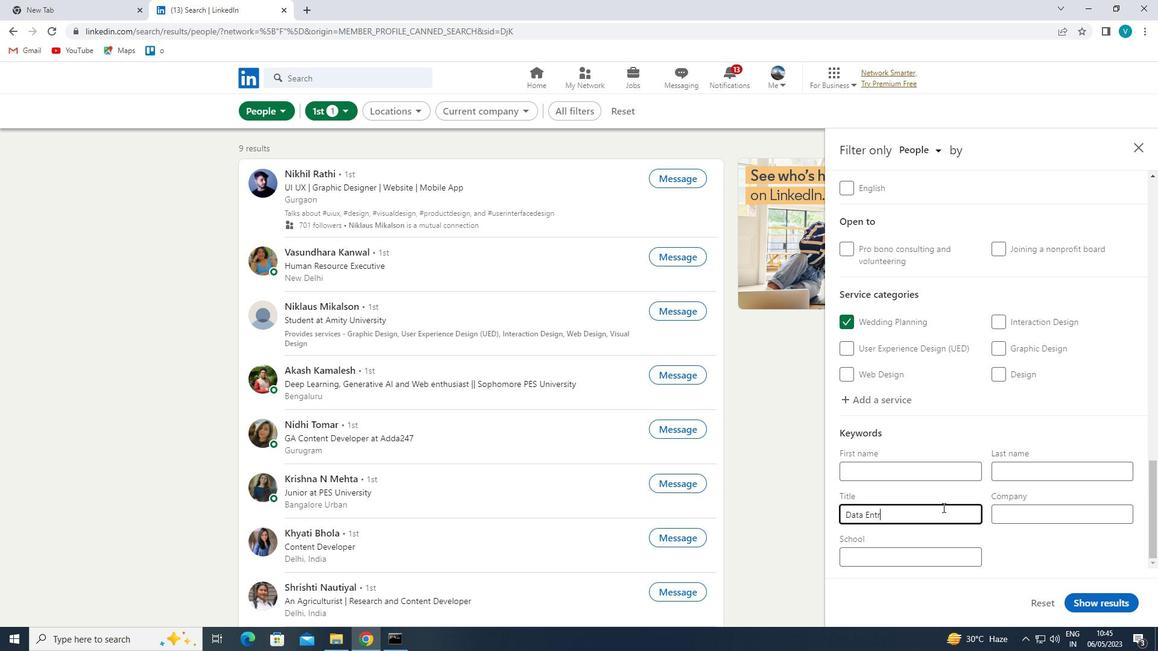 
Action: Mouse moved to (1090, 595)
Screenshot: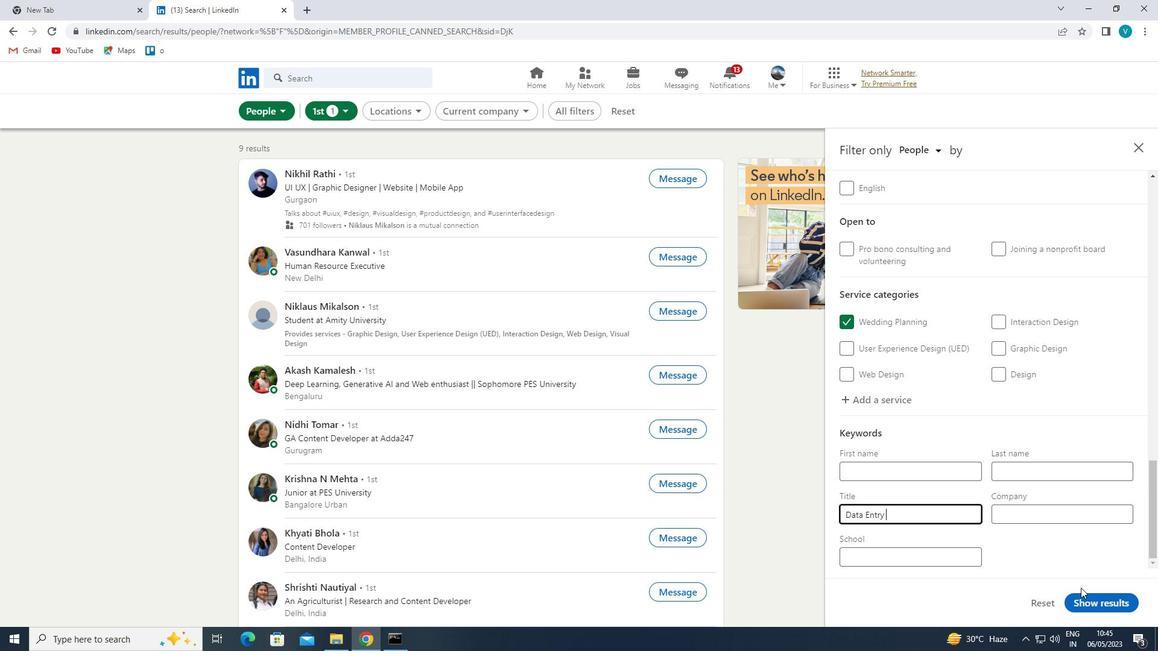 
Action: Mouse pressed left at (1090, 595)
Screenshot: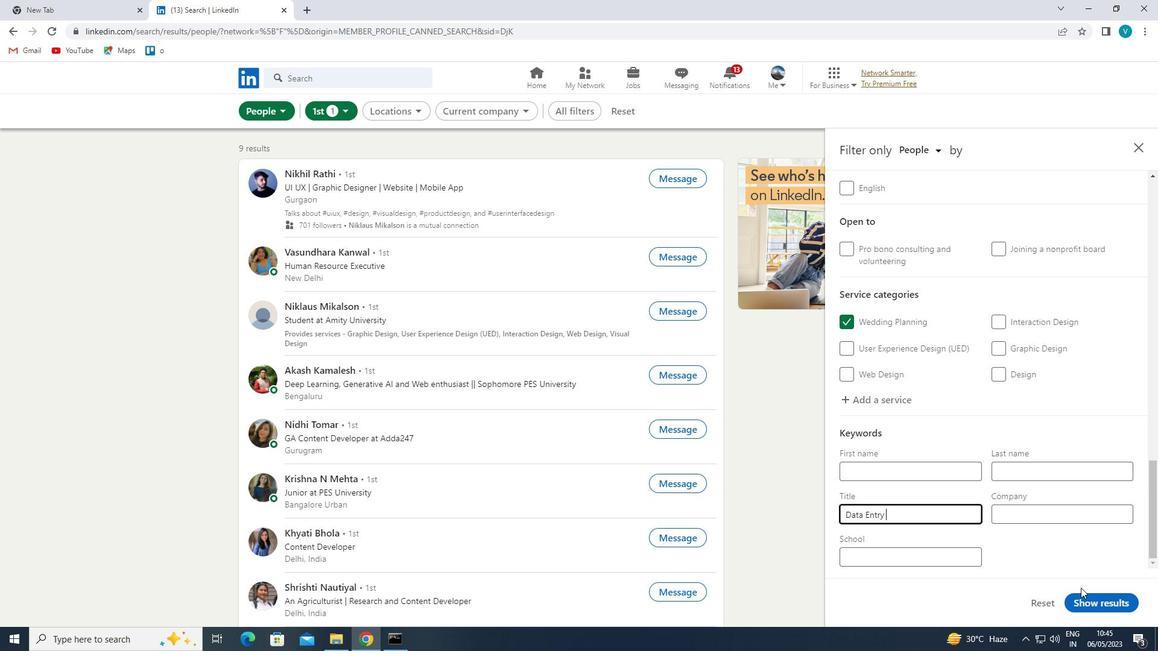 
Action: Mouse moved to (1094, 595)
Screenshot: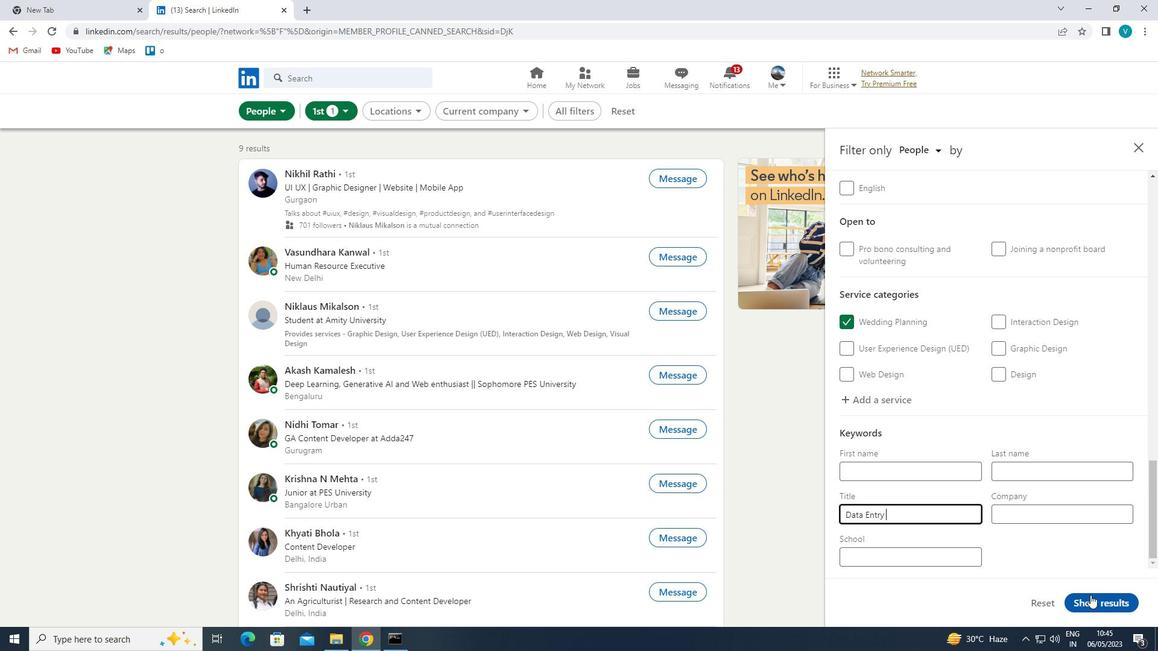 
